 Task: Look for space in Kairana, India from 8th August, 2023 to 15th August, 2023 for 9 adults in price range Rs.10000 to Rs.14000. Place can be shared room with 5 bedrooms having 9 beds and 5 bathrooms. Property type can be house, flat, guest house. Amenities needed are: wifi, TV, free parkinig on premises, gym, breakfast. Booking option can be shelf check-in. Required host language is English.
Action: Mouse moved to (578, 134)
Screenshot: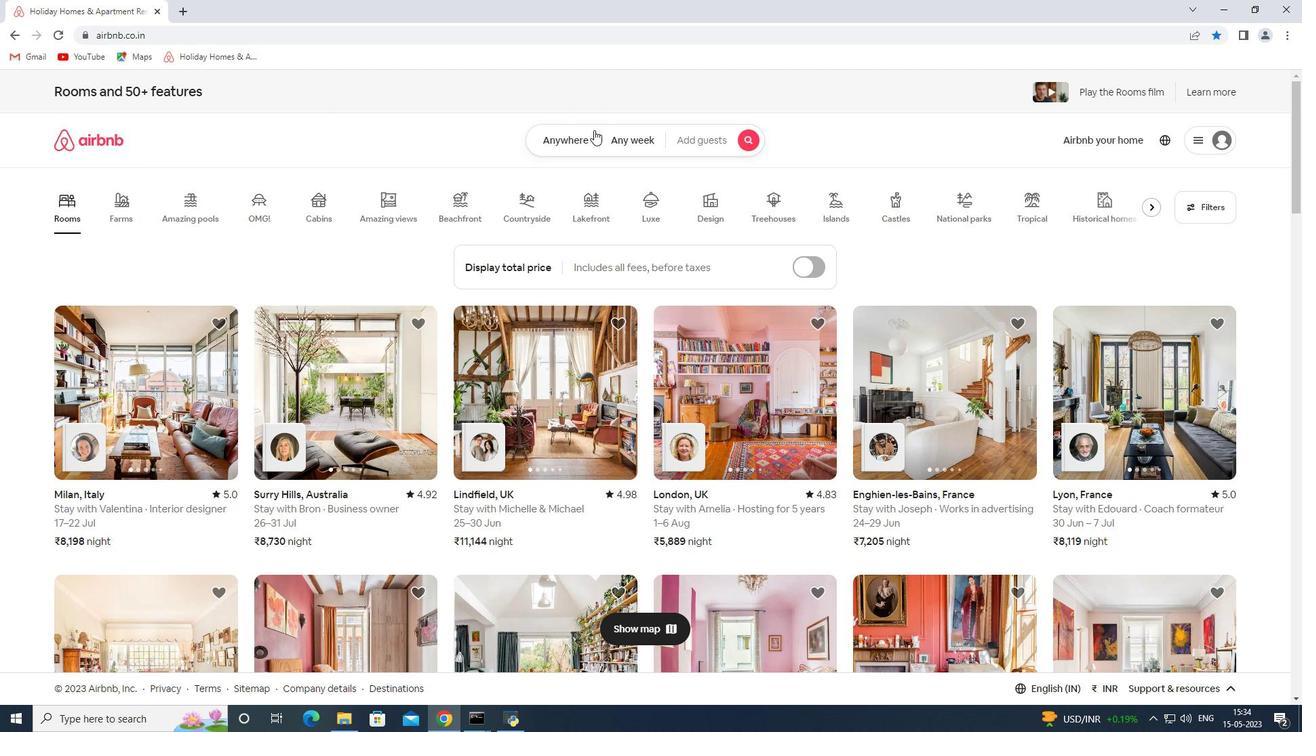 
Action: Mouse pressed left at (578, 134)
Screenshot: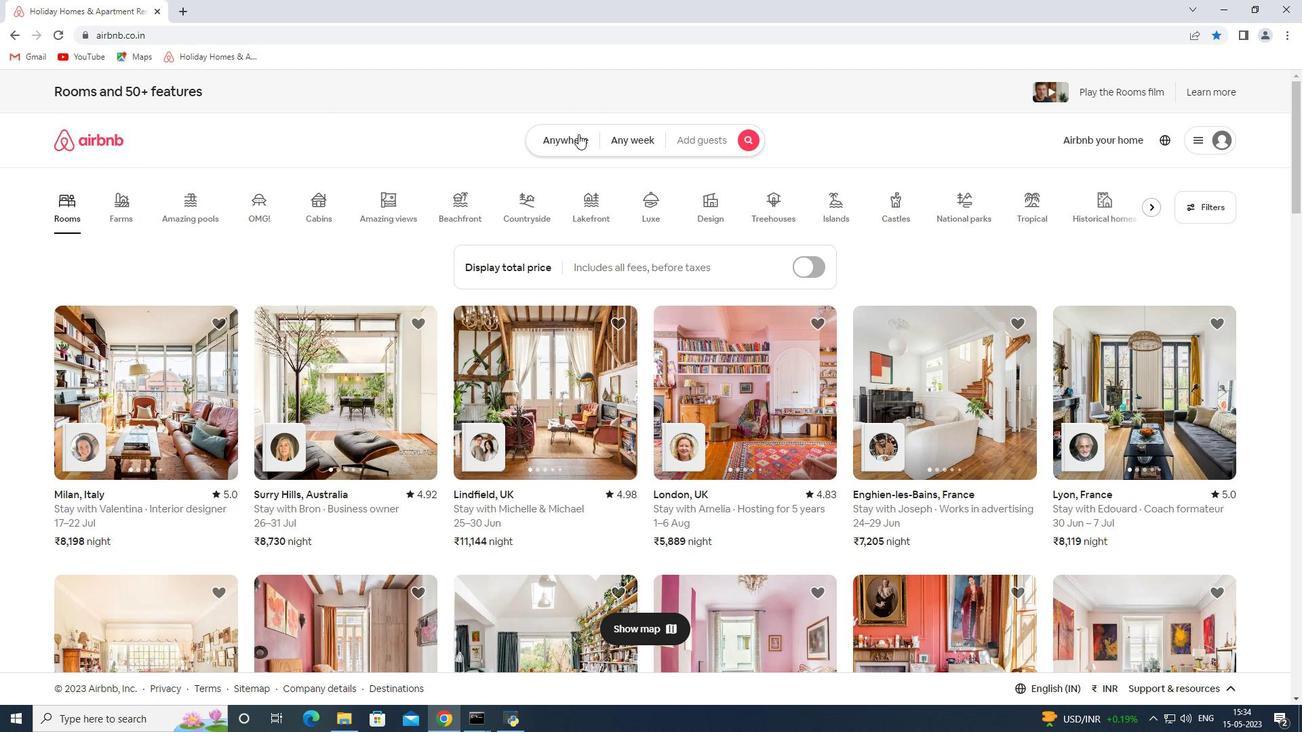
Action: Mouse moved to (453, 197)
Screenshot: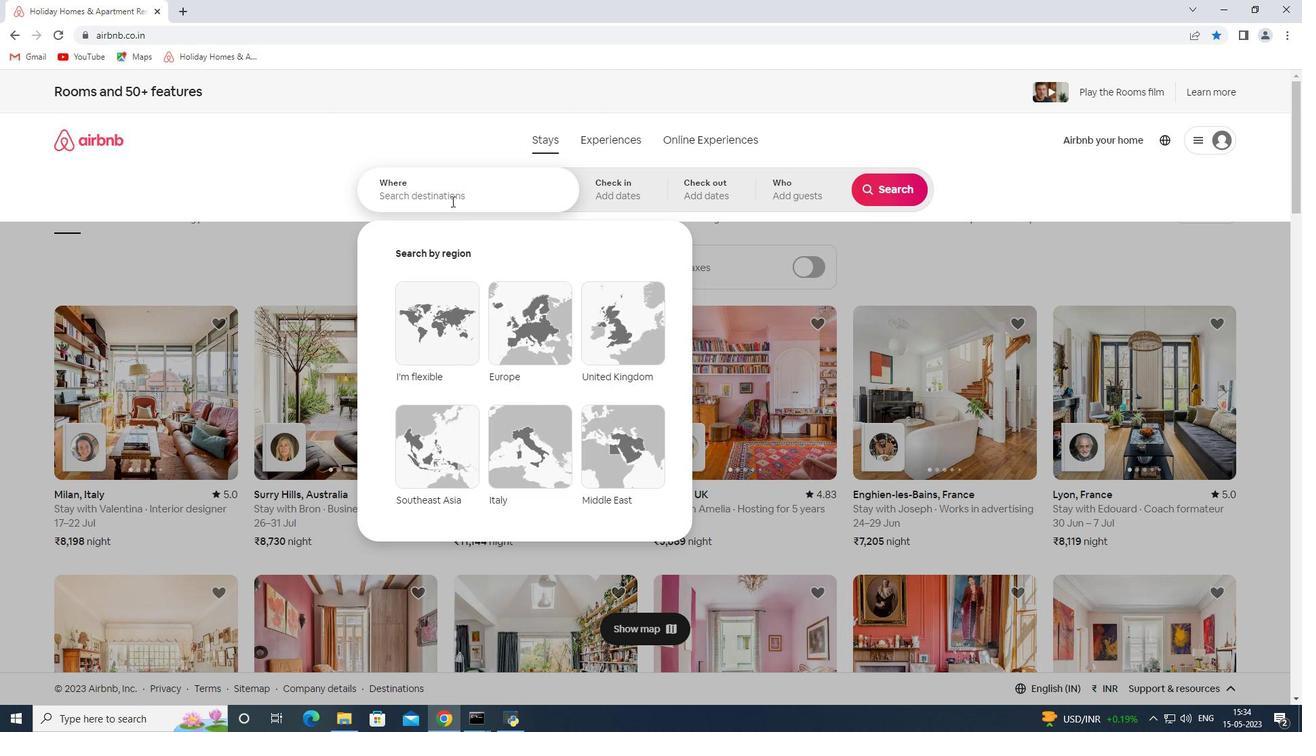
Action: Mouse pressed left at (453, 197)
Screenshot: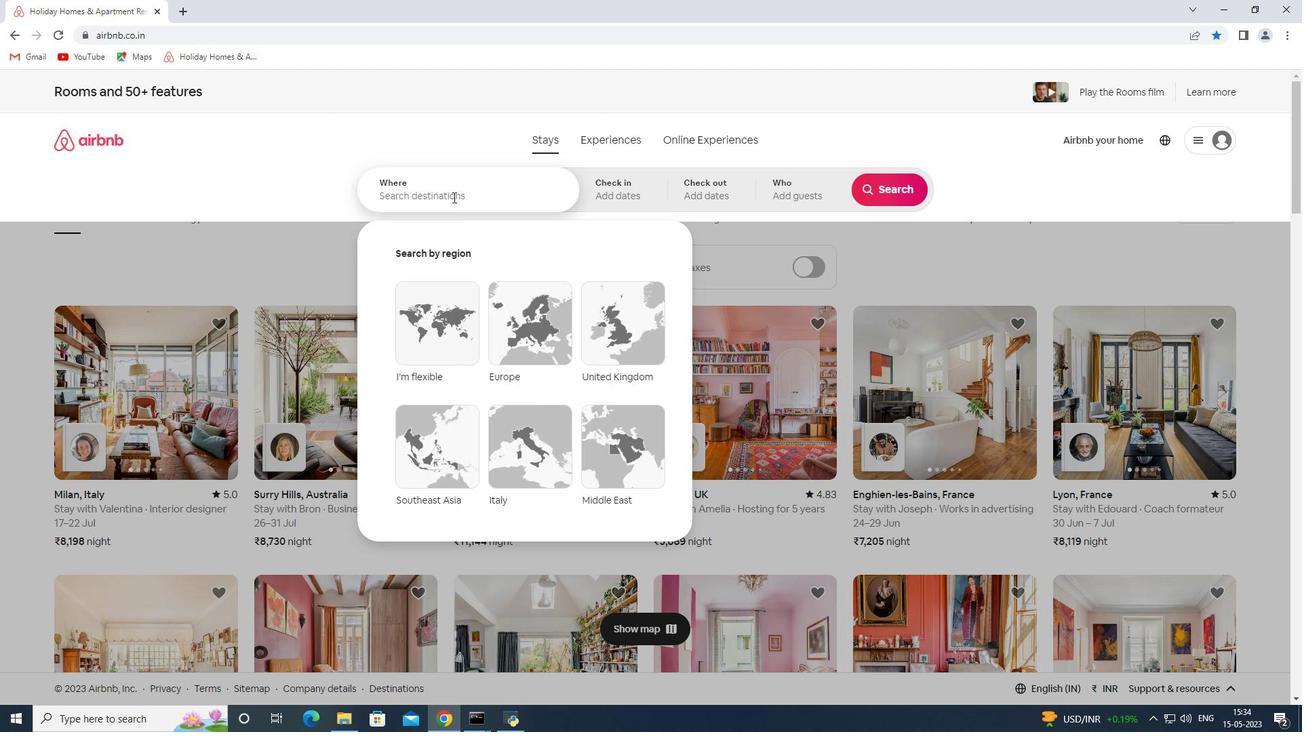 
Action: Key pressed <Key.shift><Key.shift><Key.shift><Key.shift><Key.shift><Key.shift><Key.shift><Key.shift><Key.shift><Key.shift><Key.shift><Key.shift><Key.shift><Key.shift><Key.shift><Key.shift><Key.shift><Key.shift><Key.shift><Key.shift><Key.shift><Key.shift><Key.shift><Key.shift><Key.shift><Key.shift><Key.shift><Key.shift><Key.shift><Key.shift><Key.shift><Key.shift><Key.shift><Key.shift><Key.shift><Key.shift><Key.shift><Key.shift><Key.shift><Key.shift><Key.shift><Key.shift><Key.shift><Key.shift><Key.shift><Key.shift><Key.shift><Key.shift><Key.shift><Key.shift><Key.shift><Key.shift><Key.shift><Key.shift><Key.shift><Key.shift><Key.shift>Kar<Key.backspace>irana<Key.space><Key.shift><Key.shift>India<Key.space>
Screenshot: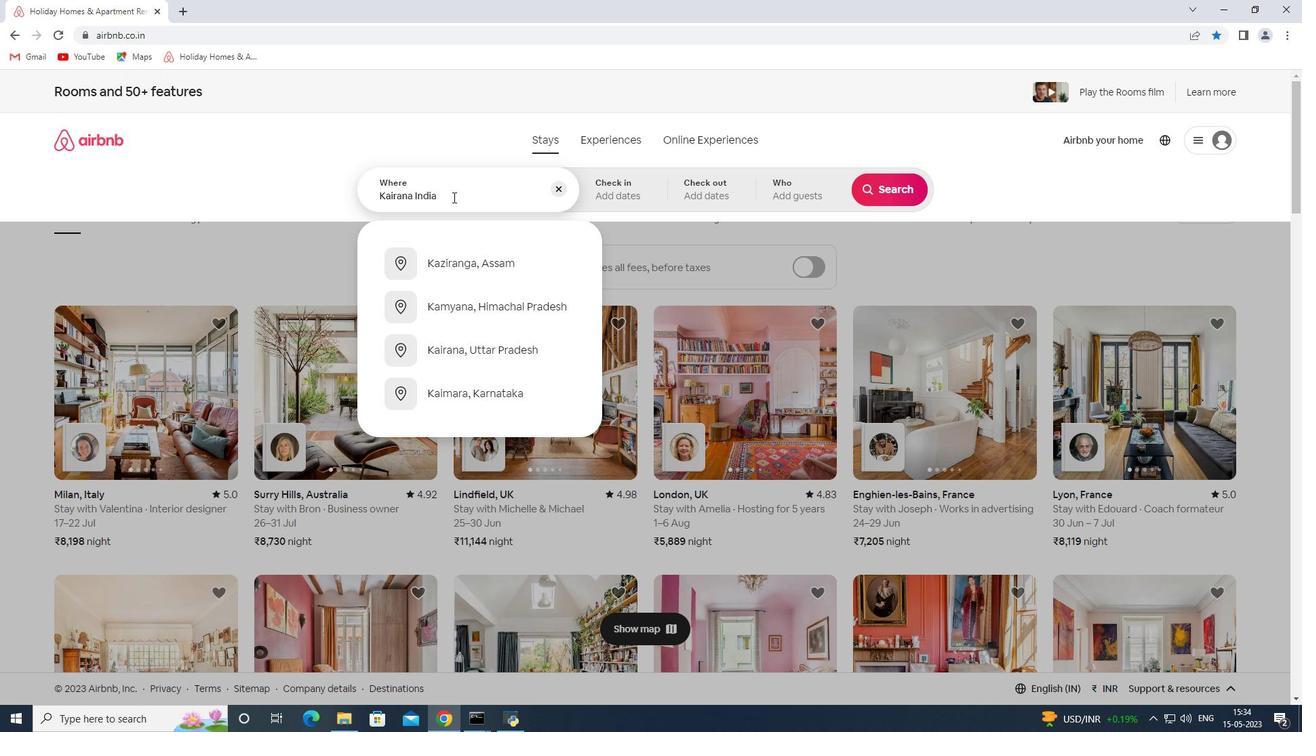 
Action: Mouse moved to (543, 48)
Screenshot: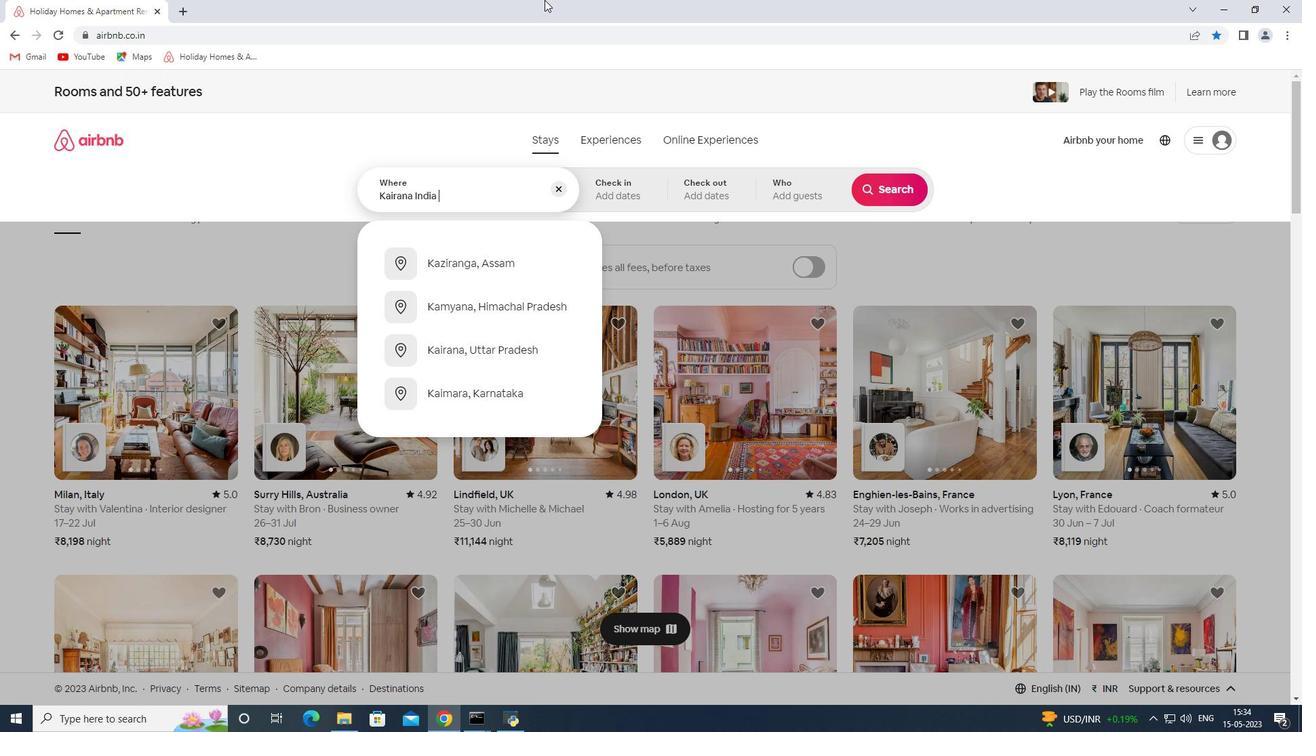 
Action: Key pressed <Key.enter>
Screenshot: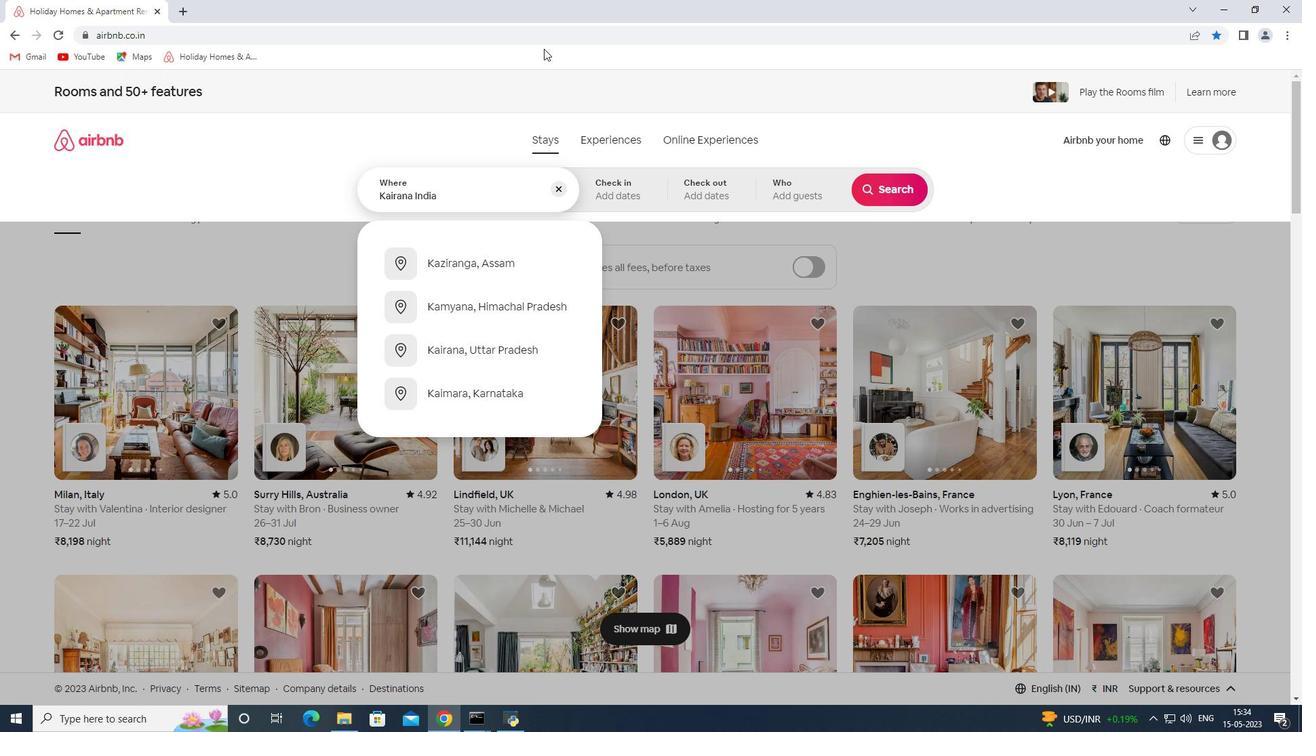 
Action: Mouse moved to (881, 295)
Screenshot: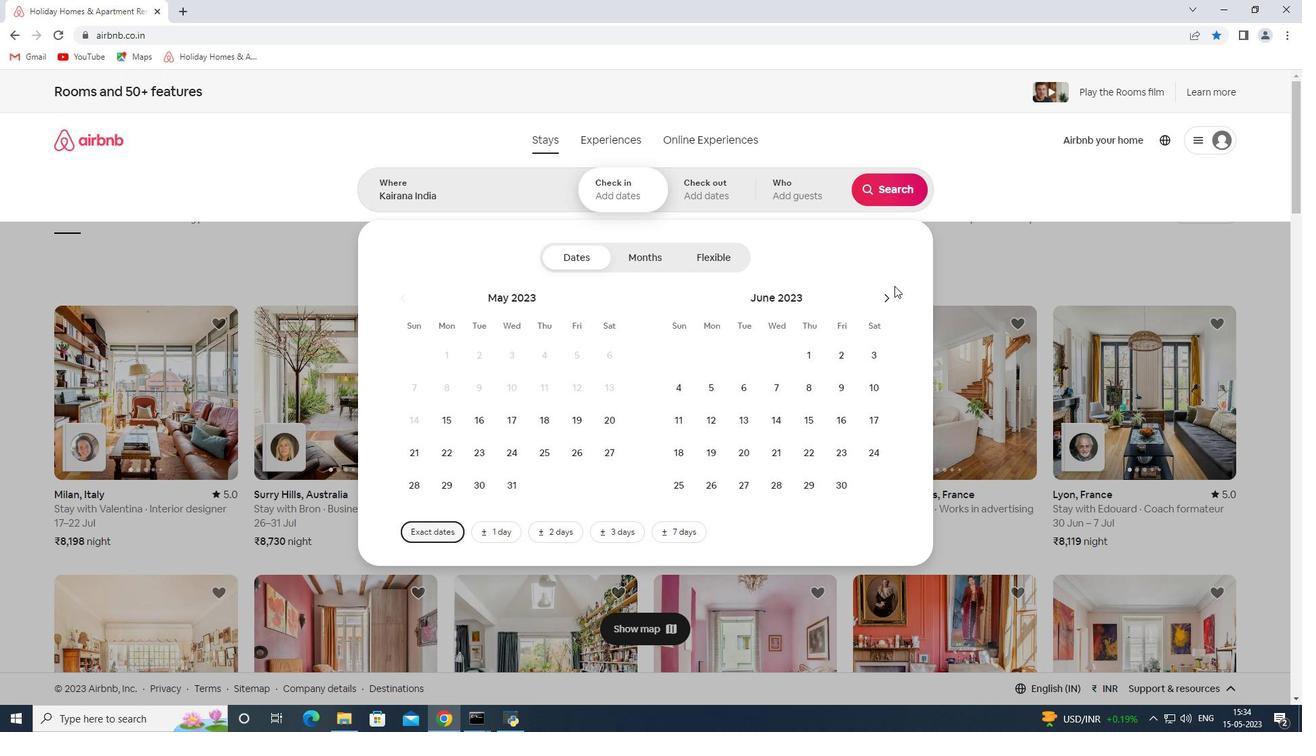 
Action: Mouse pressed left at (881, 295)
Screenshot: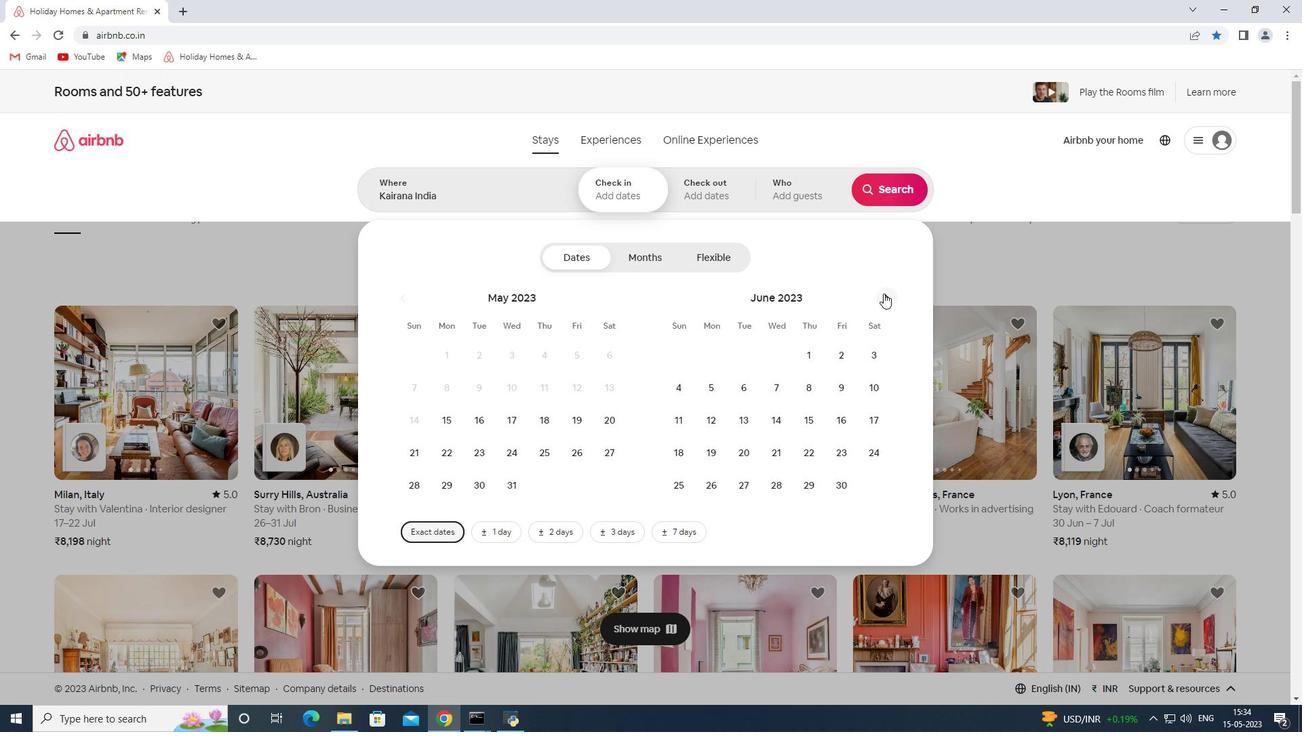 
Action: Mouse pressed left at (881, 295)
Screenshot: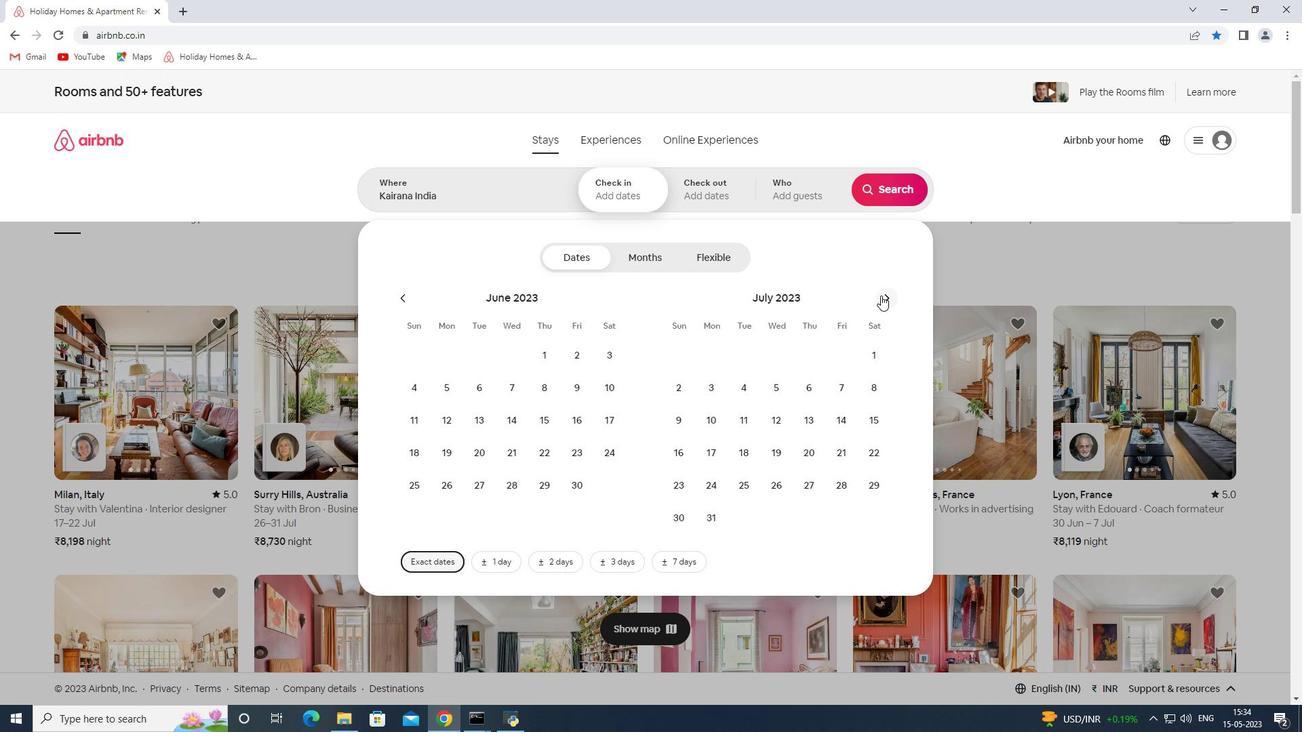 
Action: Mouse moved to (748, 394)
Screenshot: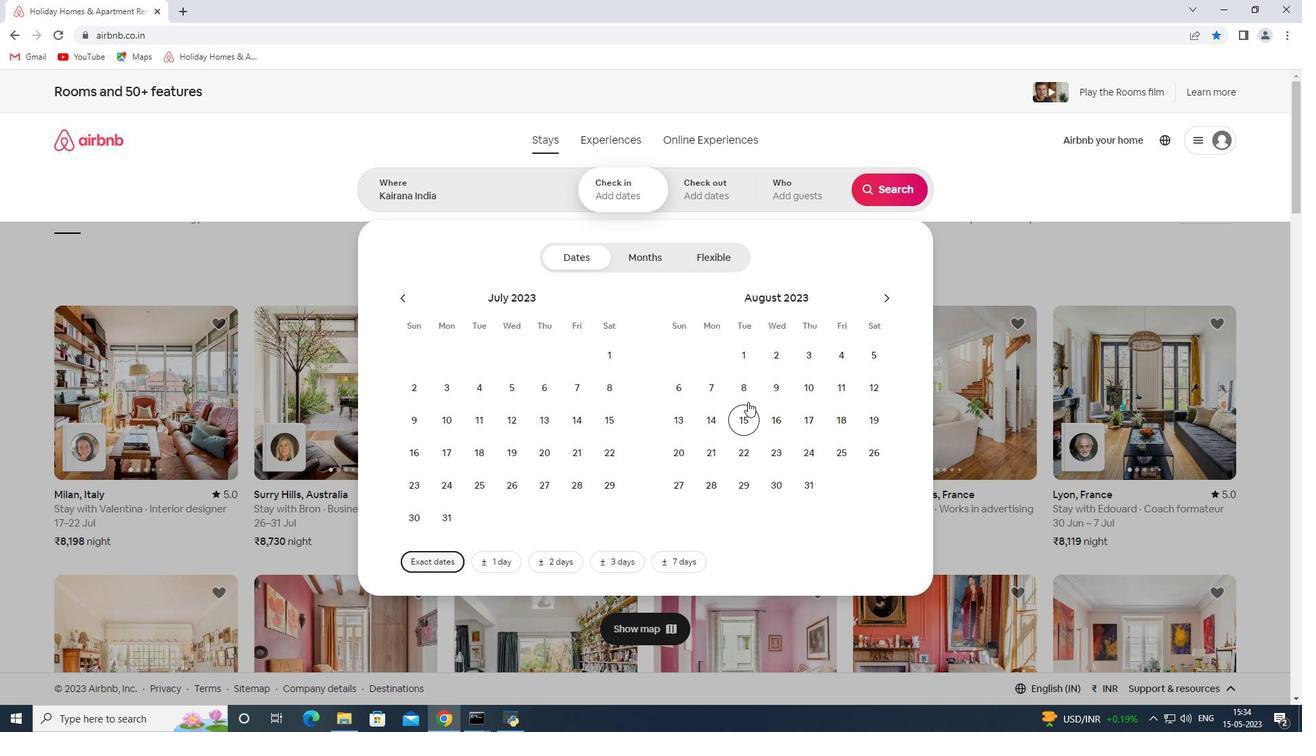 
Action: Mouse pressed left at (748, 394)
Screenshot: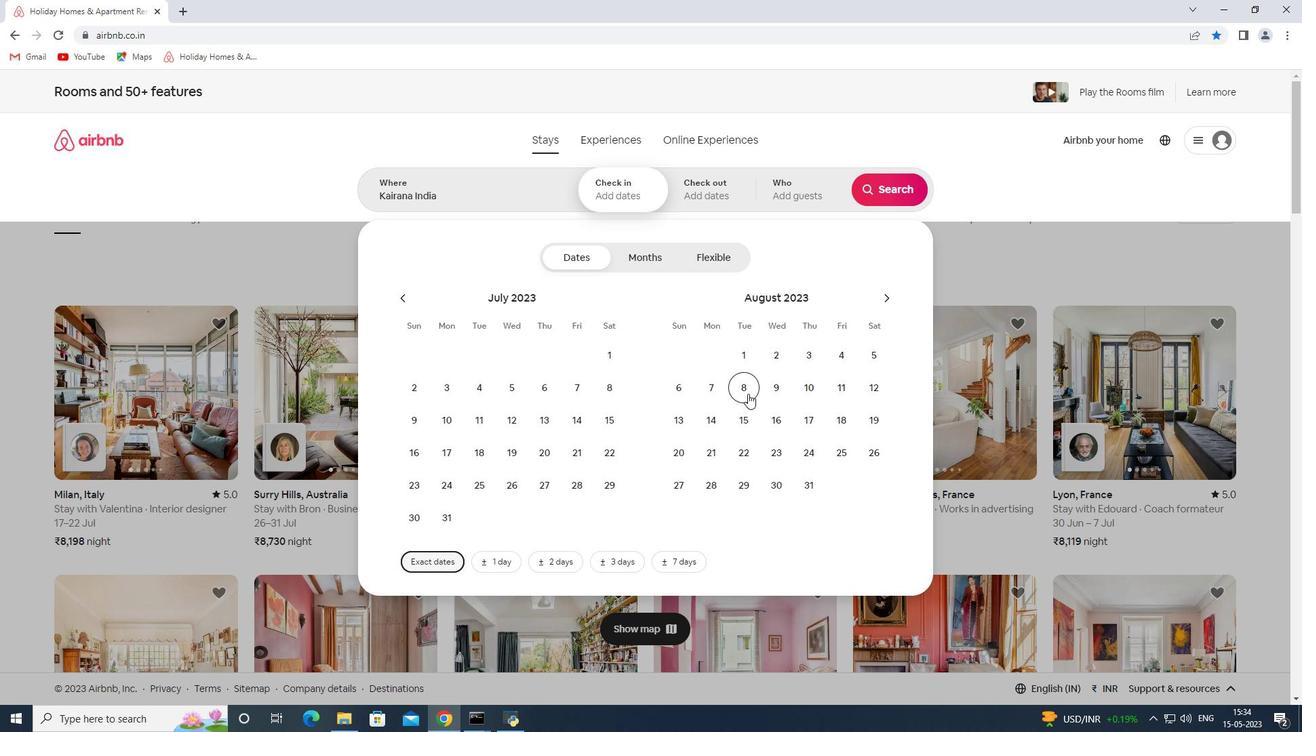 
Action: Mouse moved to (756, 421)
Screenshot: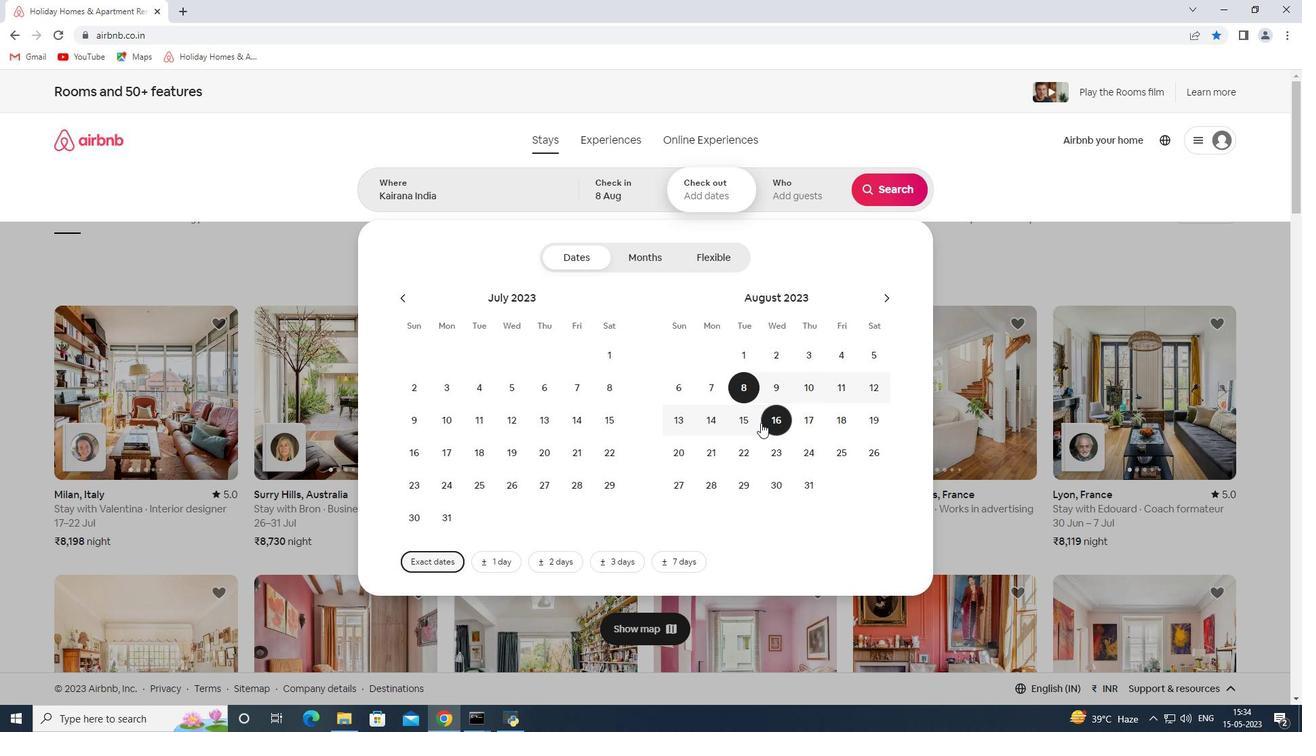 
Action: Mouse pressed left at (756, 421)
Screenshot: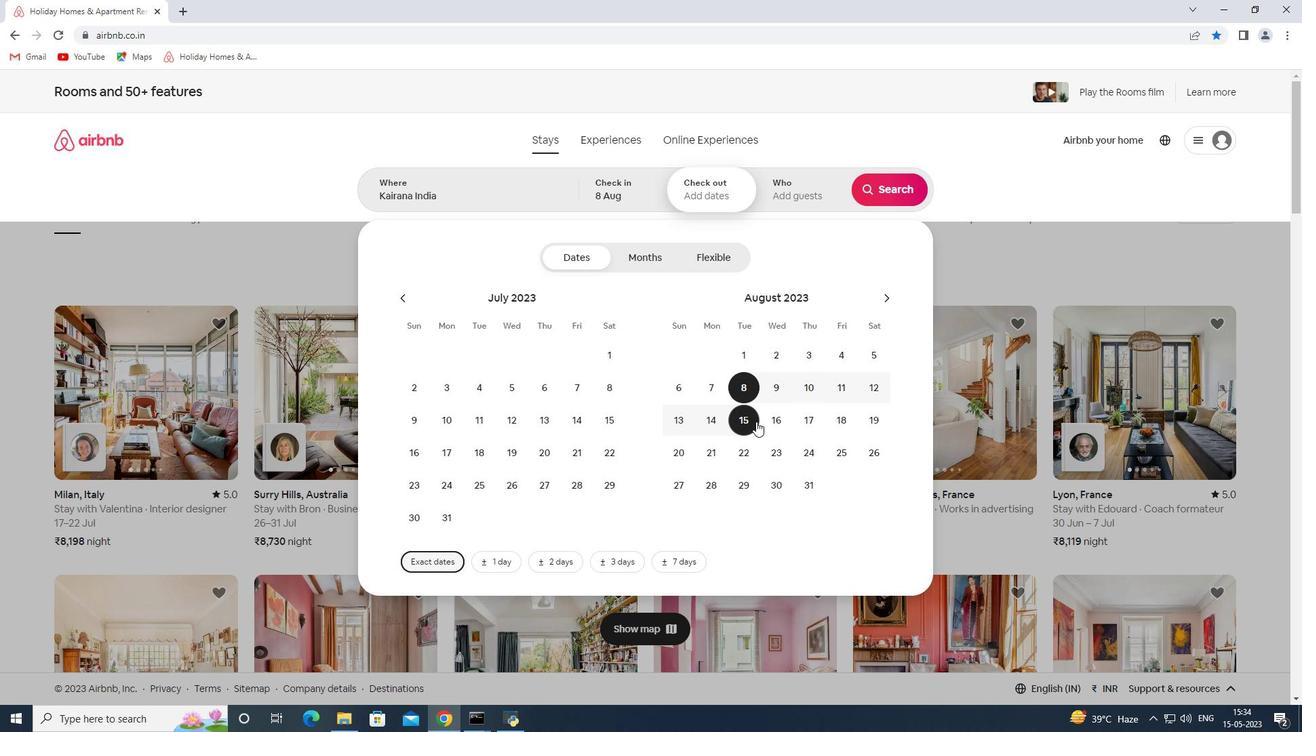 
Action: Mouse moved to (802, 198)
Screenshot: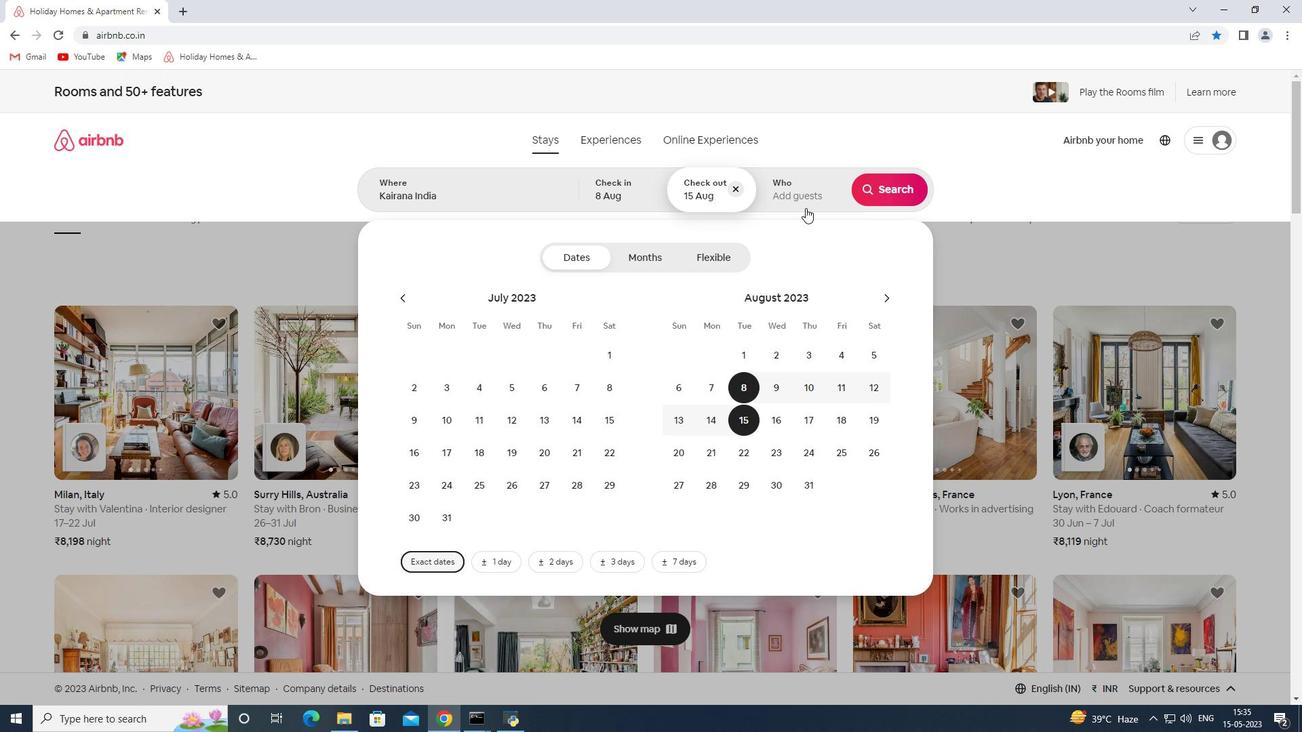 
Action: Mouse pressed left at (802, 198)
Screenshot: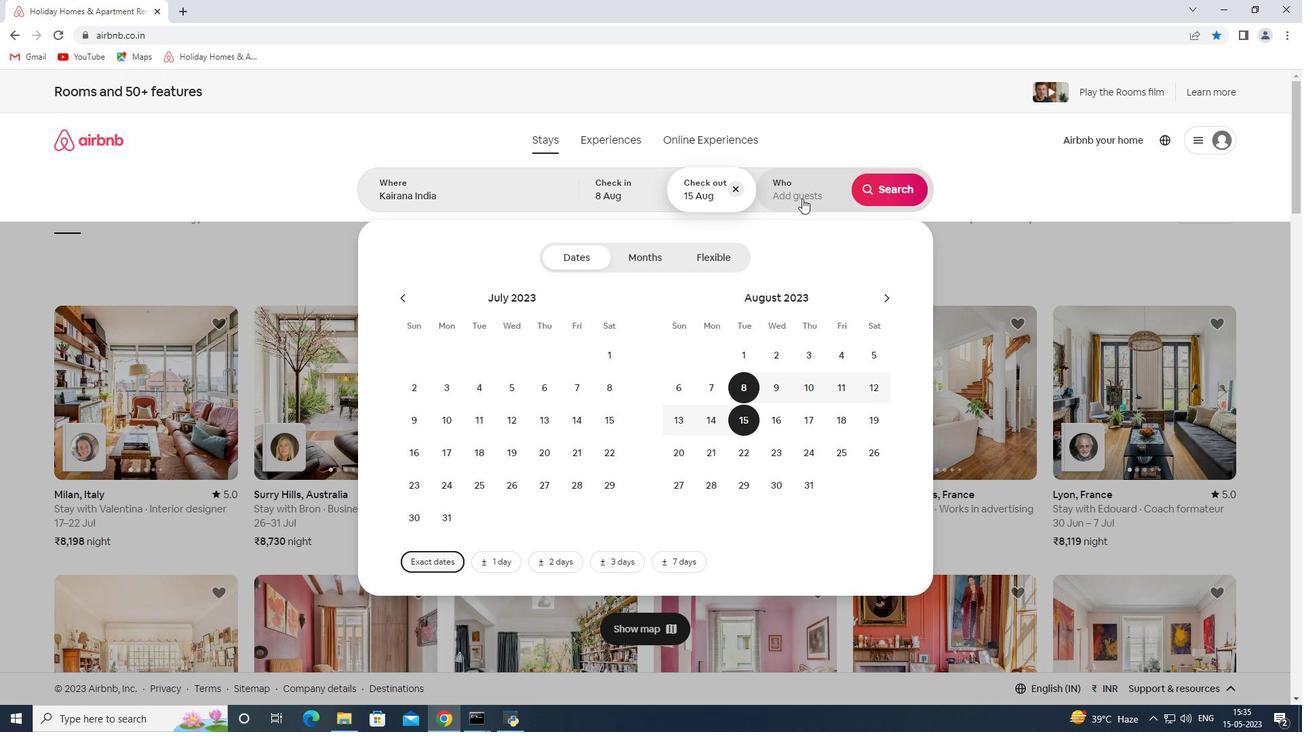 
Action: Mouse moved to (892, 263)
Screenshot: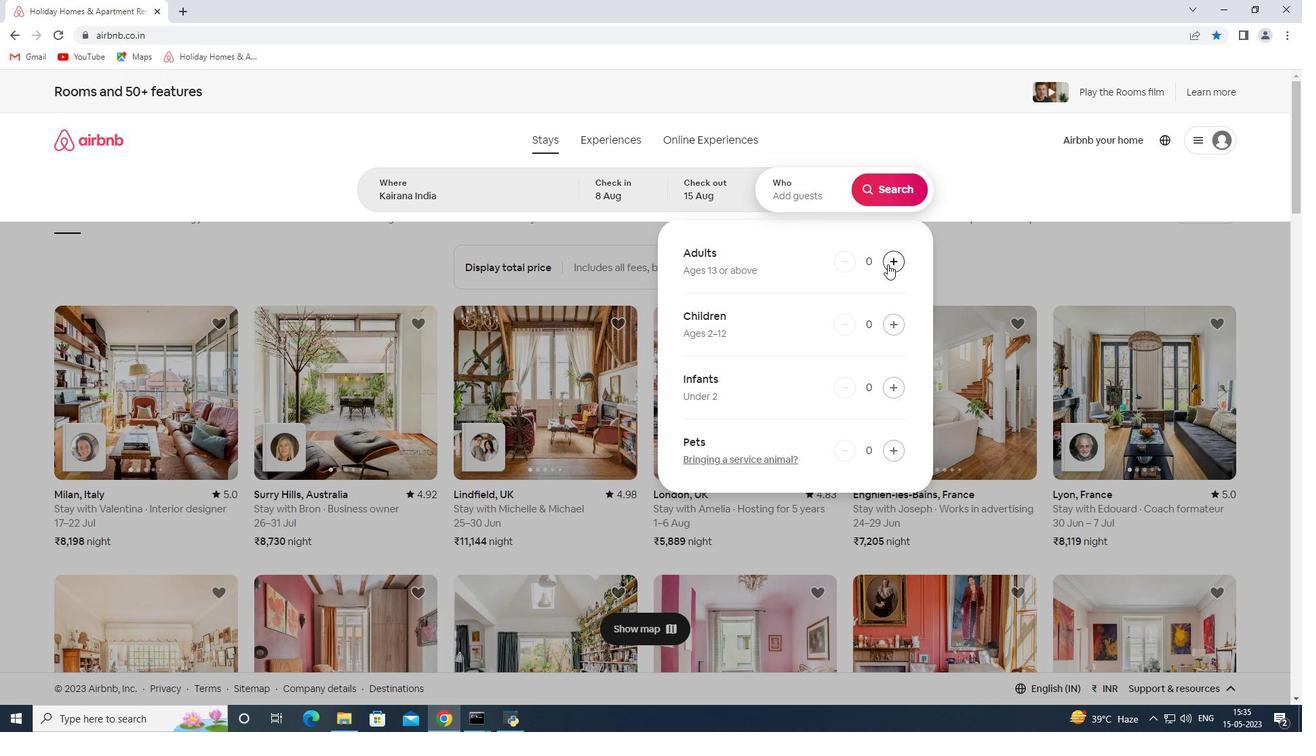 
Action: Mouse pressed left at (892, 263)
Screenshot: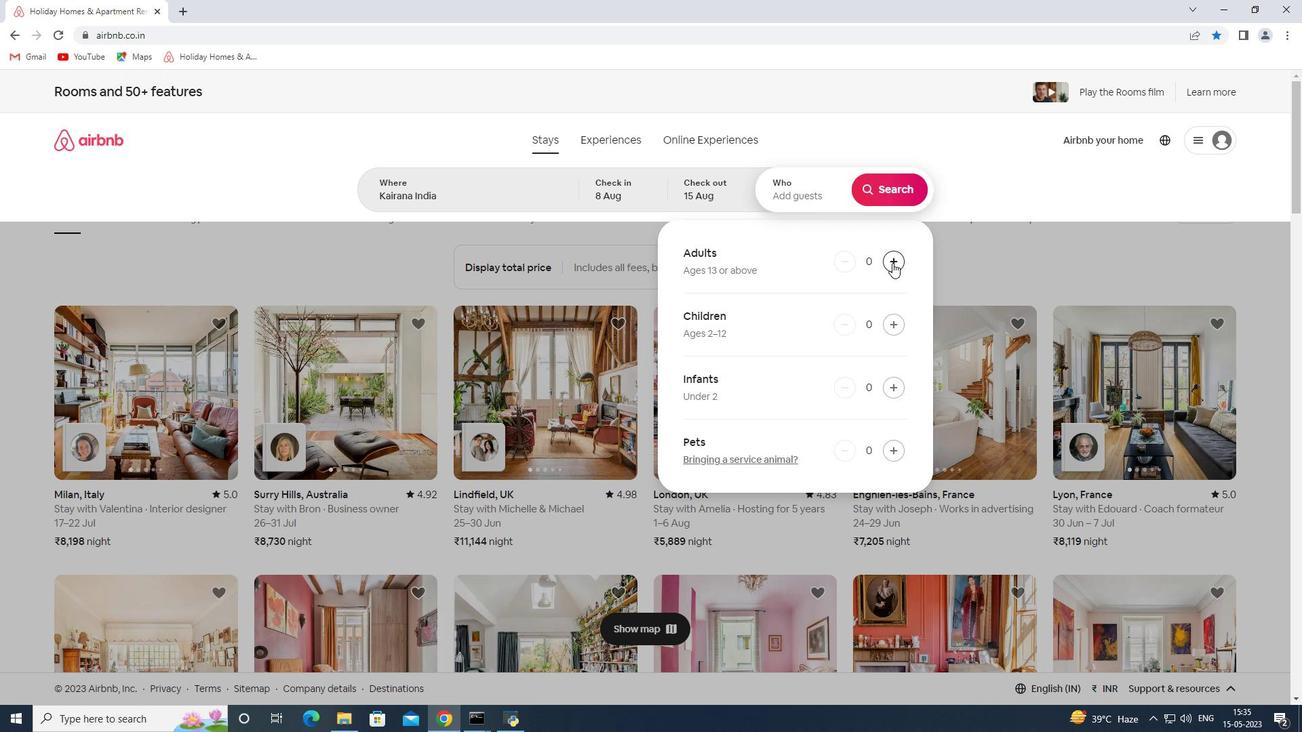 
Action: Mouse pressed left at (892, 263)
Screenshot: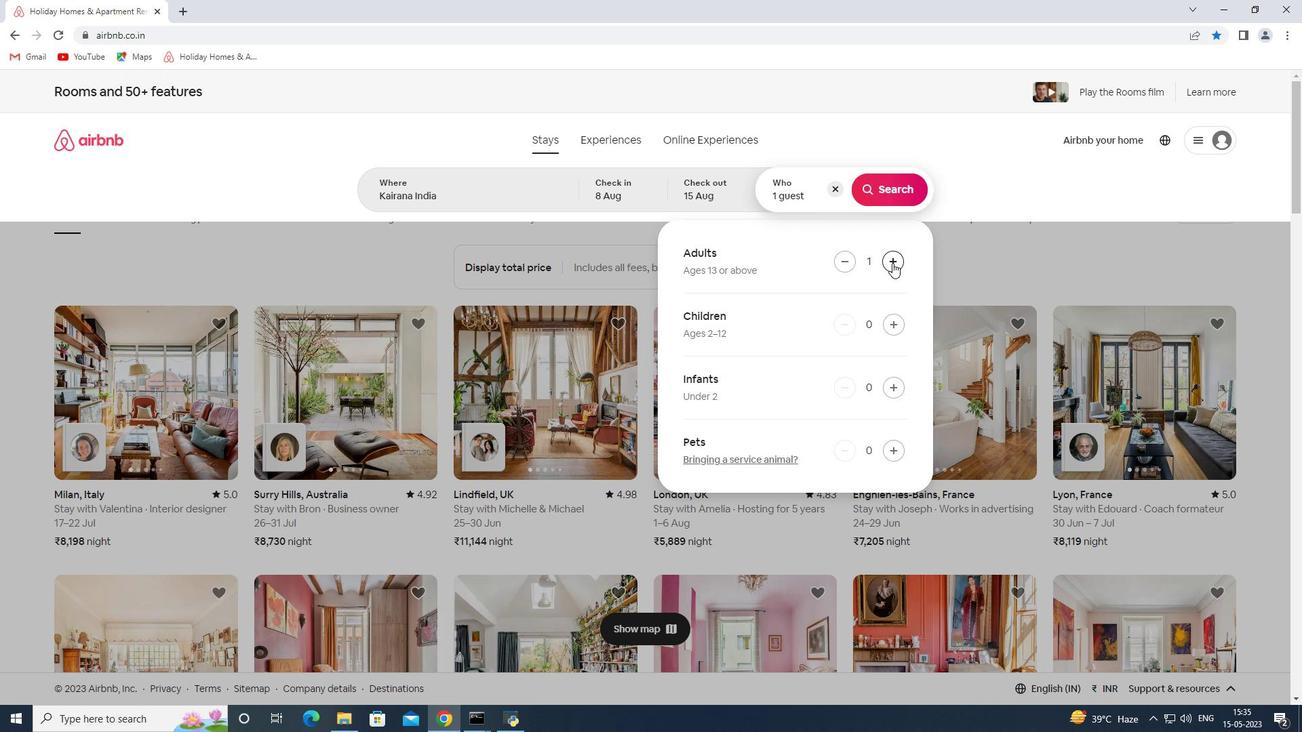 
Action: Mouse pressed left at (892, 263)
Screenshot: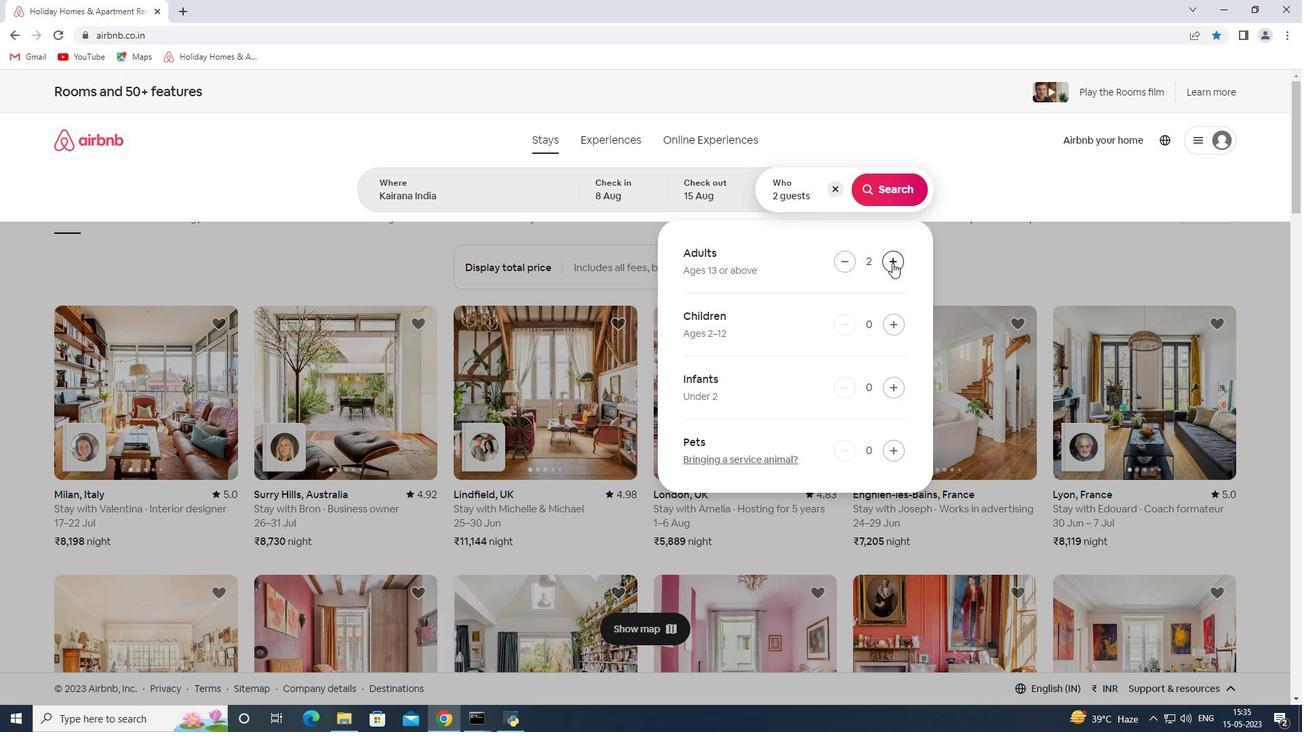 
Action: Mouse moved to (885, 267)
Screenshot: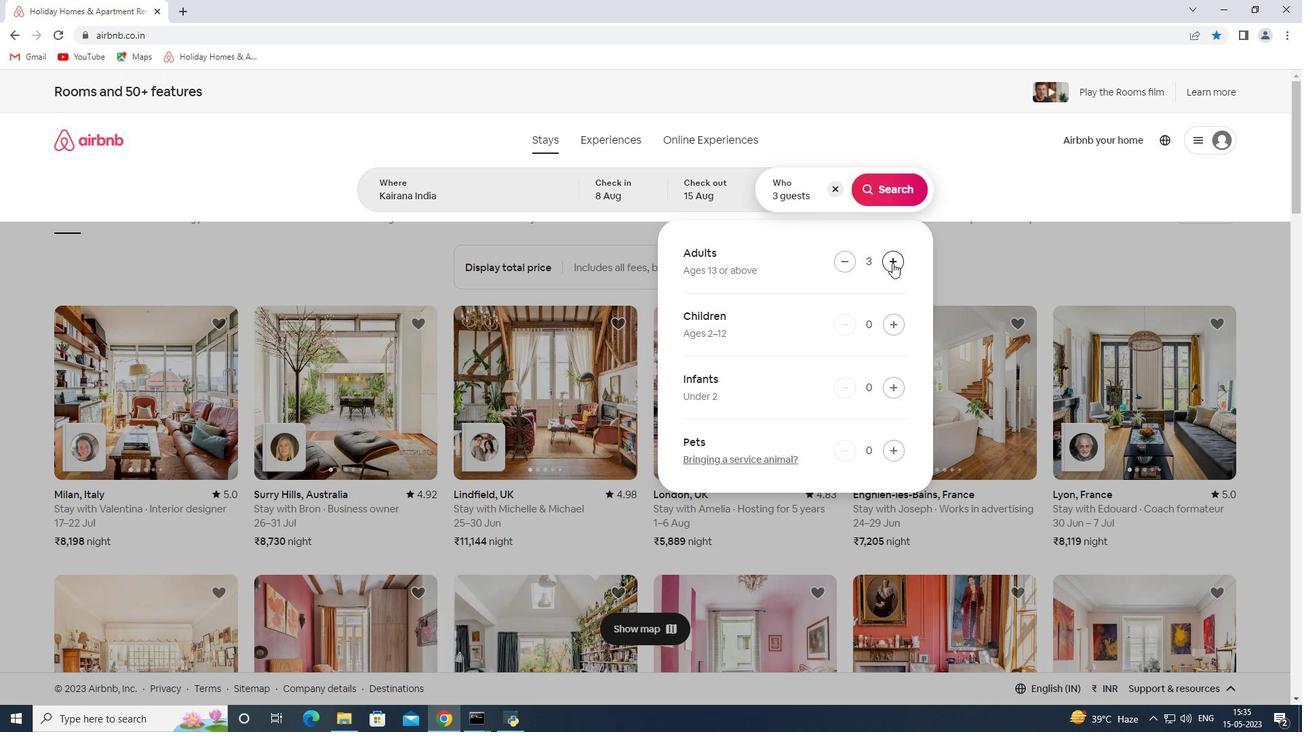 
Action: Mouse pressed left at (885, 267)
Screenshot: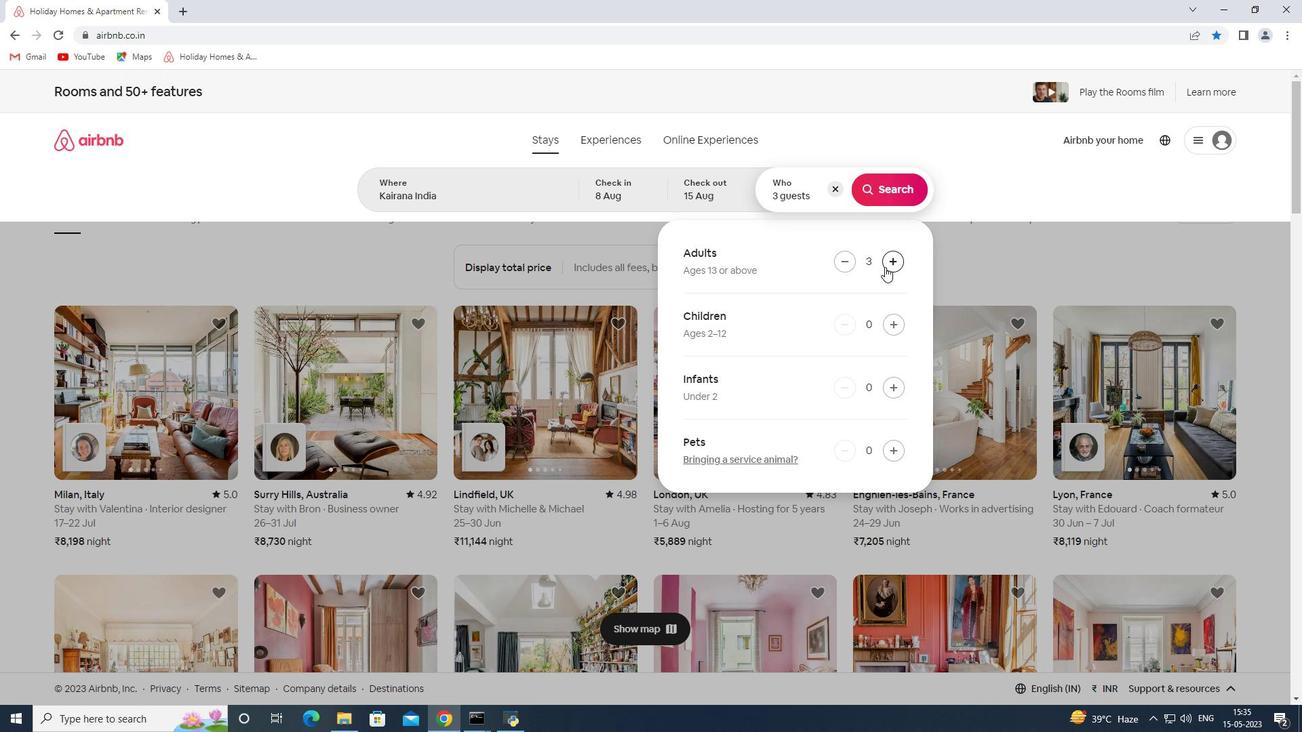 
Action: Mouse pressed left at (885, 267)
Screenshot: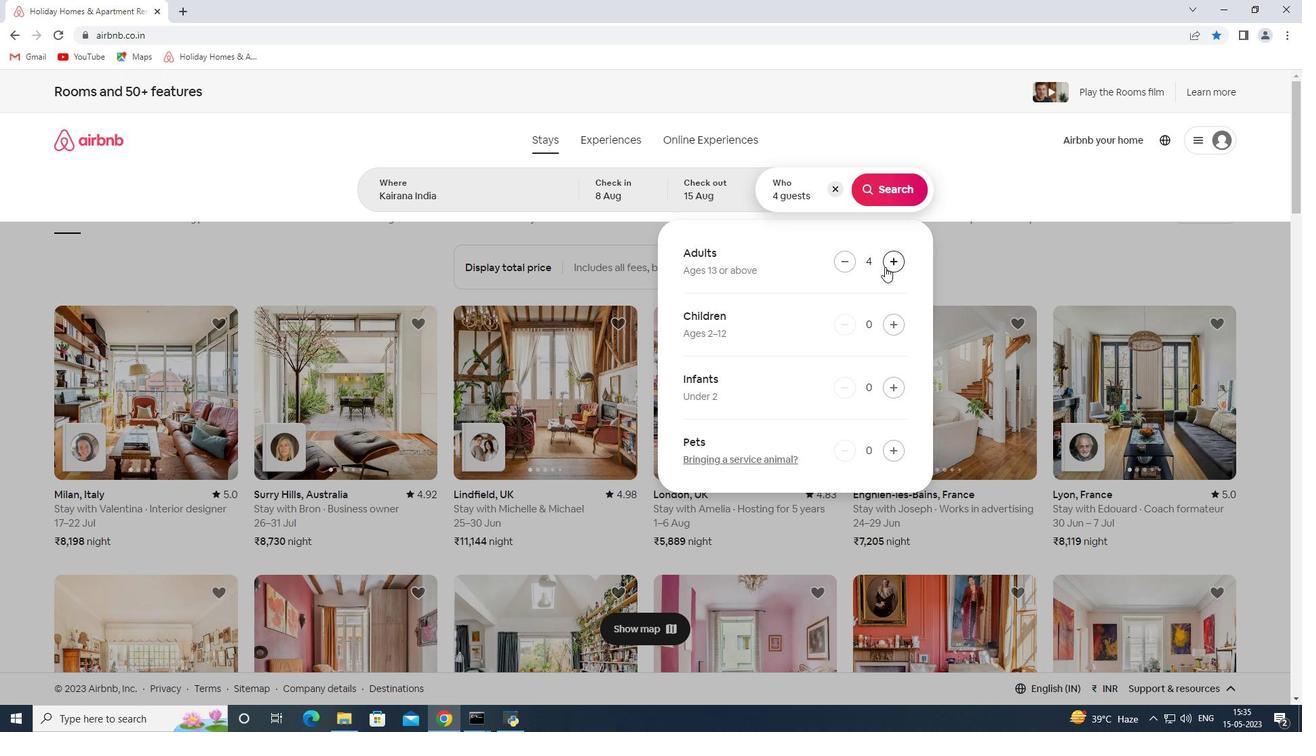 
Action: Mouse moved to (899, 259)
Screenshot: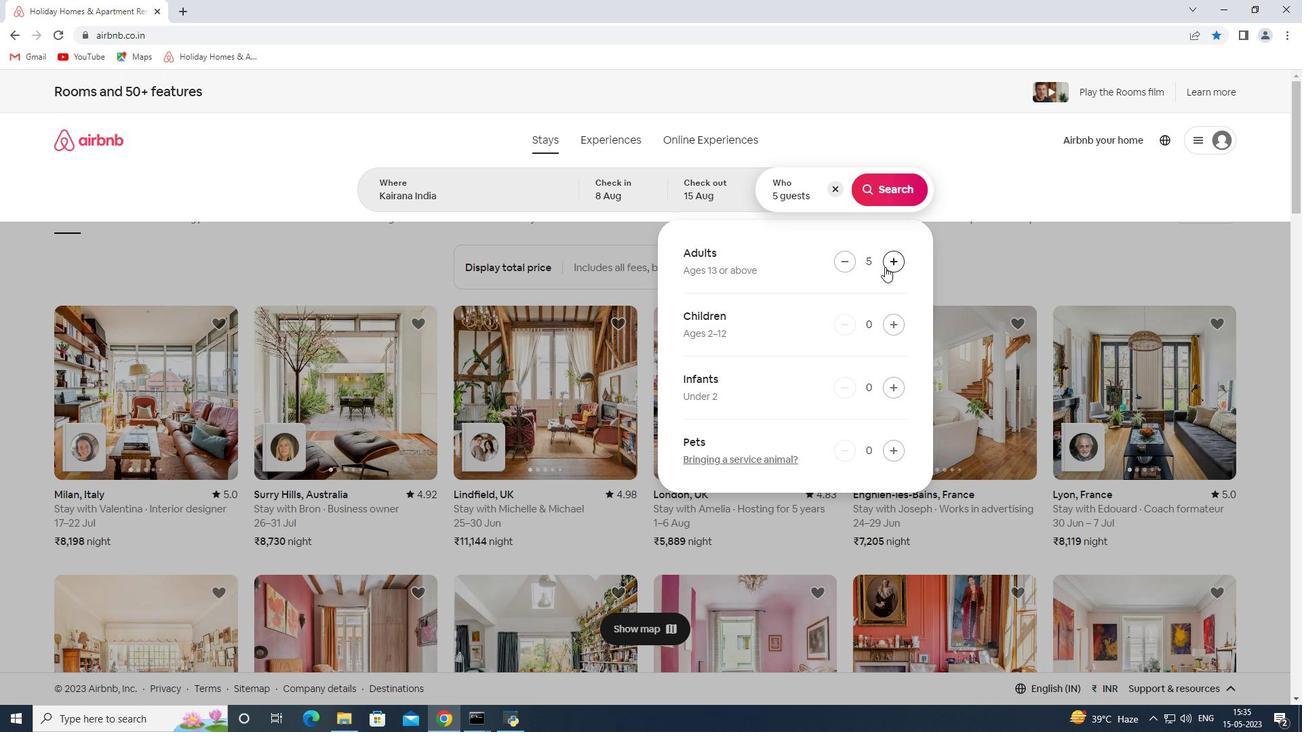 
Action: Mouse pressed left at (899, 259)
Screenshot: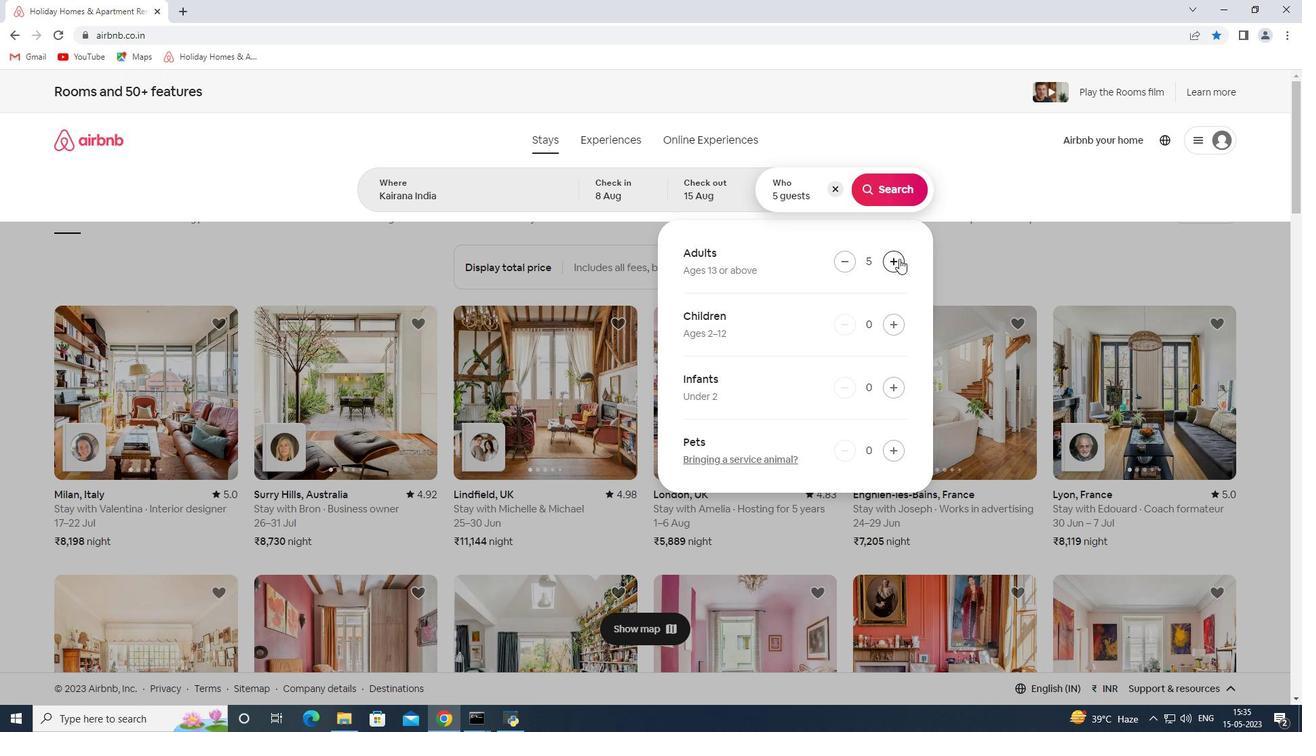 
Action: Mouse pressed left at (899, 259)
Screenshot: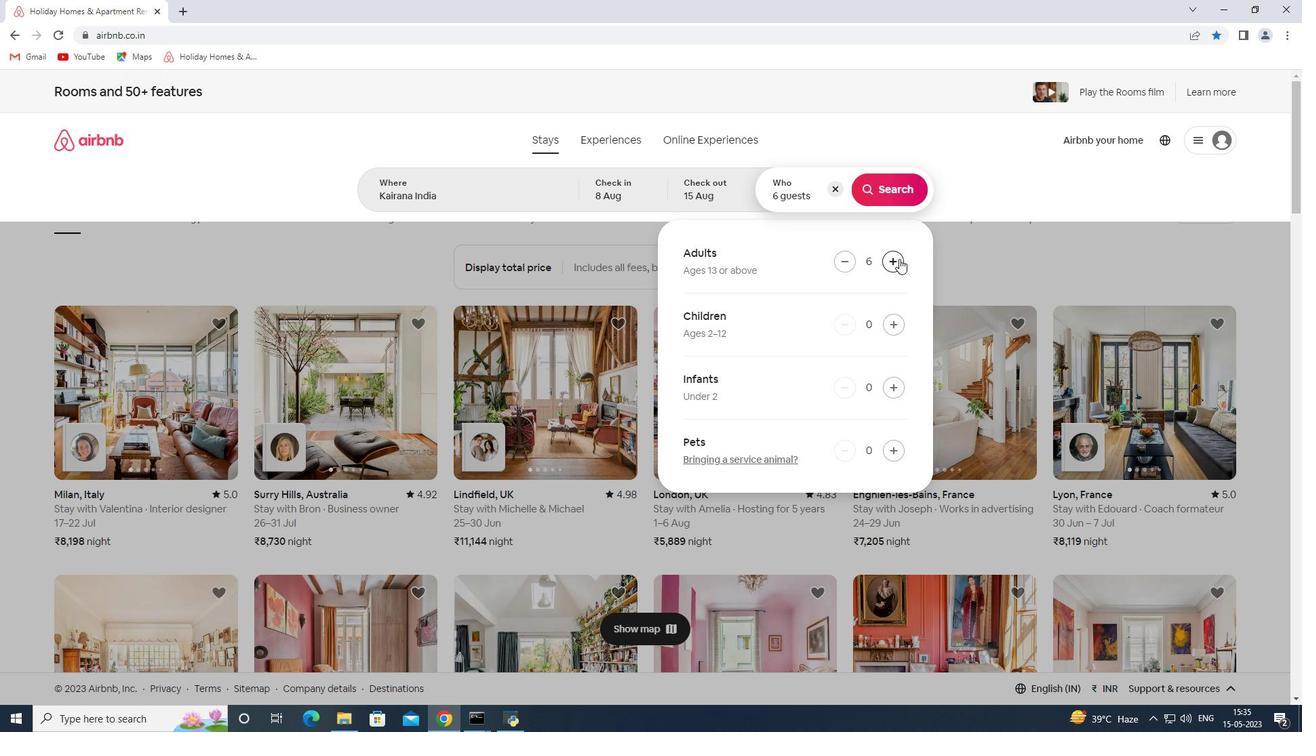 
Action: Mouse pressed left at (899, 259)
Screenshot: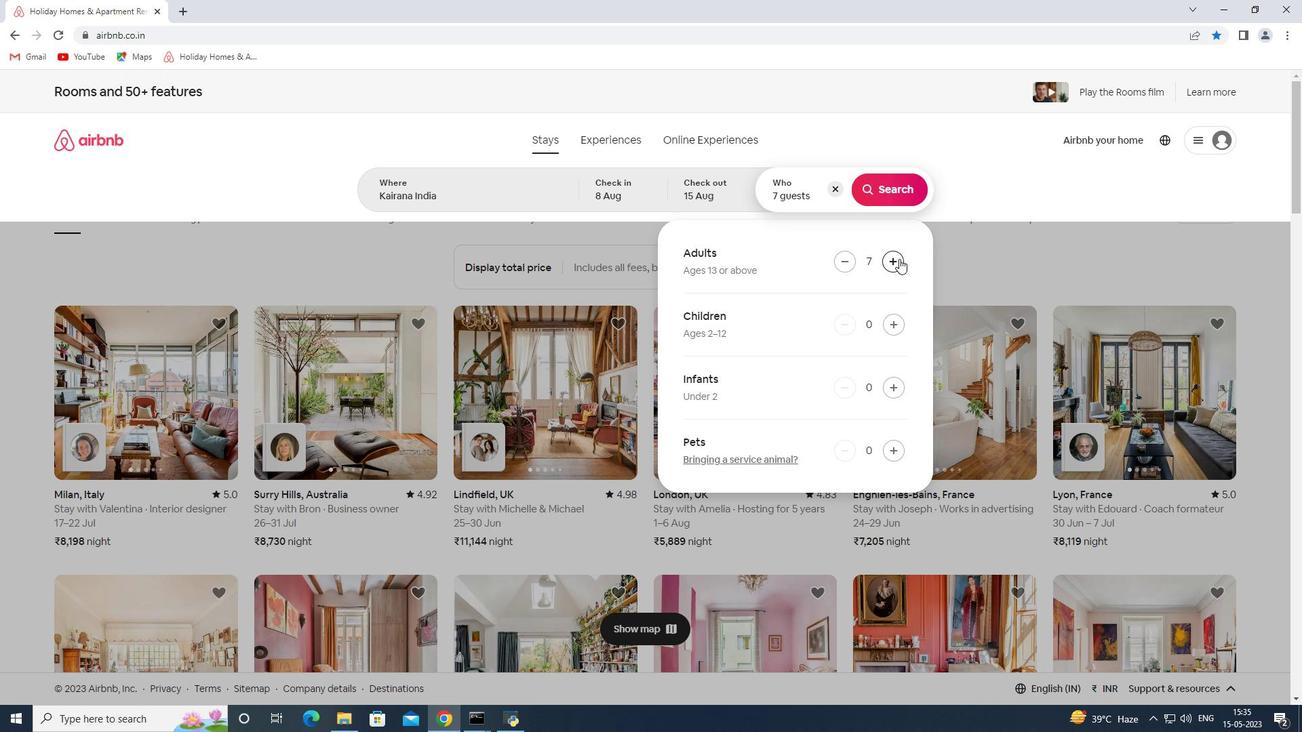 
Action: Mouse pressed left at (899, 259)
Screenshot: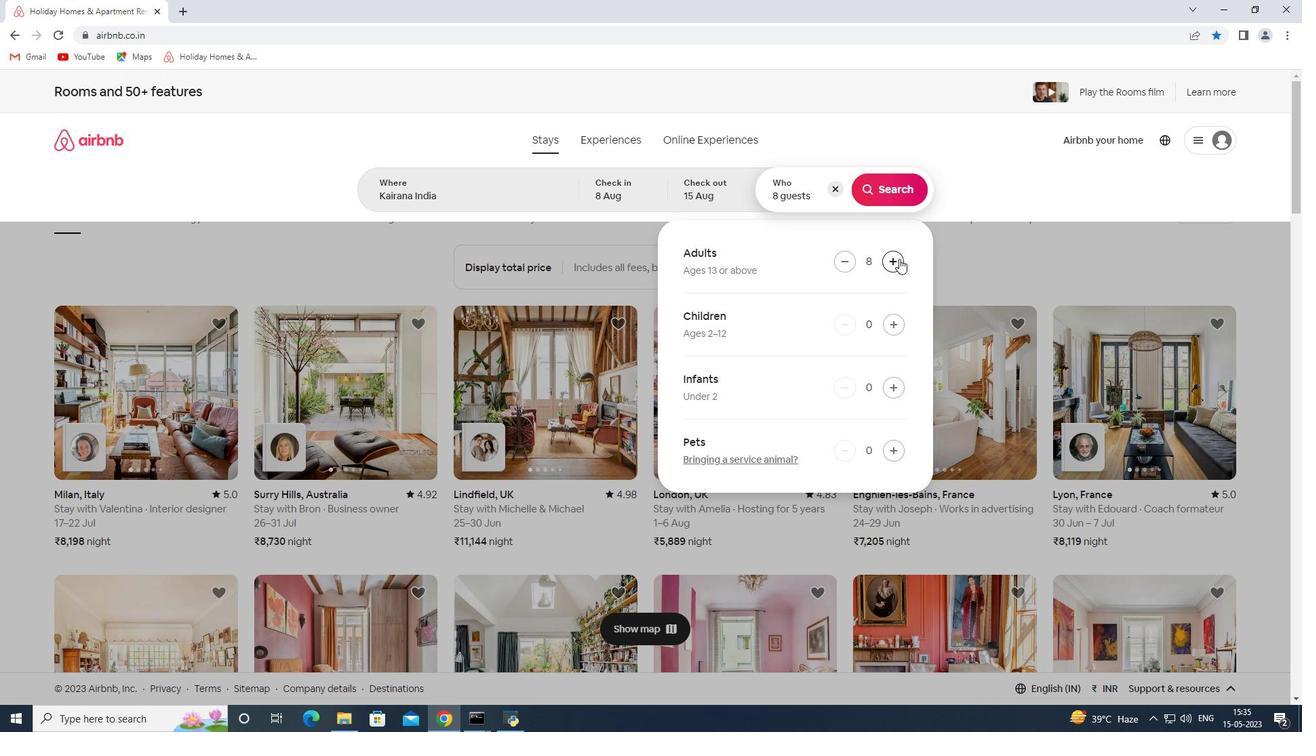 
Action: Mouse moved to (895, 187)
Screenshot: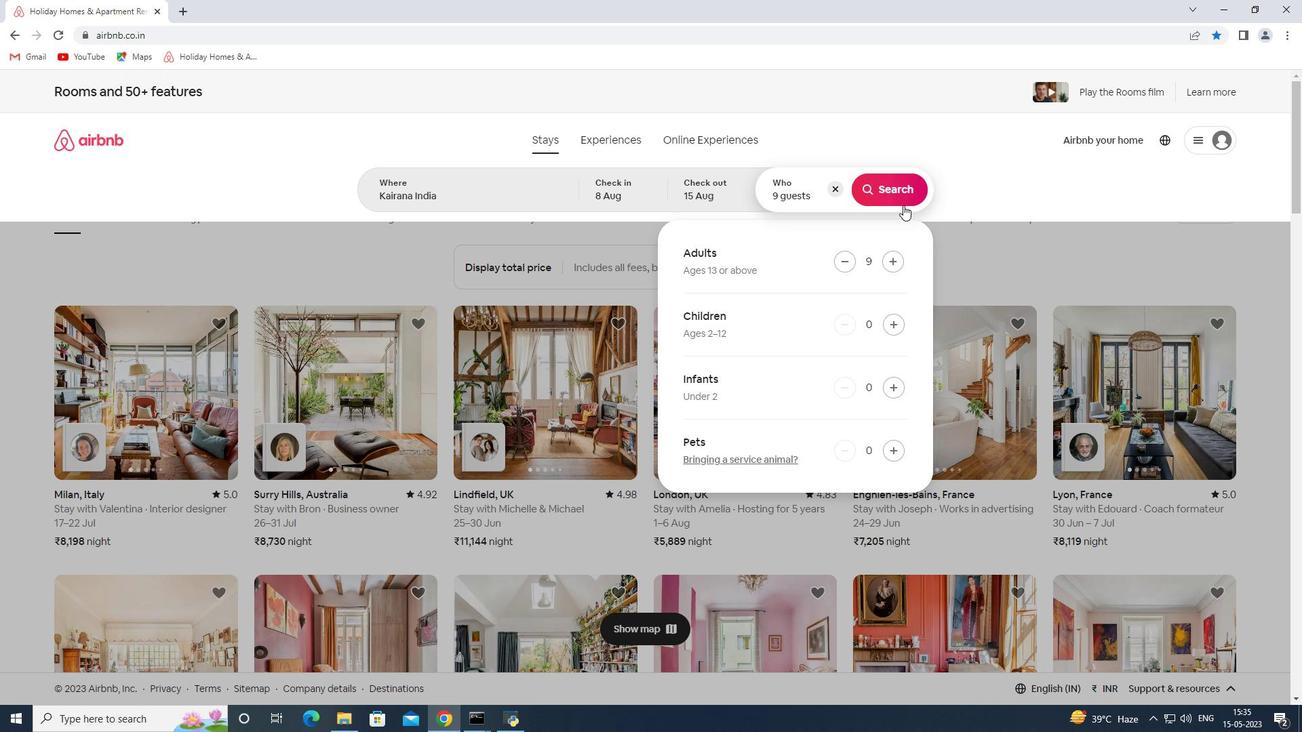 
Action: Mouse pressed left at (895, 187)
Screenshot: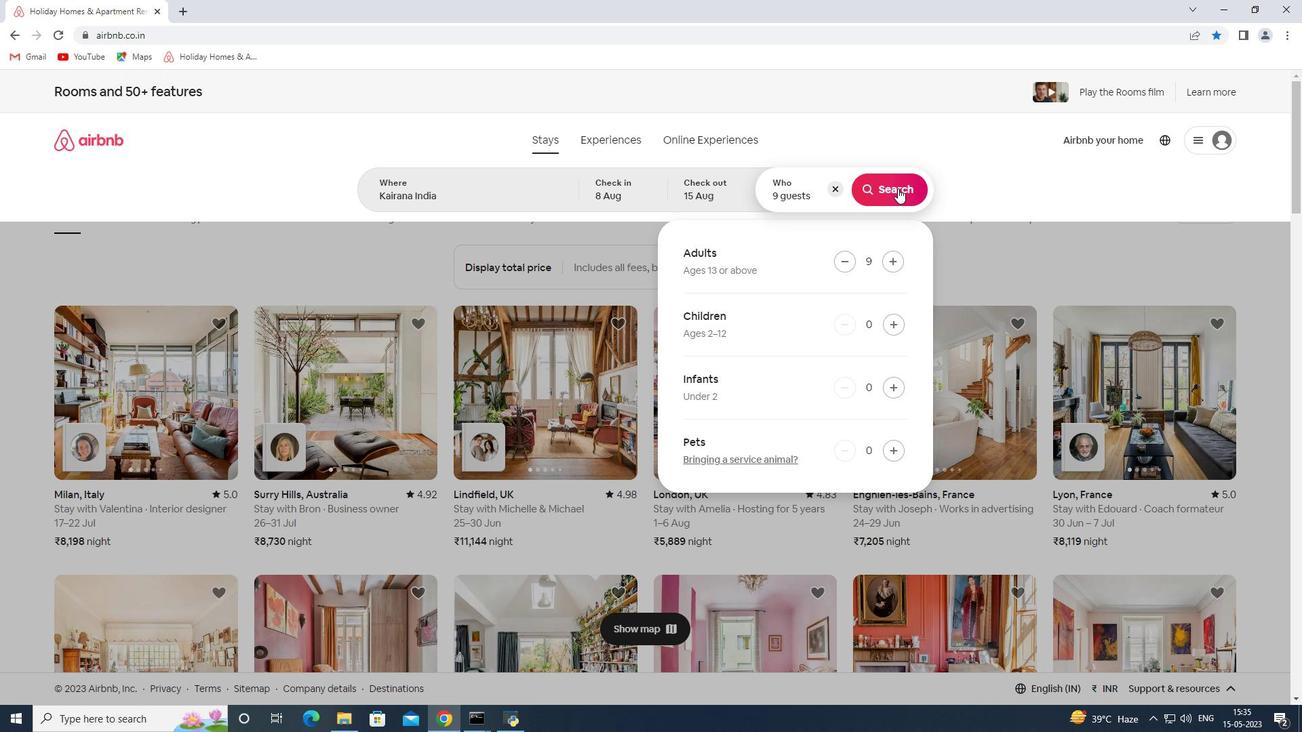 
Action: Mouse moved to (1245, 147)
Screenshot: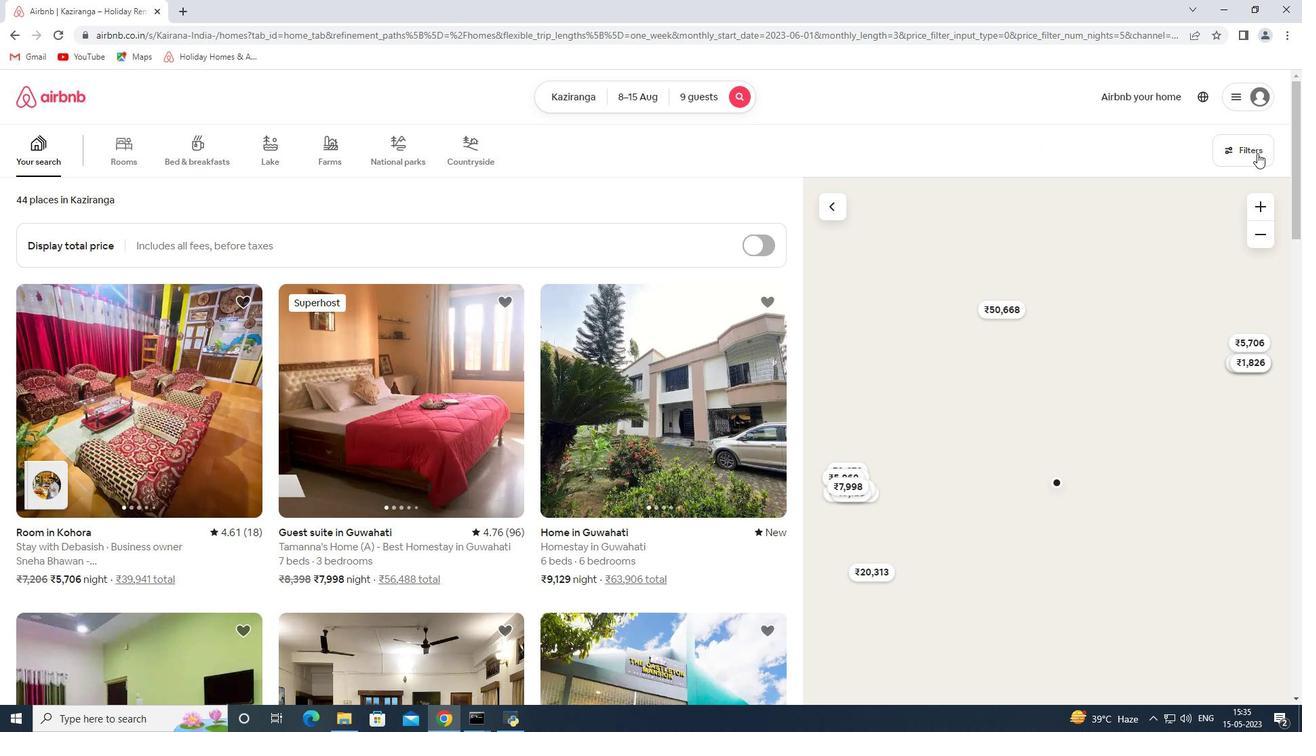 
Action: Mouse pressed left at (1245, 147)
Screenshot: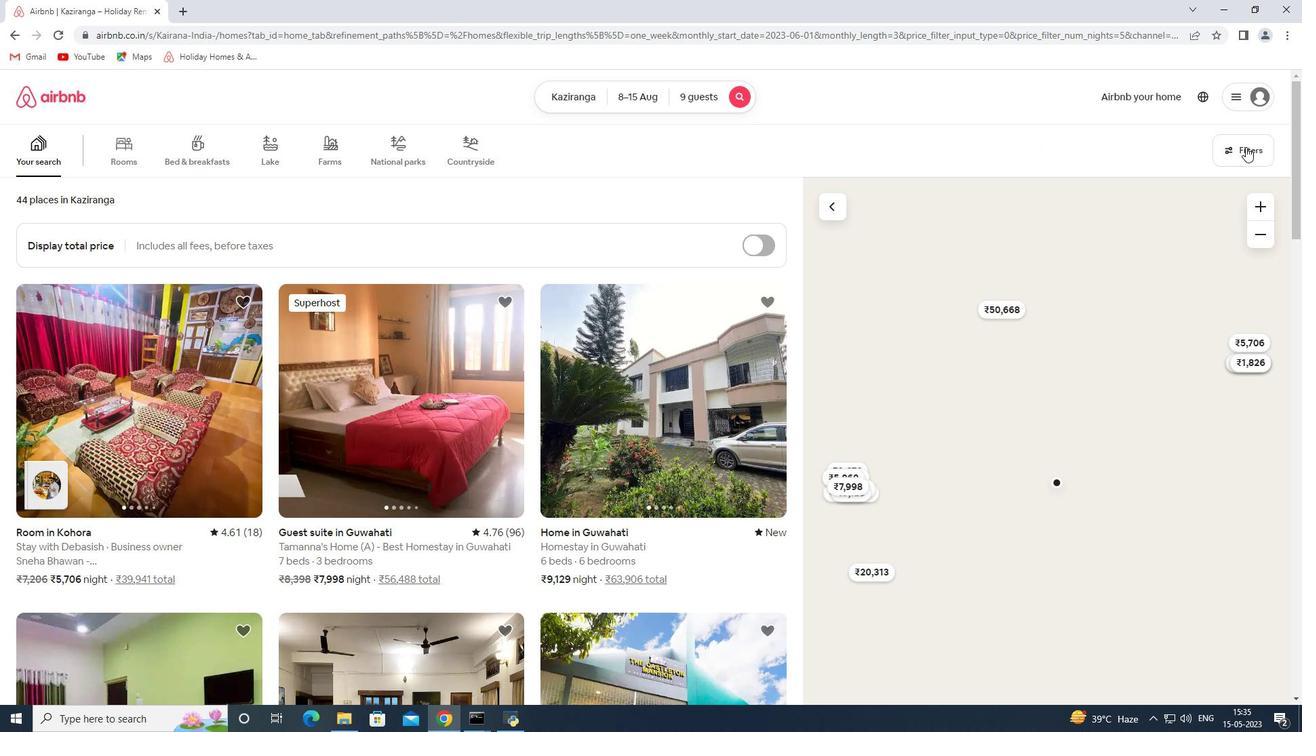
Action: Mouse moved to (508, 480)
Screenshot: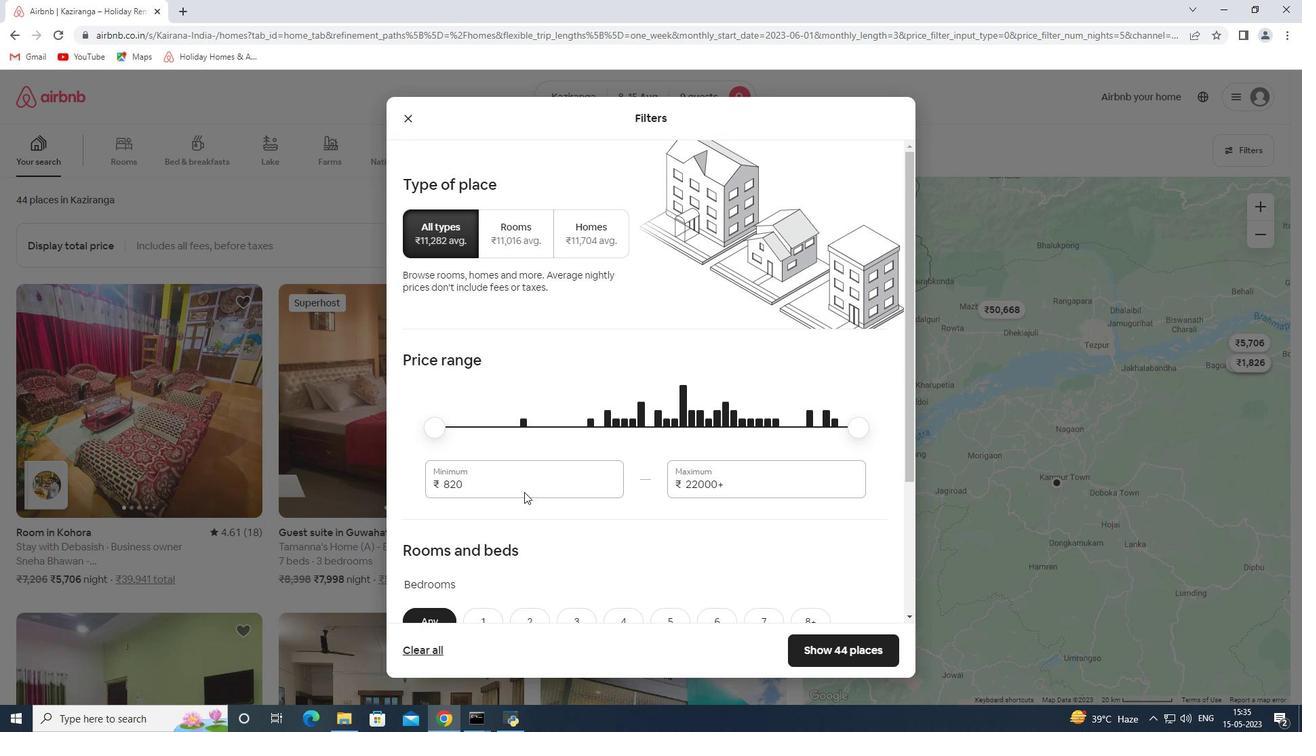
Action: Mouse pressed left at (508, 480)
Screenshot: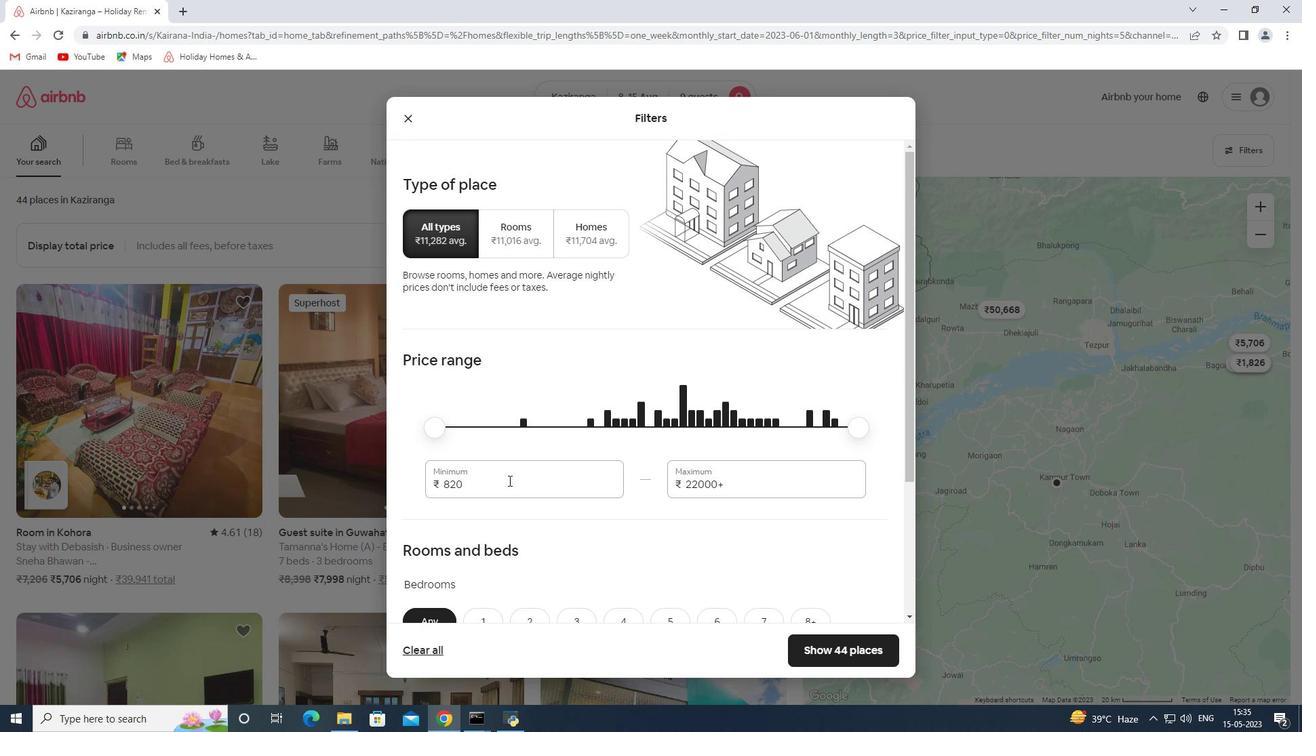 
Action: Mouse pressed left at (508, 480)
Screenshot: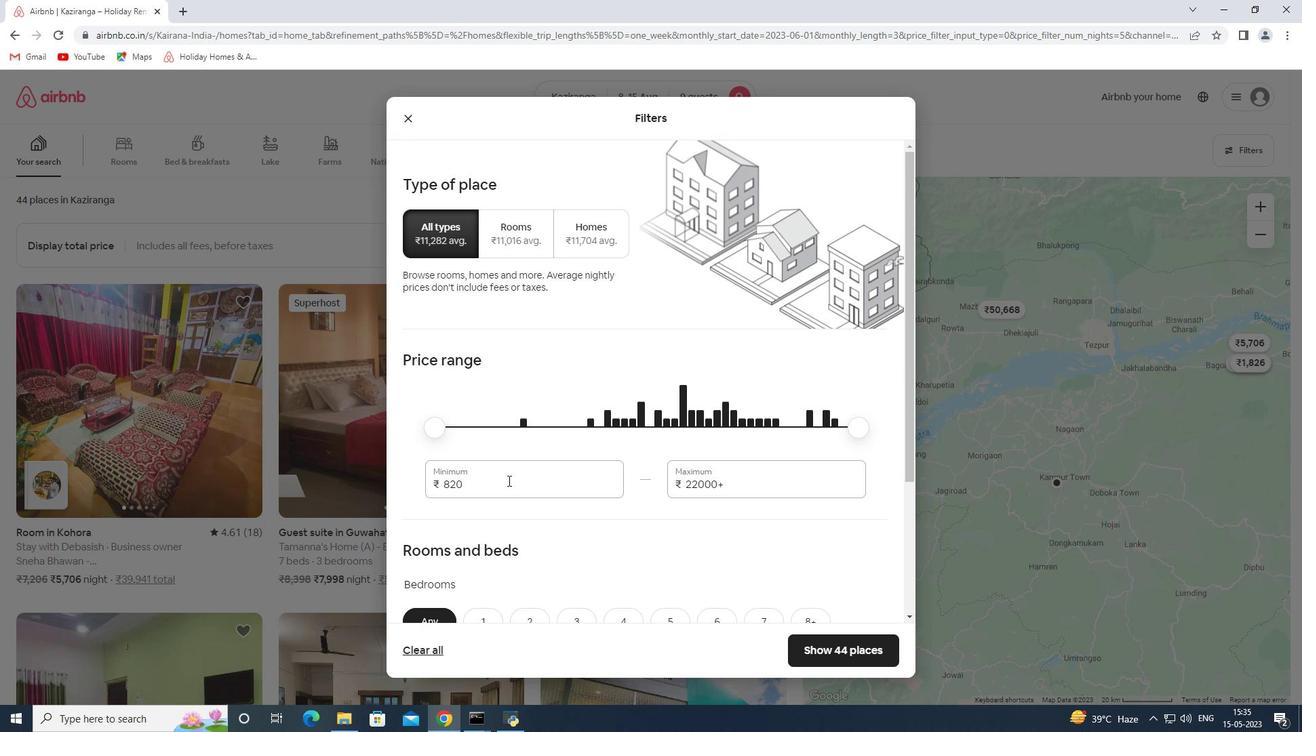 
Action: Key pressed 10000<Key.tab>14000
Screenshot: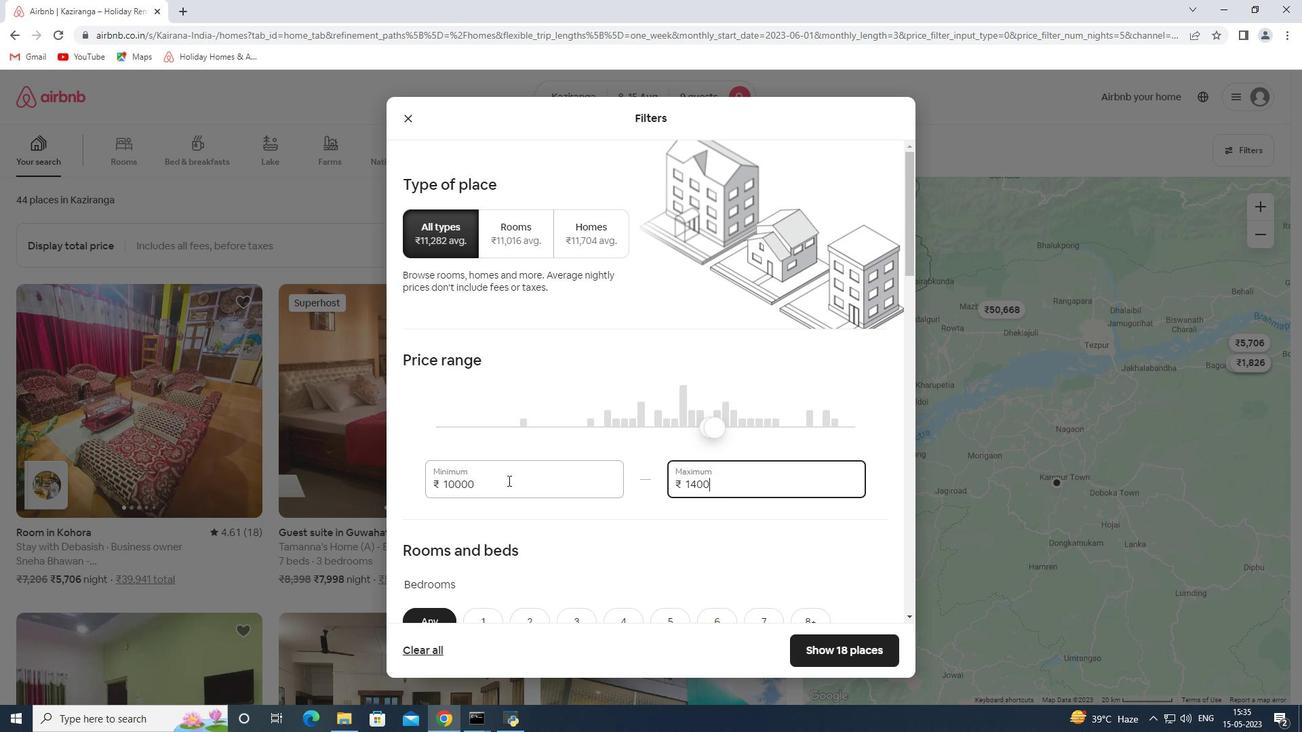 
Action: Mouse moved to (476, 479)
Screenshot: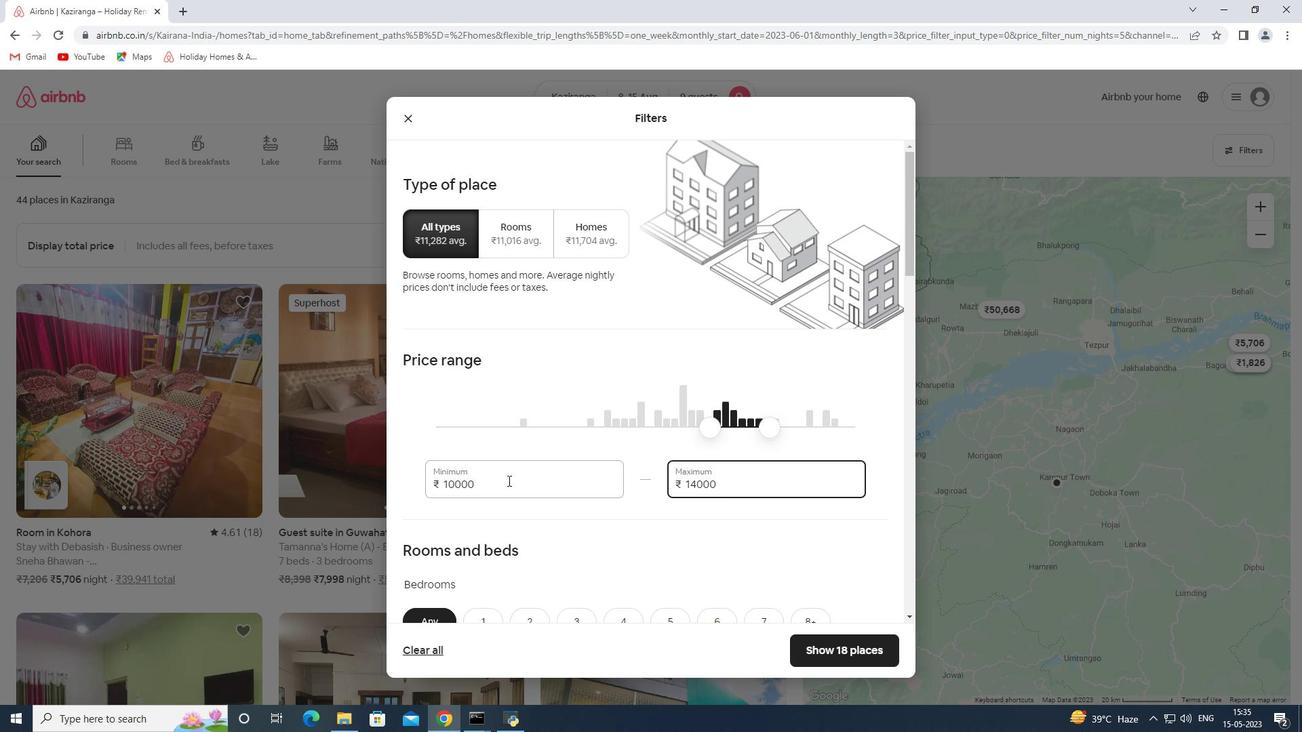 
Action: Mouse scrolled (476, 478) with delta (0, 0)
Screenshot: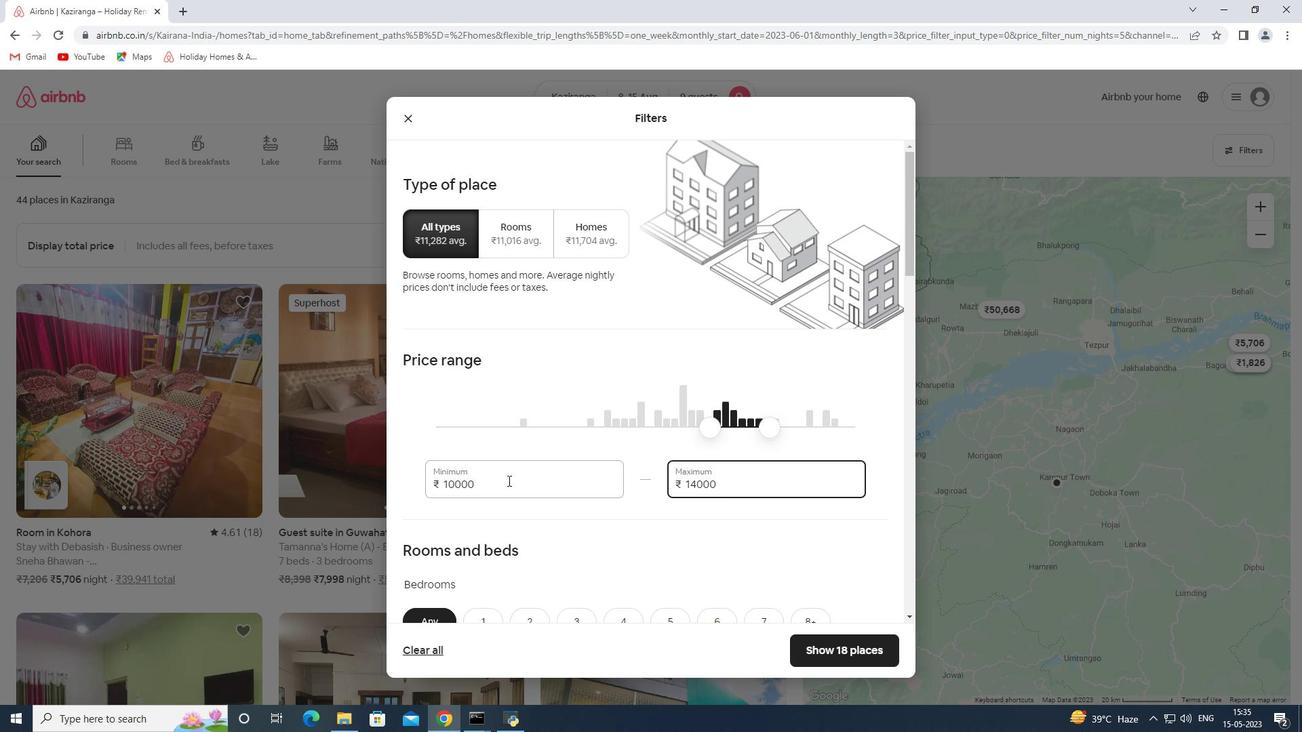 
Action: Mouse moved to (476, 480)
Screenshot: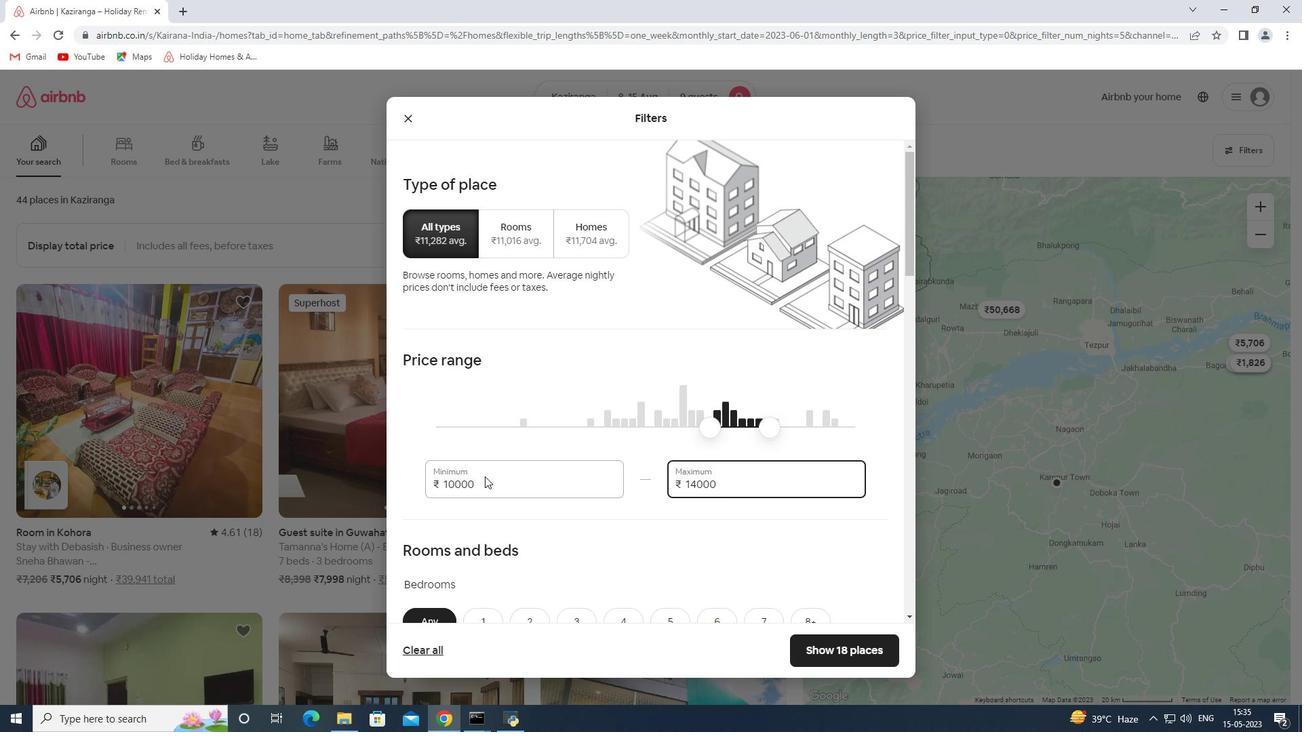 
Action: Mouse scrolled (476, 480) with delta (0, 0)
Screenshot: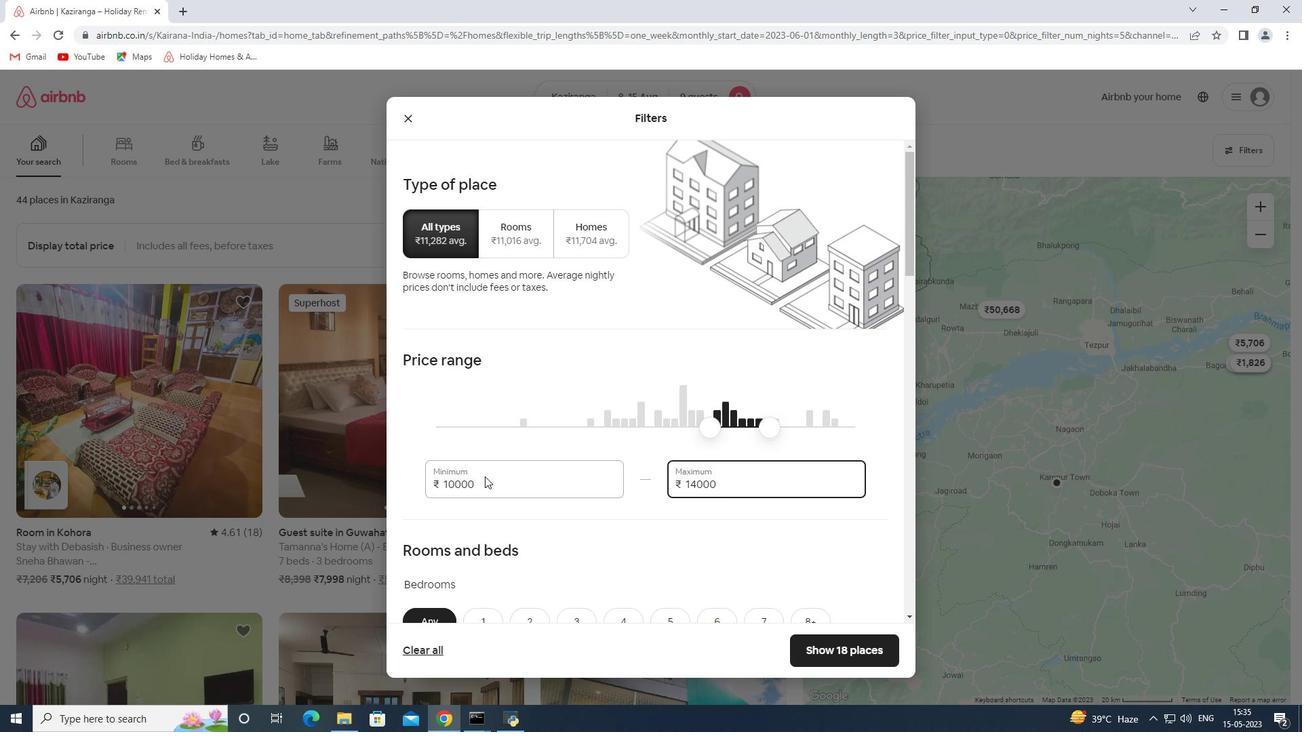 
Action: Mouse moved to (474, 481)
Screenshot: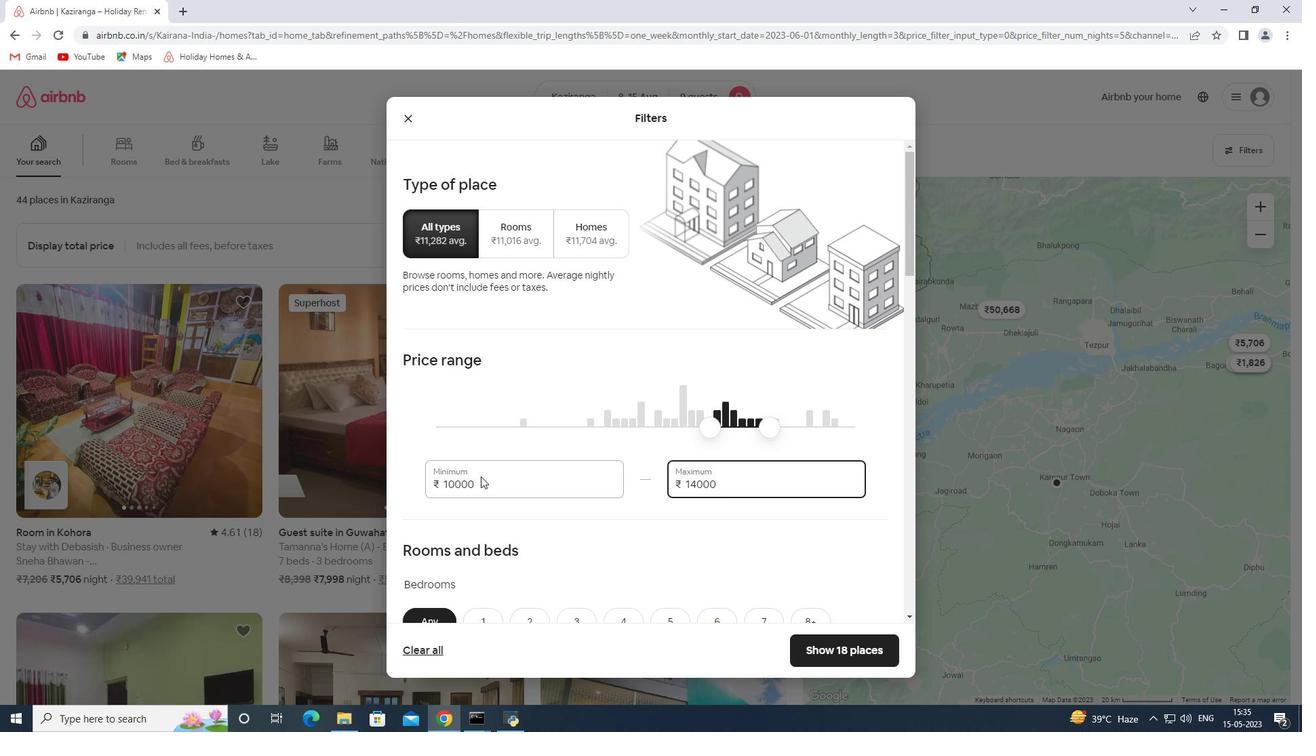 
Action: Mouse scrolled (474, 480) with delta (0, 0)
Screenshot: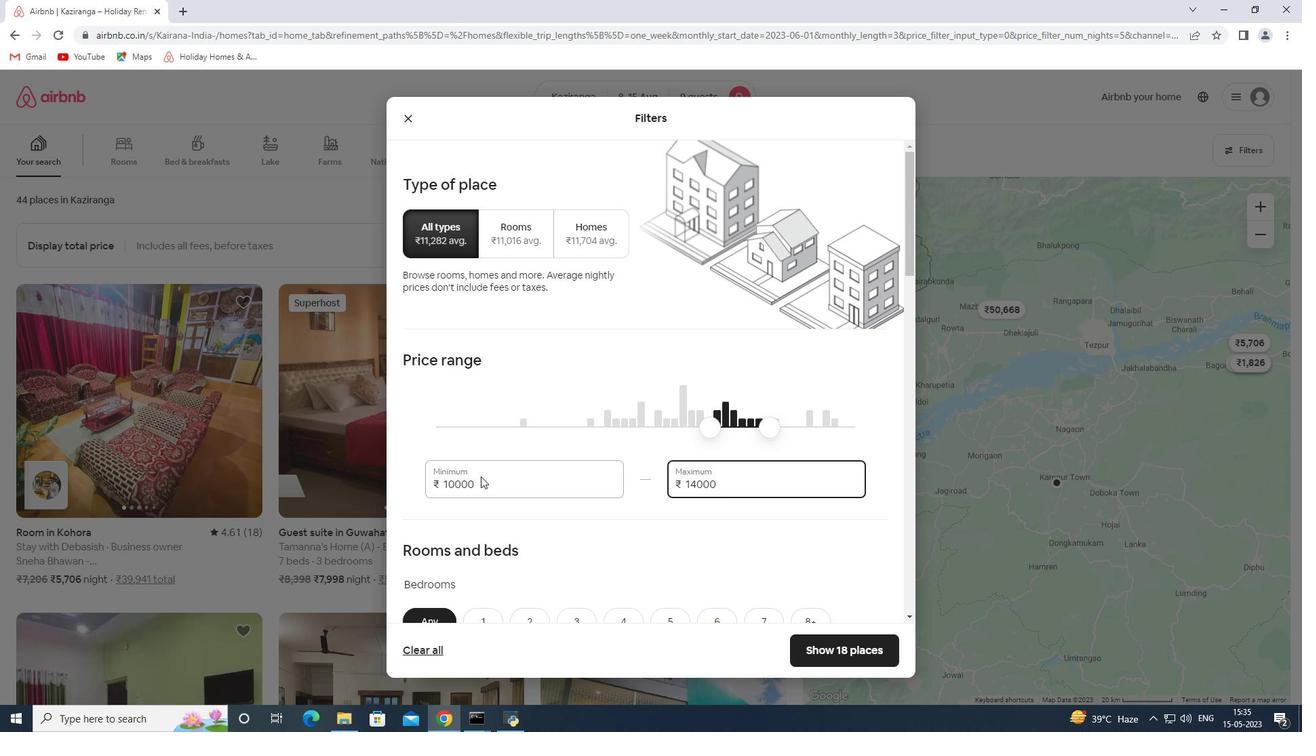 
Action: Mouse moved to (472, 482)
Screenshot: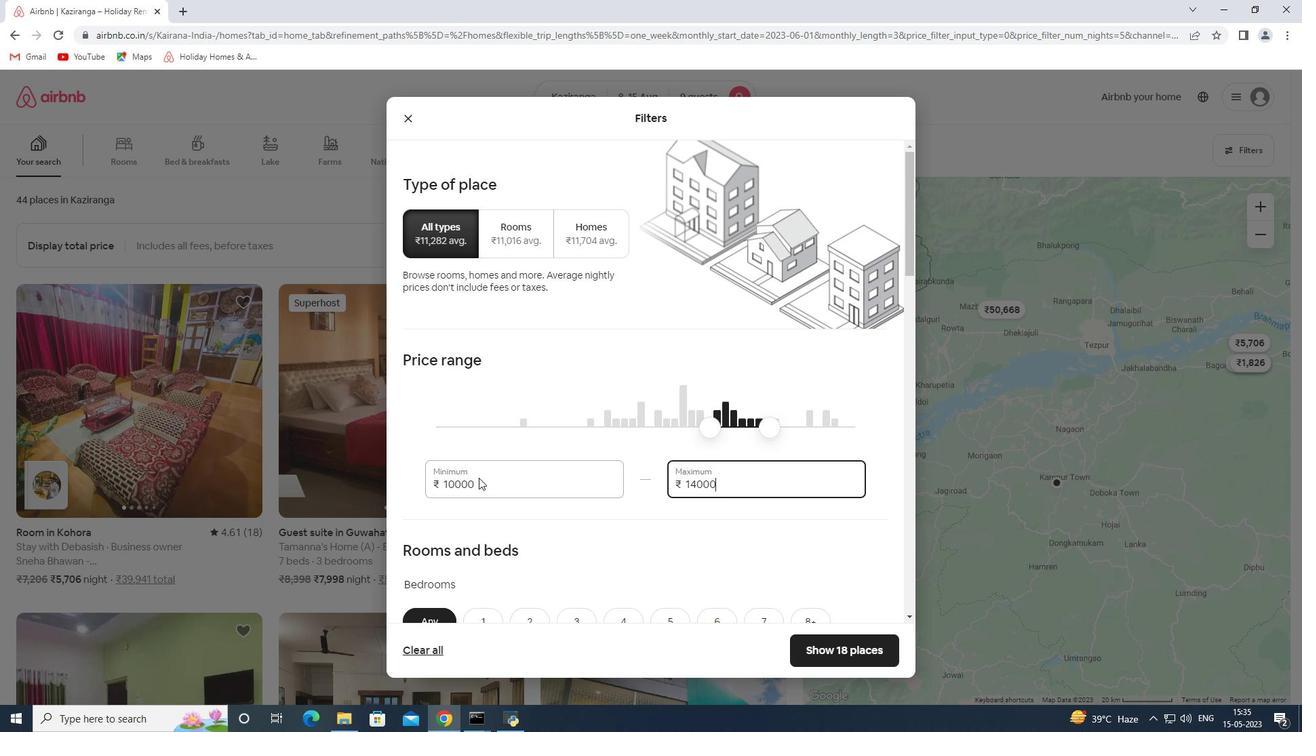 
Action: Mouse scrolled (472, 482) with delta (0, 0)
Screenshot: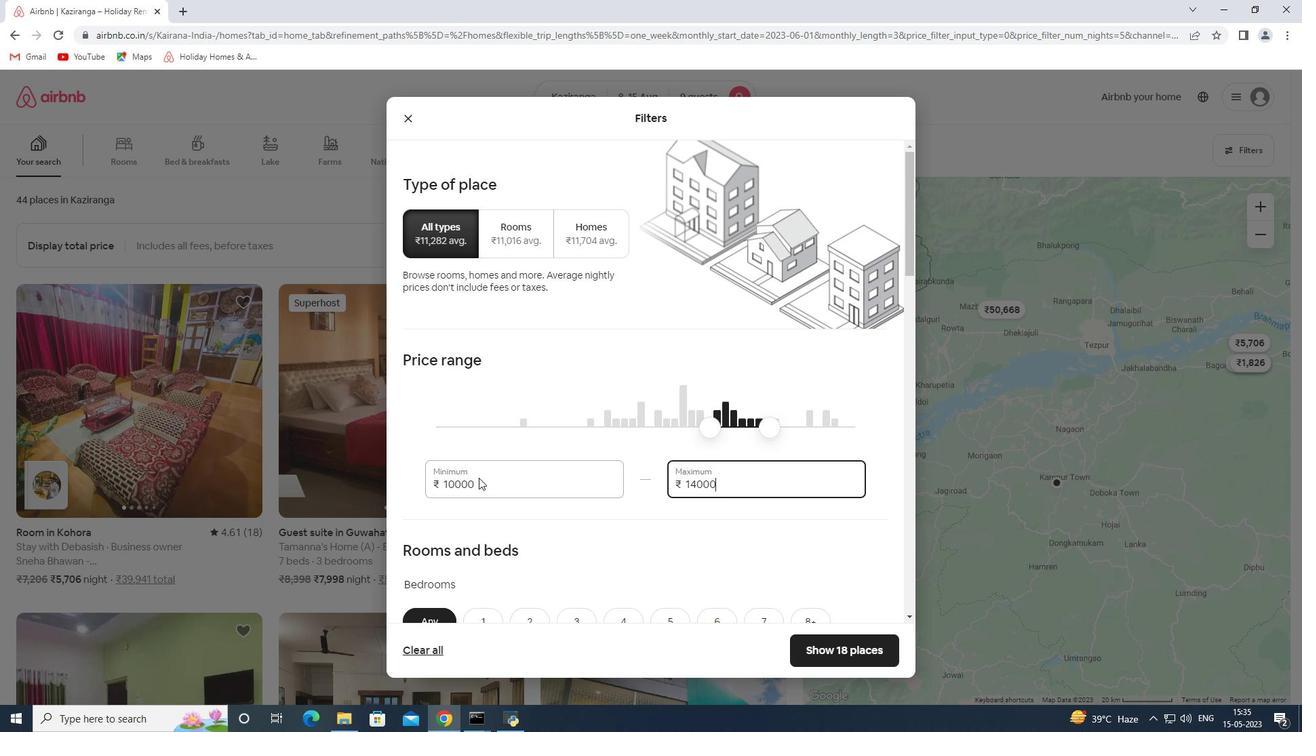 
Action: Mouse moved to (667, 353)
Screenshot: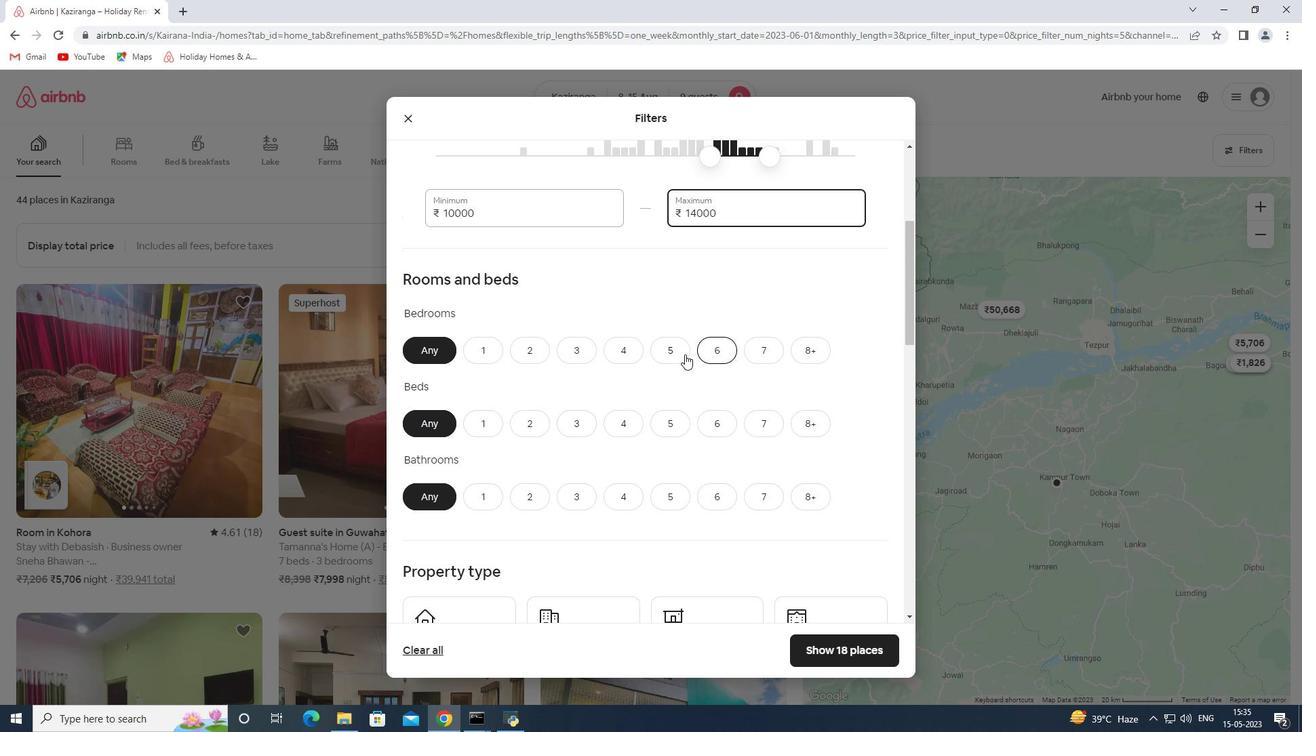 
Action: Mouse pressed left at (667, 353)
Screenshot: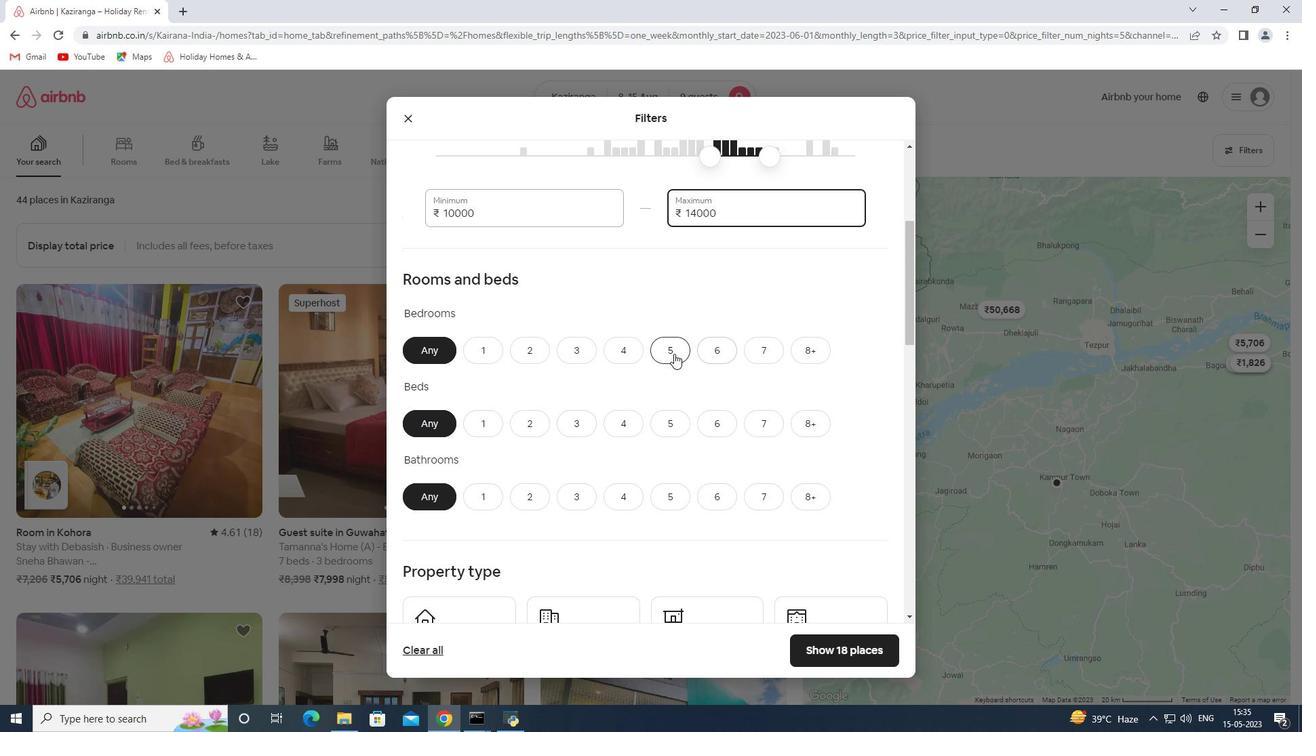 
Action: Mouse moved to (827, 423)
Screenshot: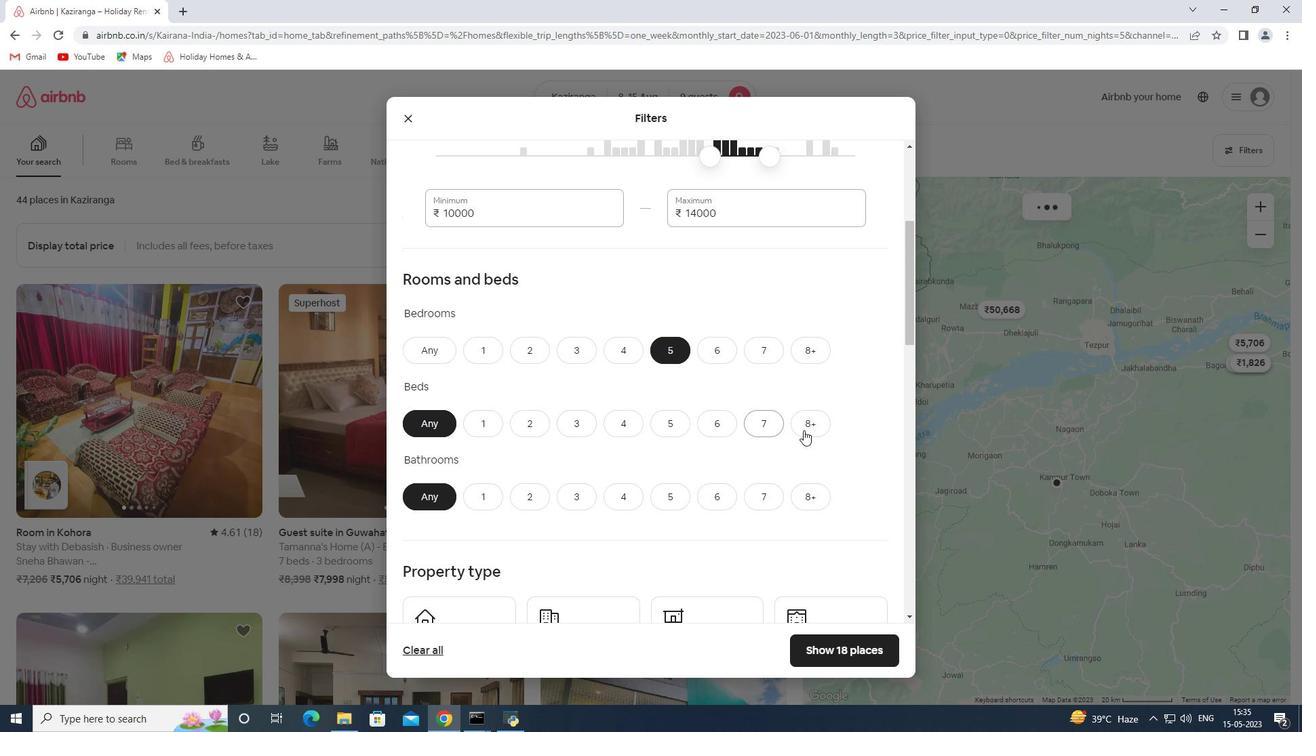 
Action: Mouse pressed left at (827, 423)
Screenshot: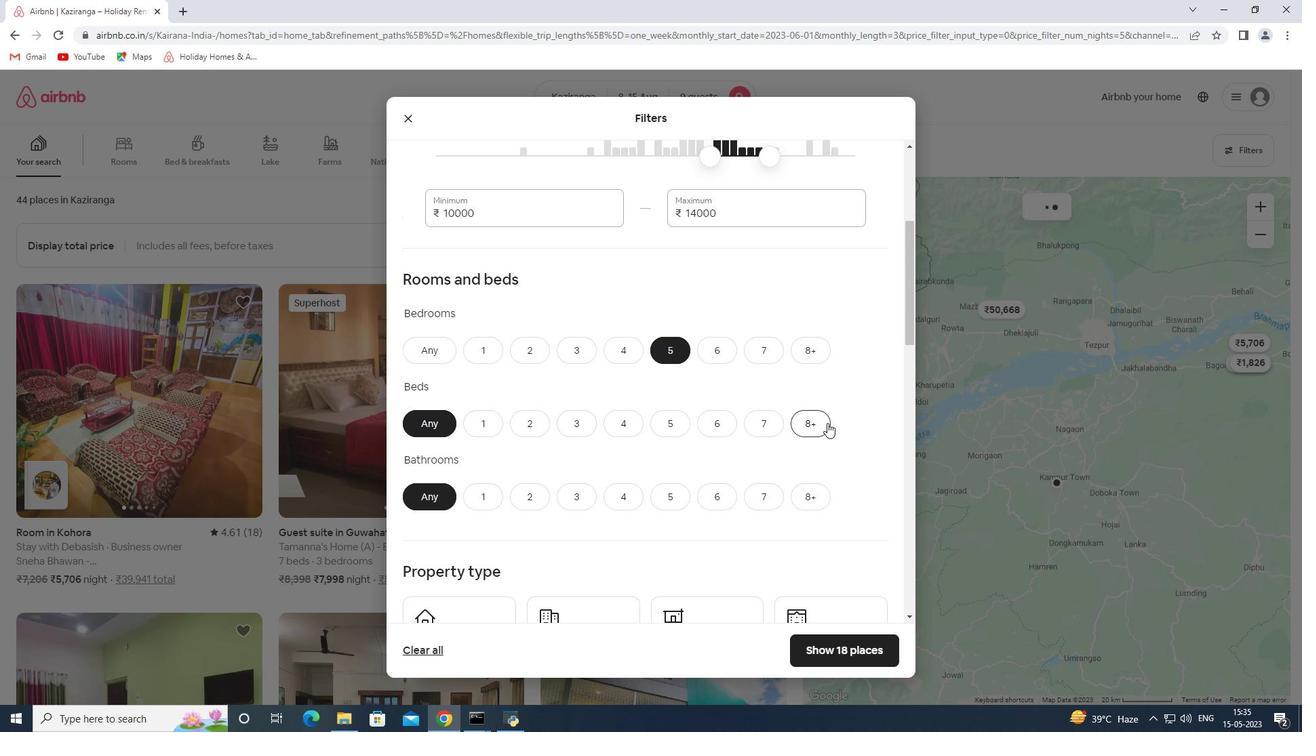
Action: Mouse moved to (680, 501)
Screenshot: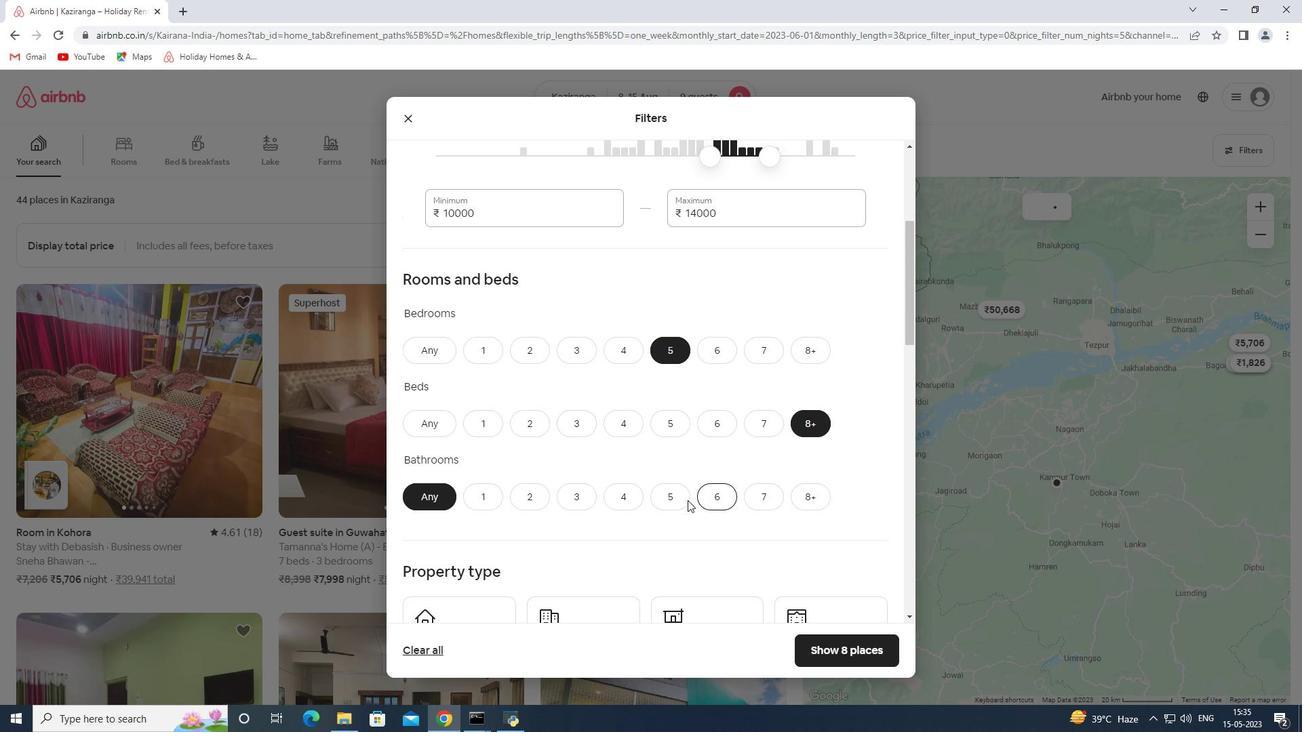 
Action: Mouse pressed left at (680, 501)
Screenshot: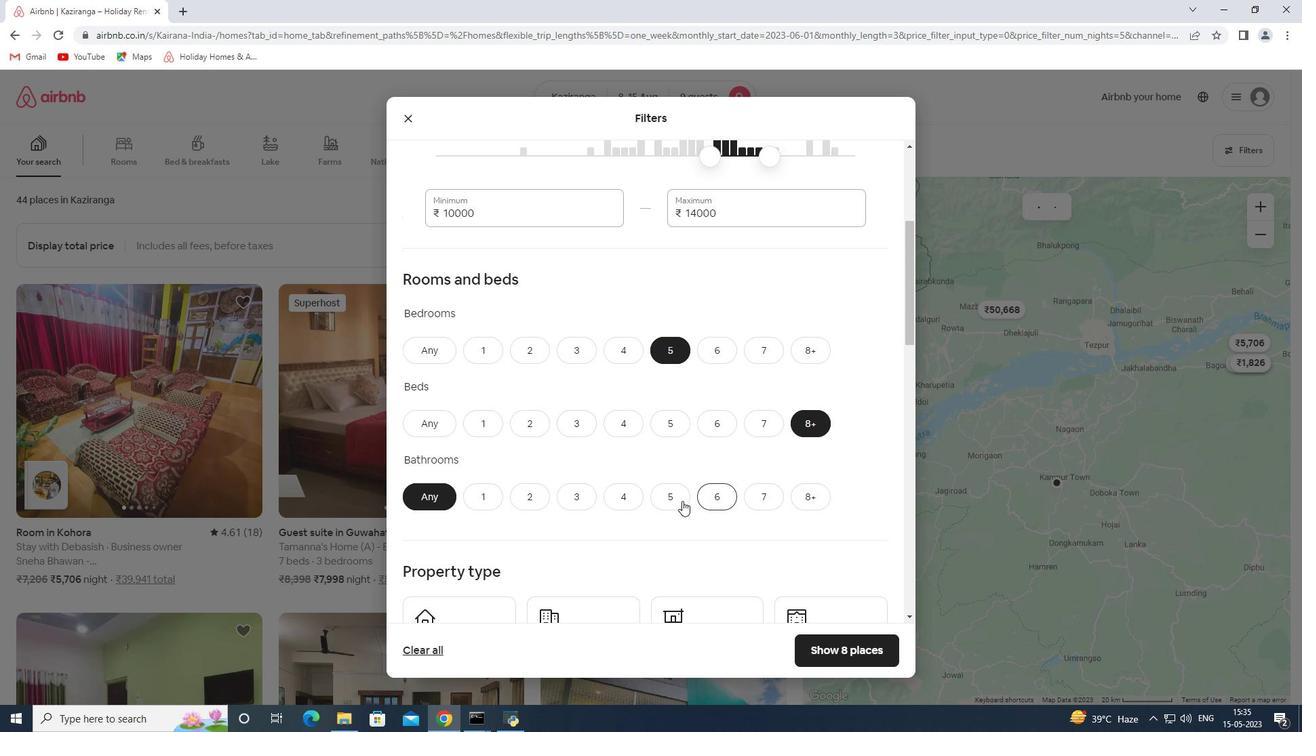 
Action: Mouse moved to (630, 459)
Screenshot: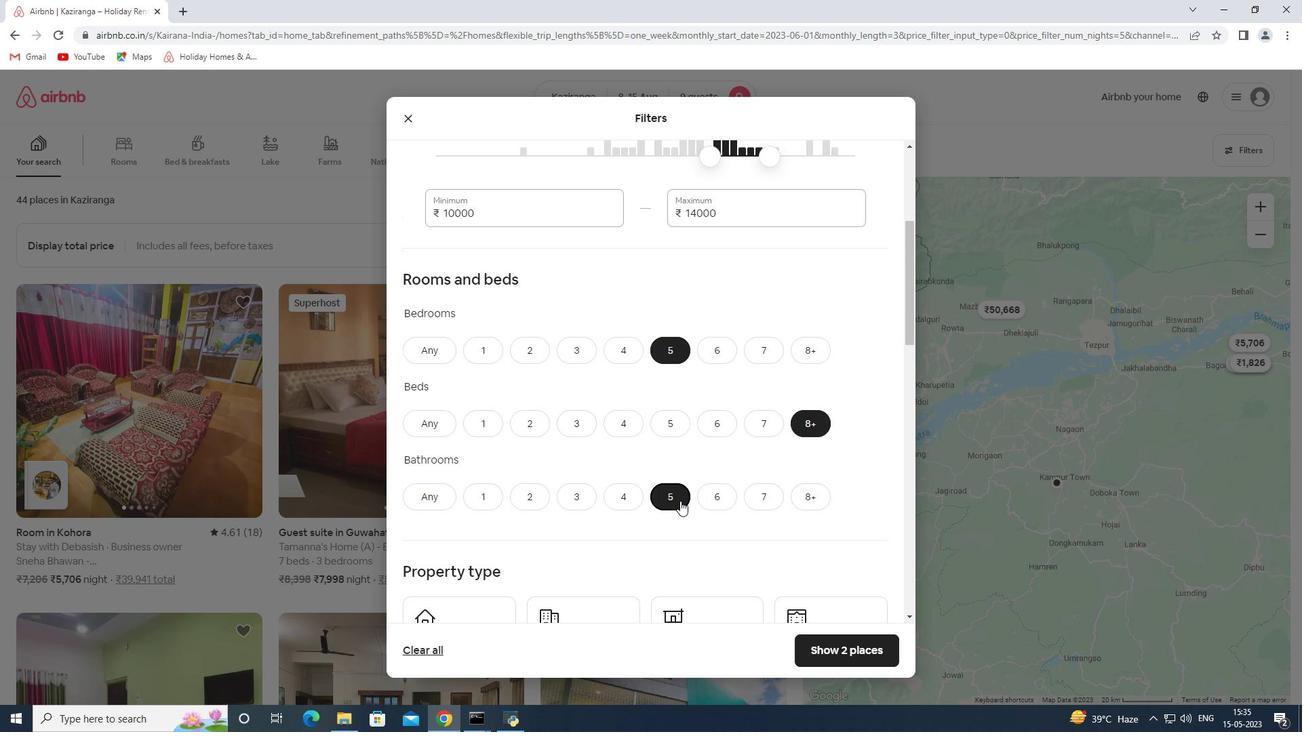 
Action: Mouse scrolled (630, 459) with delta (0, 0)
Screenshot: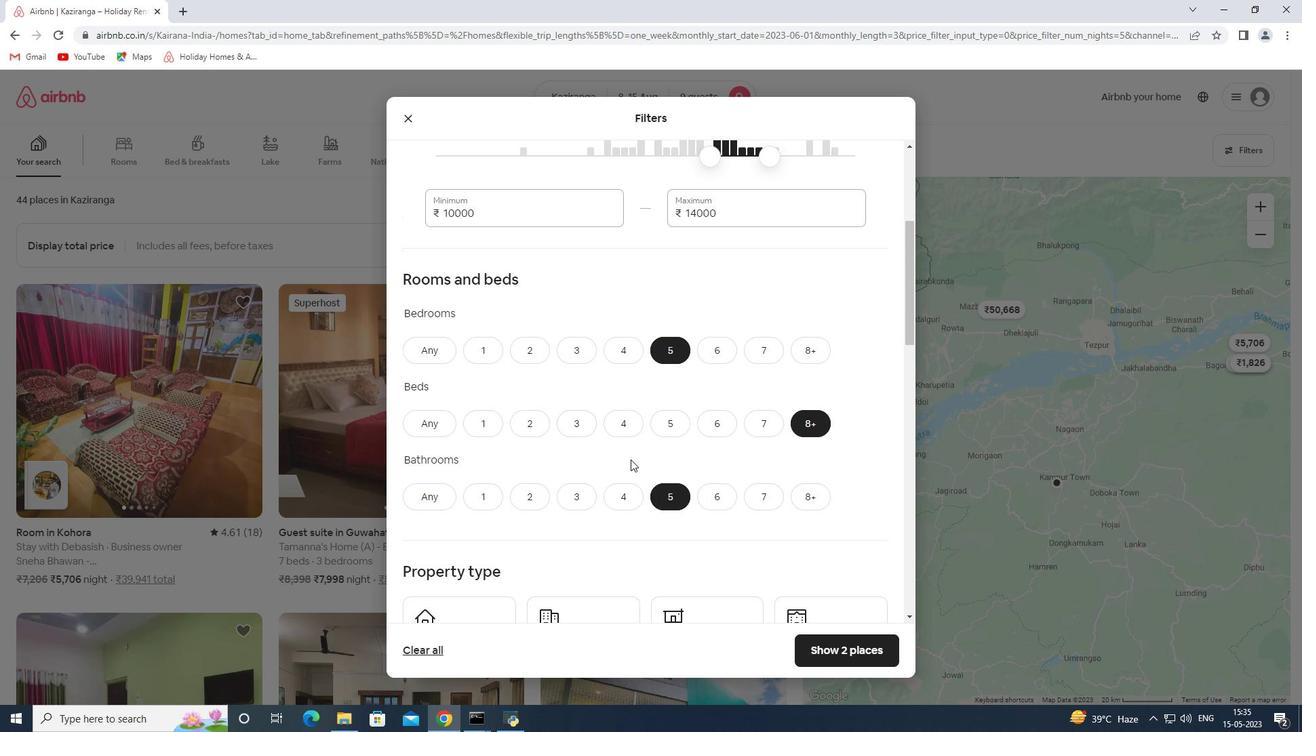 
Action: Mouse scrolled (630, 459) with delta (0, 0)
Screenshot: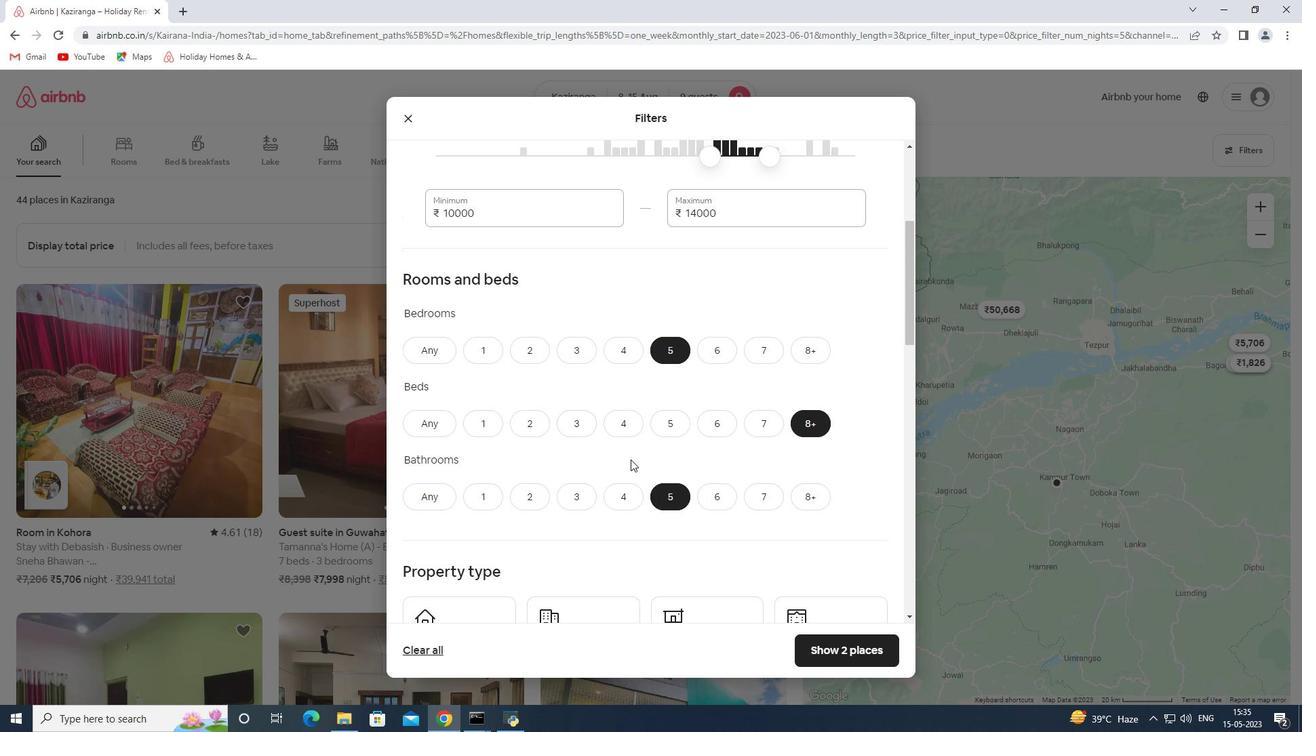 
Action: Mouse moved to (624, 460)
Screenshot: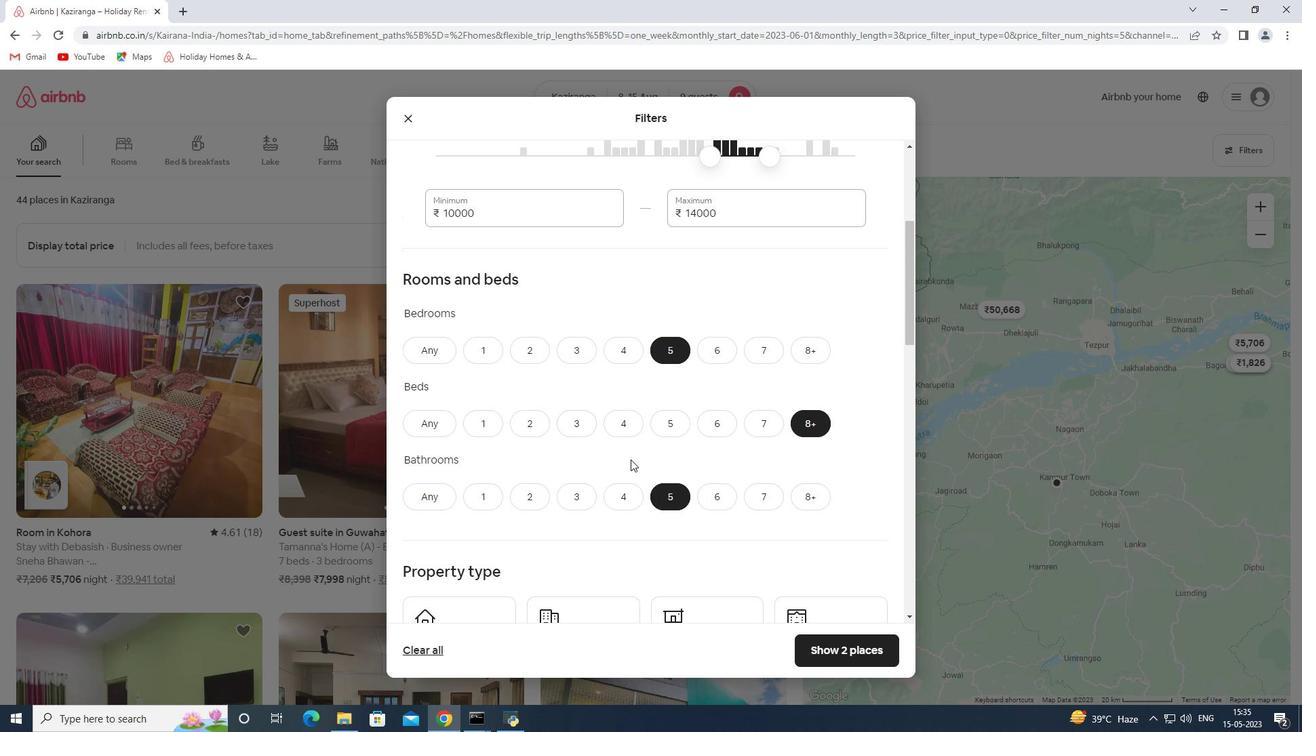 
Action: Mouse scrolled (624, 459) with delta (0, 0)
Screenshot: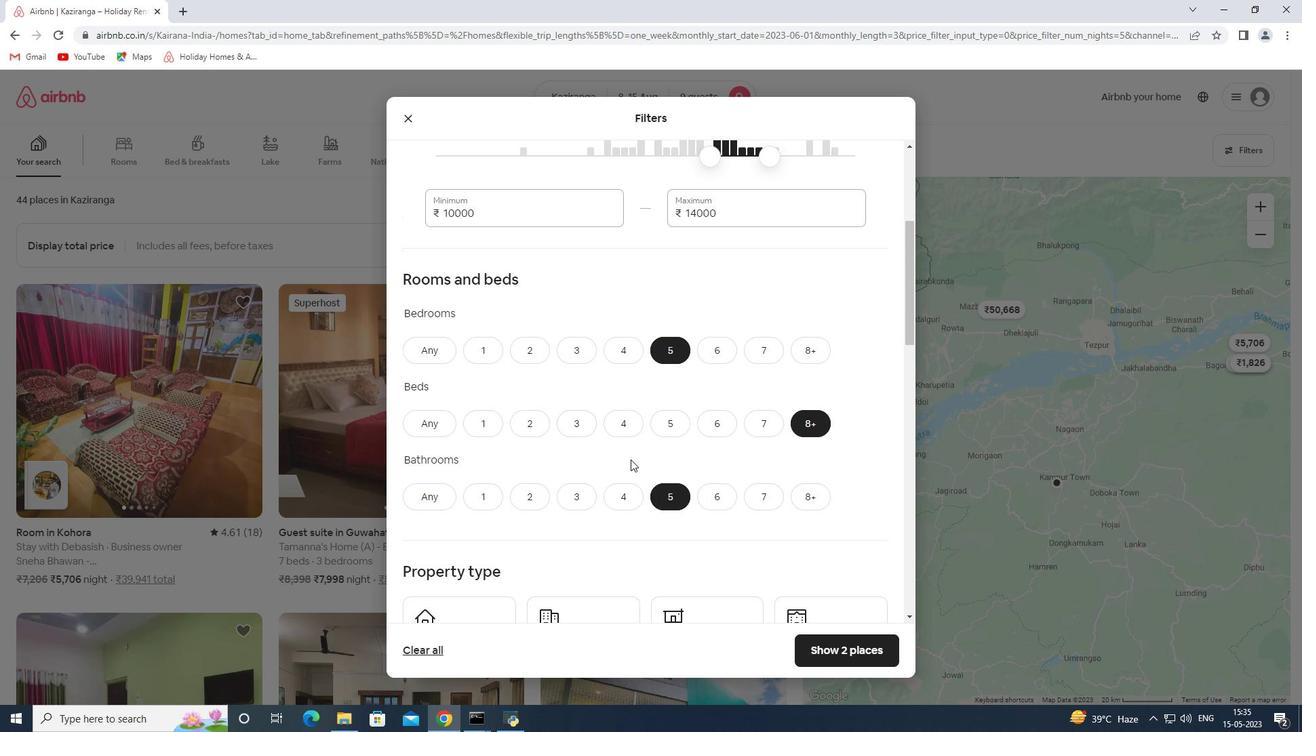 
Action: Mouse moved to (430, 430)
Screenshot: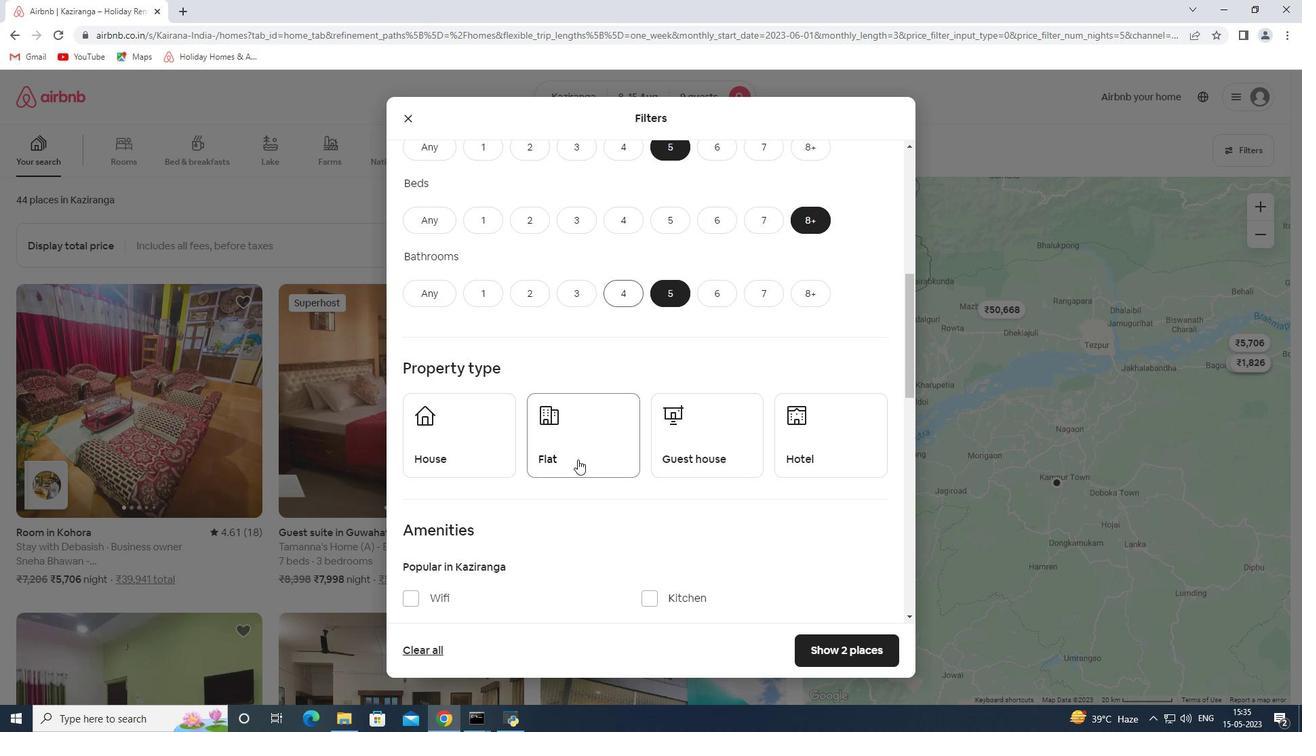 
Action: Mouse pressed left at (430, 430)
Screenshot: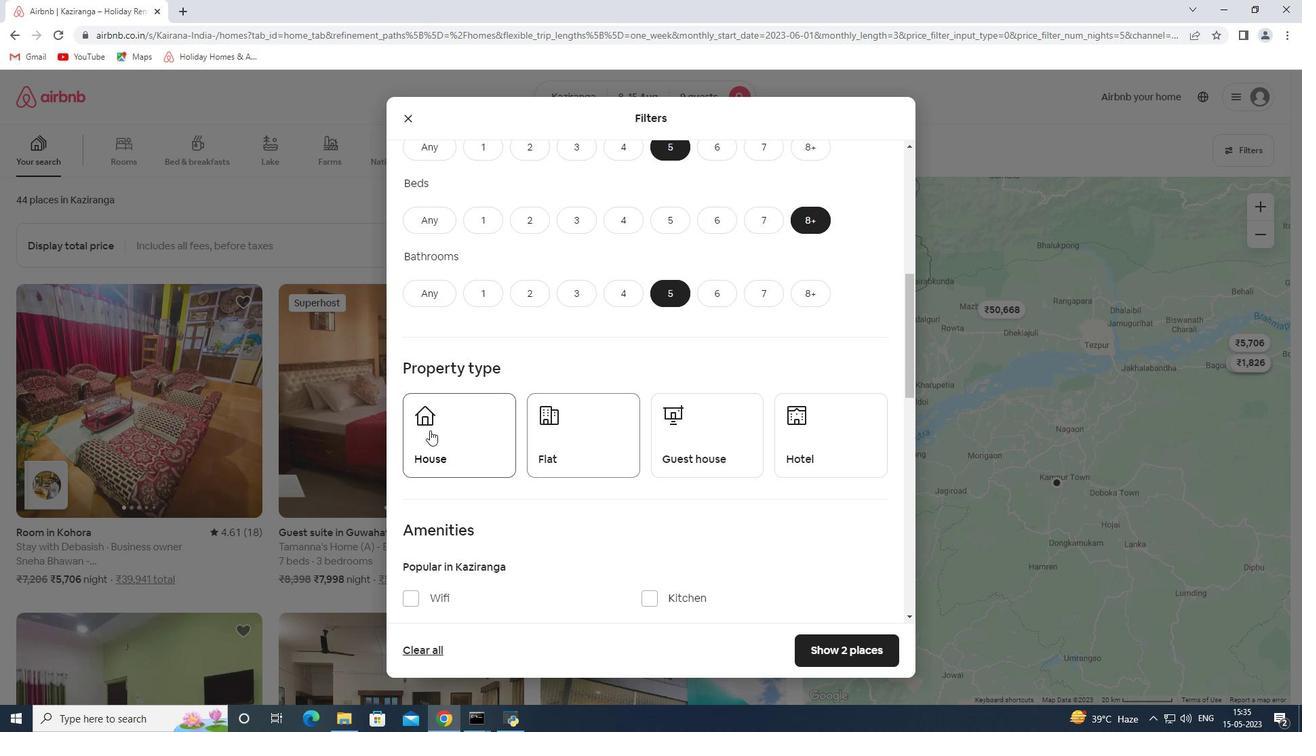
Action: Mouse moved to (595, 438)
Screenshot: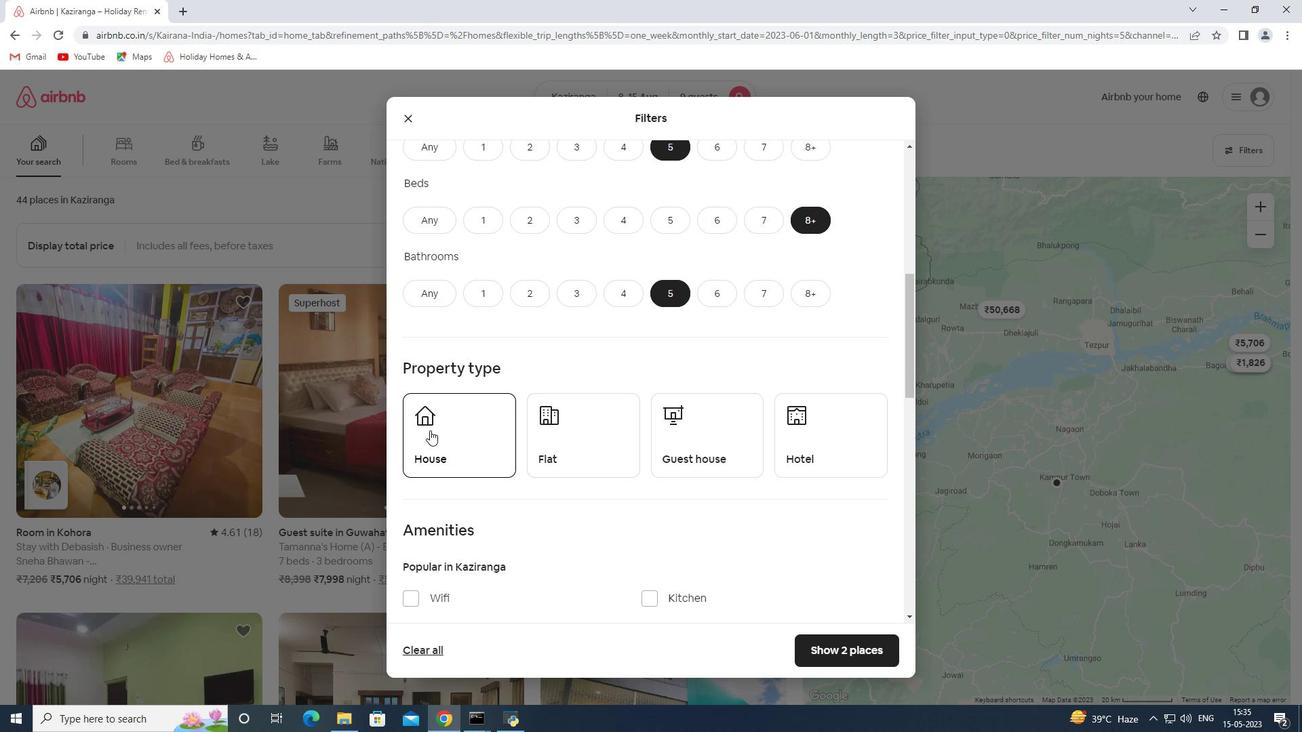 
Action: Mouse pressed left at (595, 438)
Screenshot: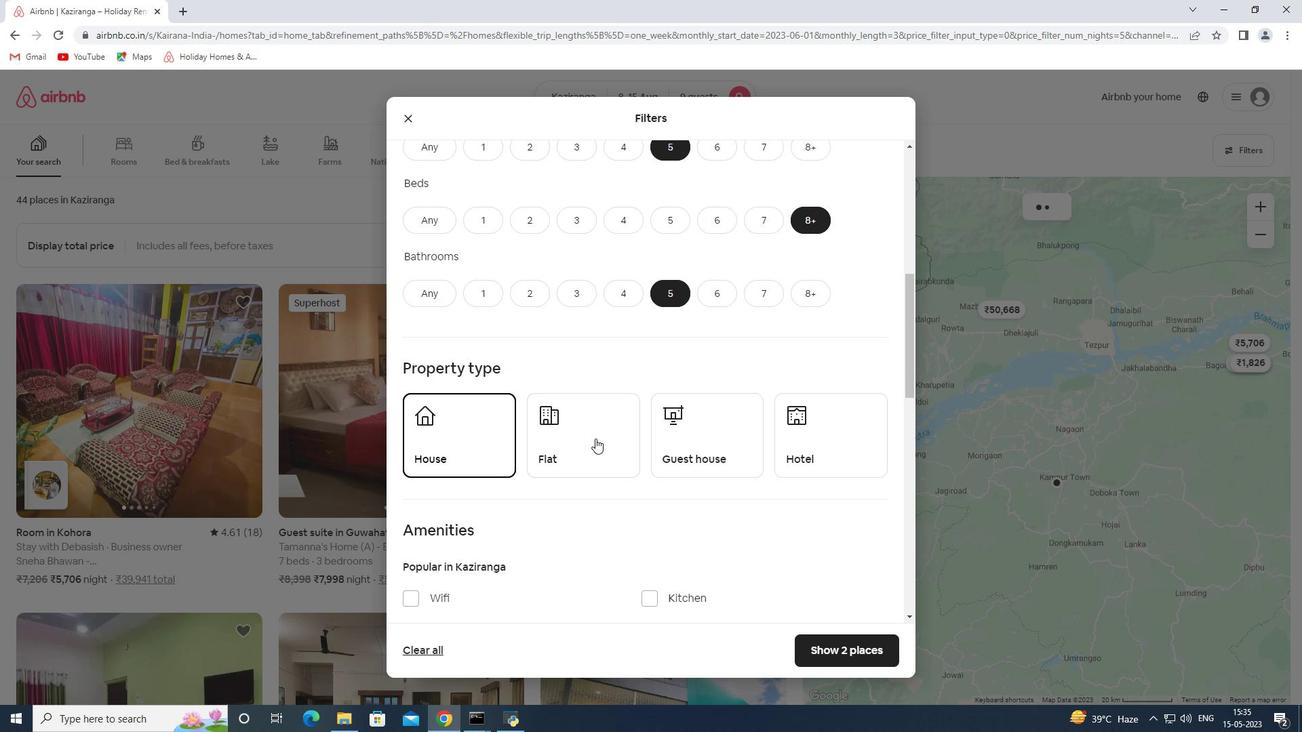 
Action: Mouse moved to (694, 443)
Screenshot: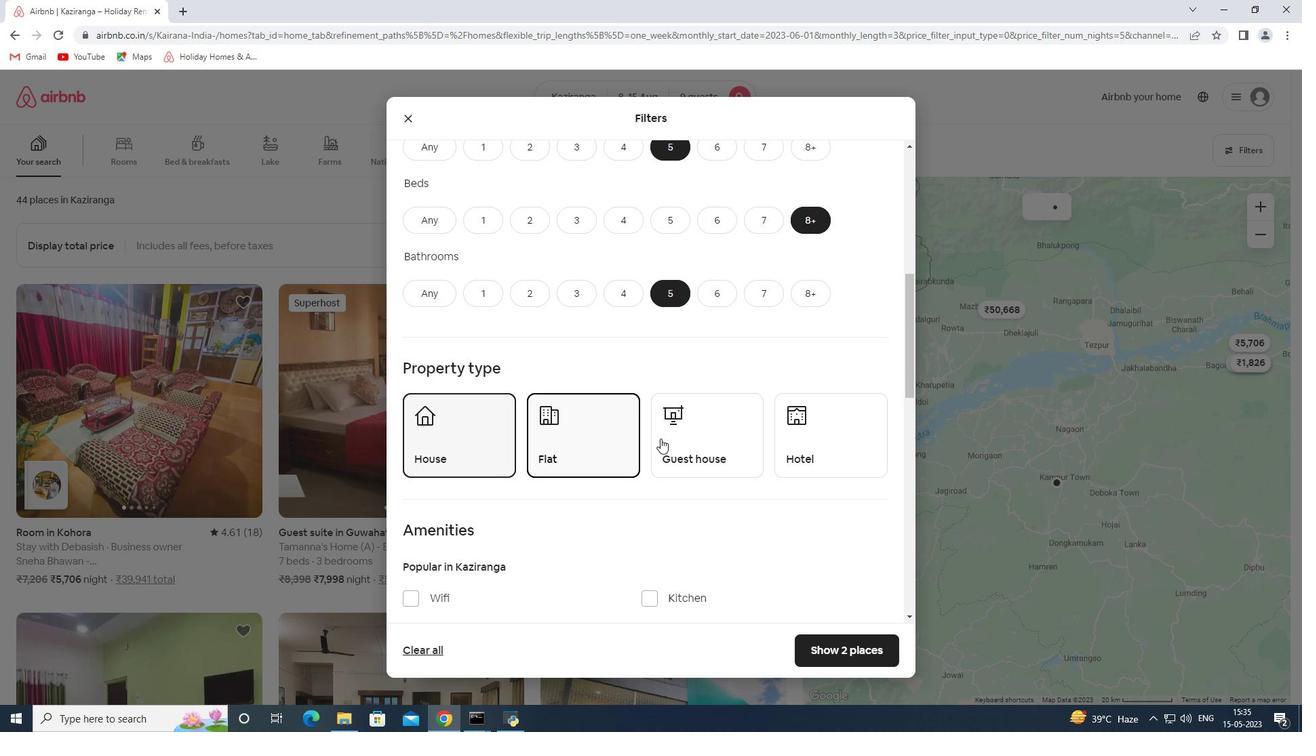 
Action: Mouse pressed left at (694, 443)
Screenshot: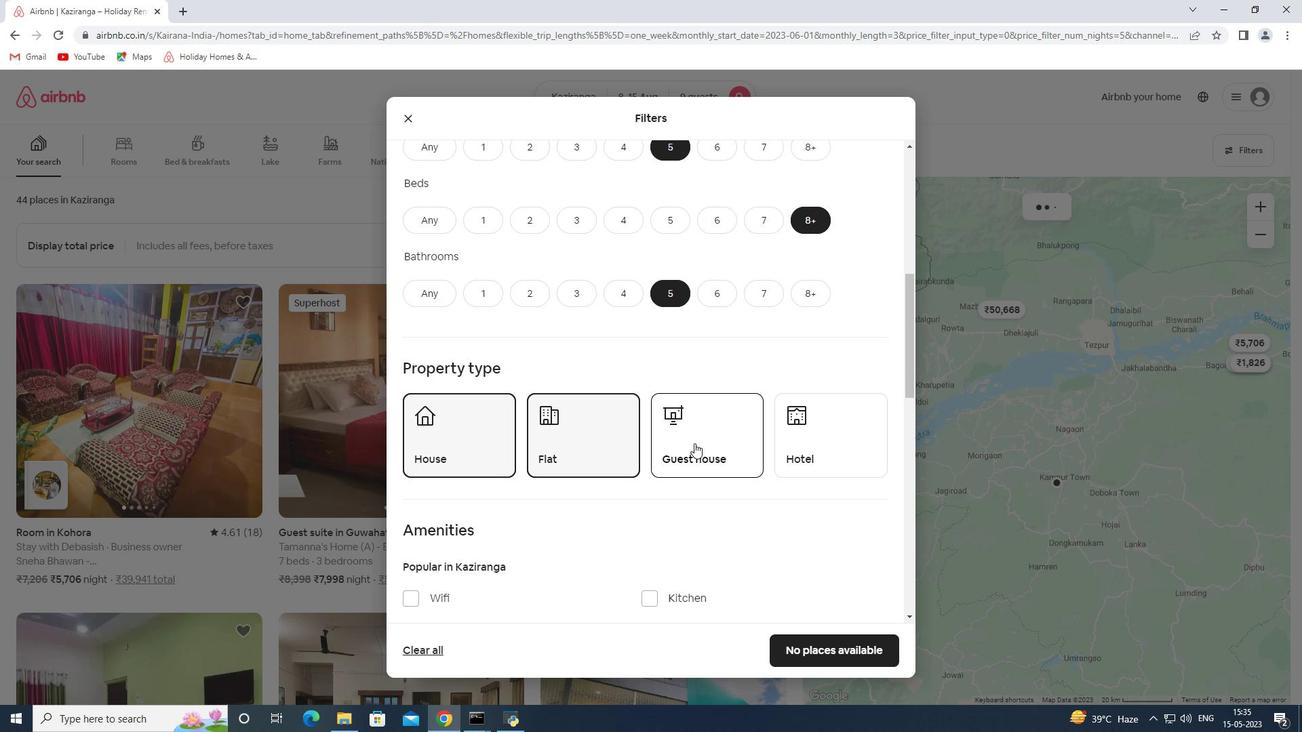
Action: Mouse moved to (482, 526)
Screenshot: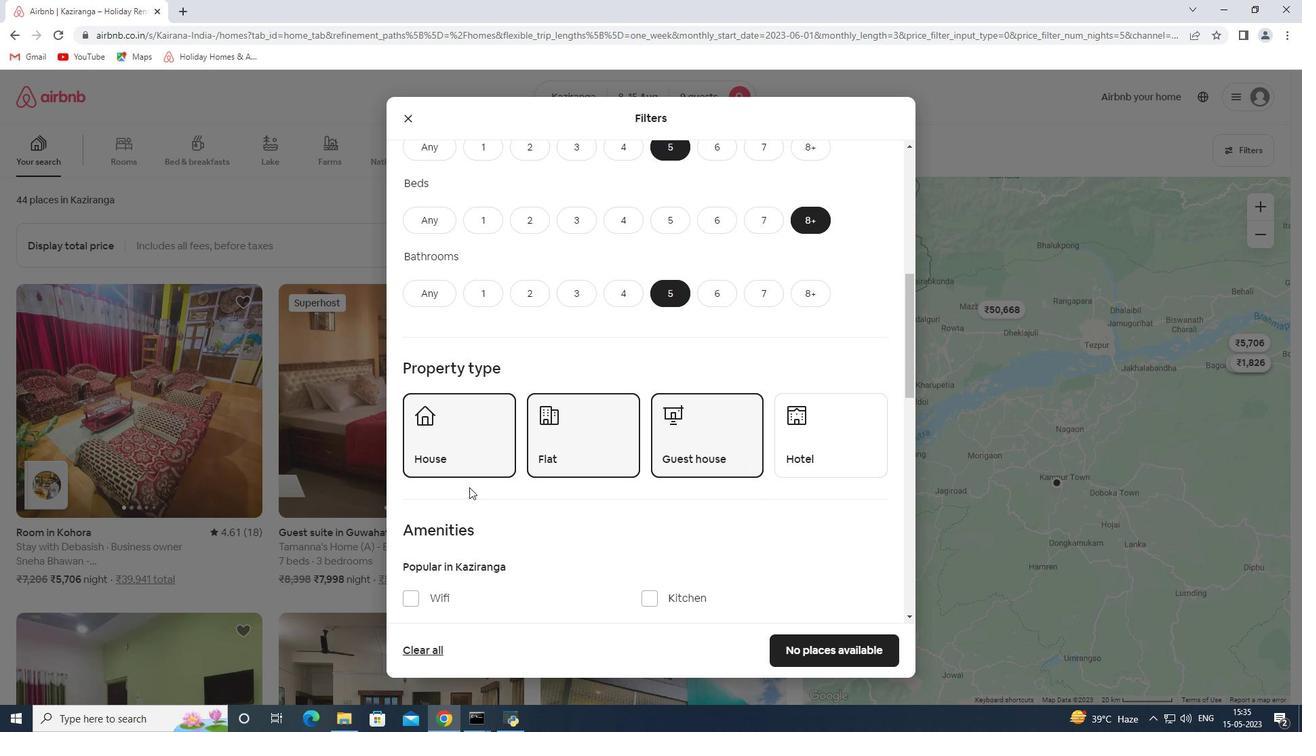 
Action: Mouse scrolled (482, 526) with delta (0, 0)
Screenshot: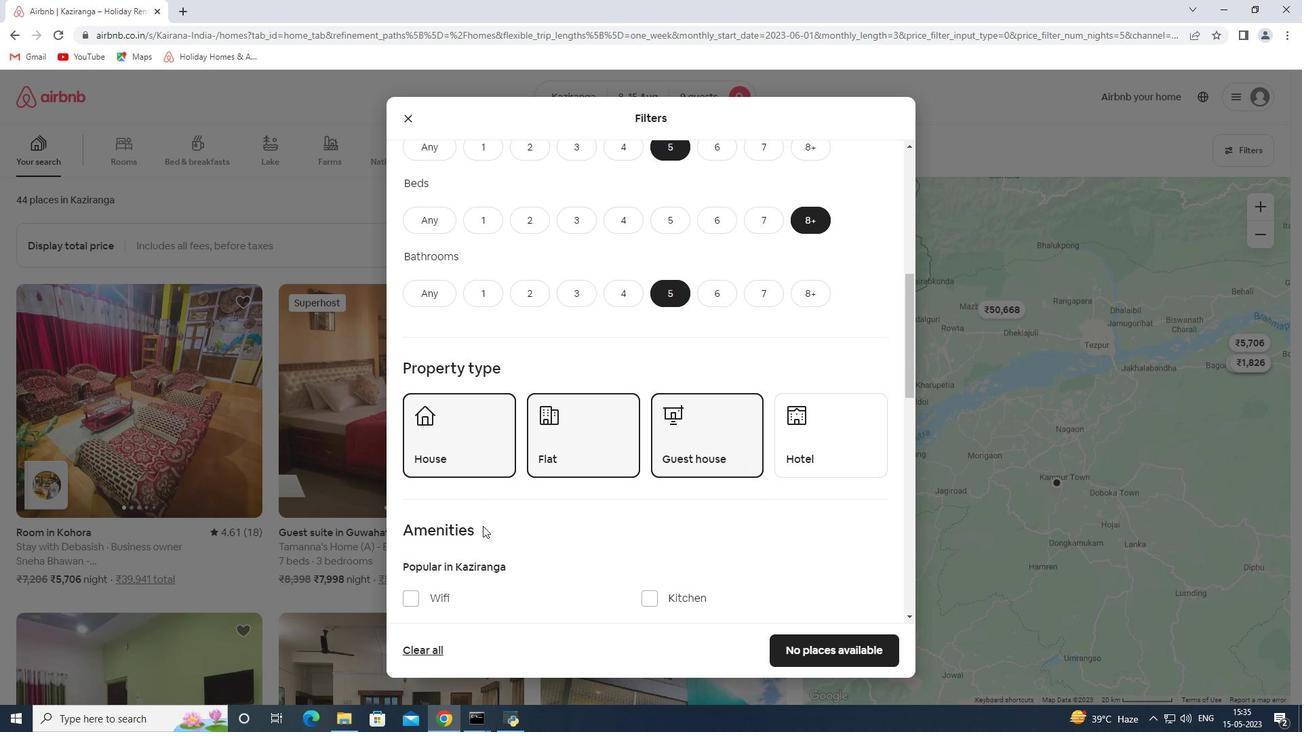 
Action: Mouse scrolled (482, 526) with delta (0, 0)
Screenshot: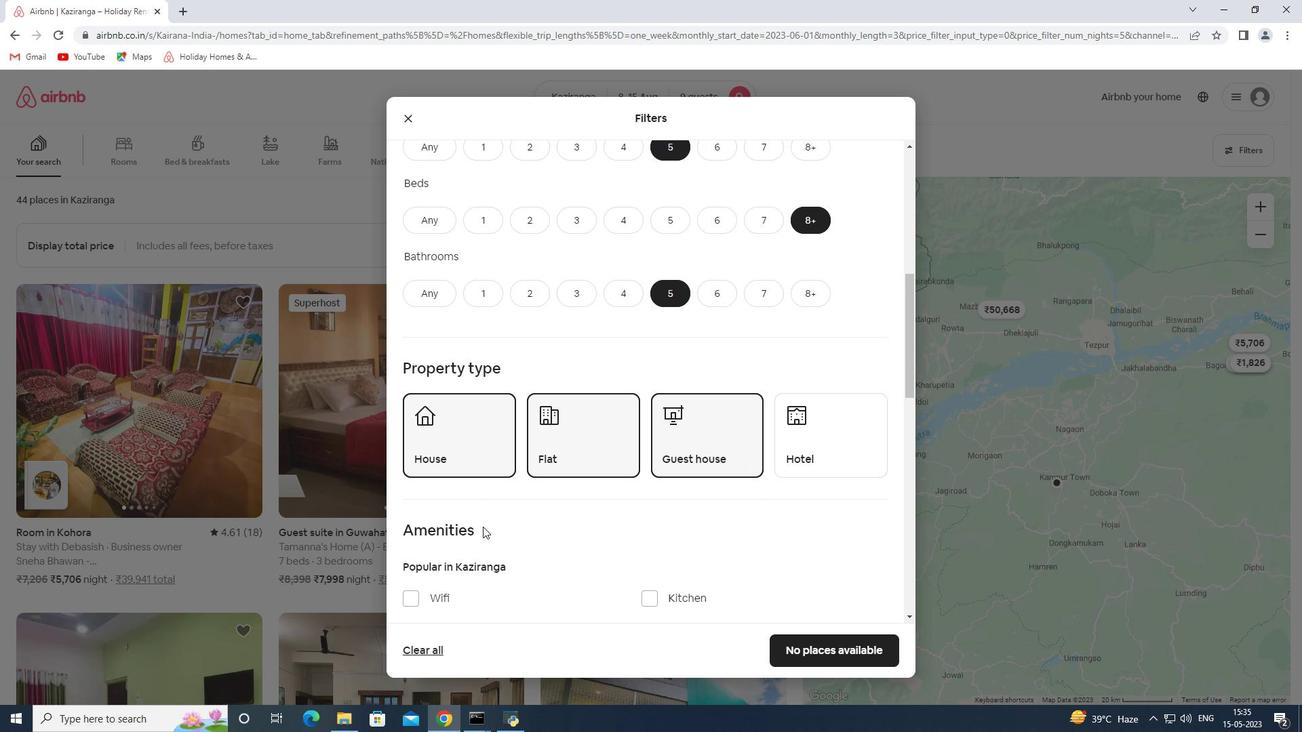 
Action: Mouse scrolled (482, 526) with delta (0, 0)
Screenshot: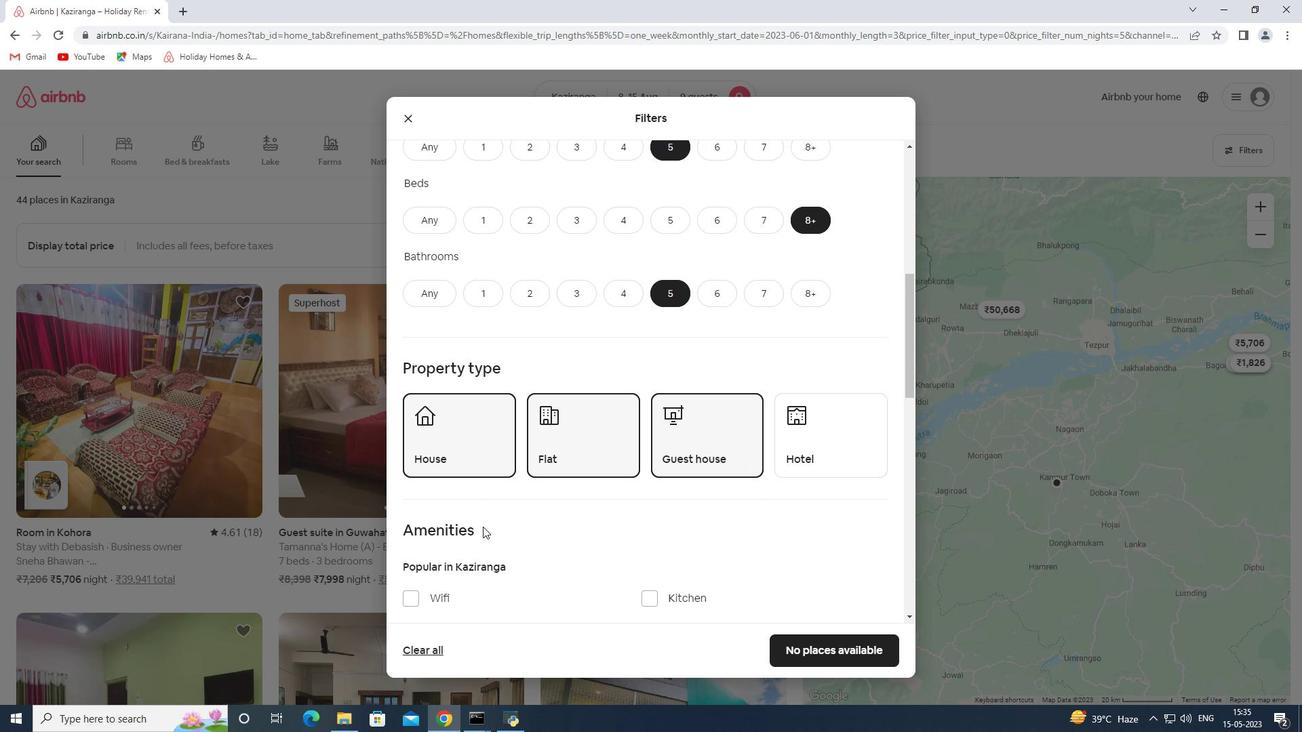
Action: Mouse moved to (425, 392)
Screenshot: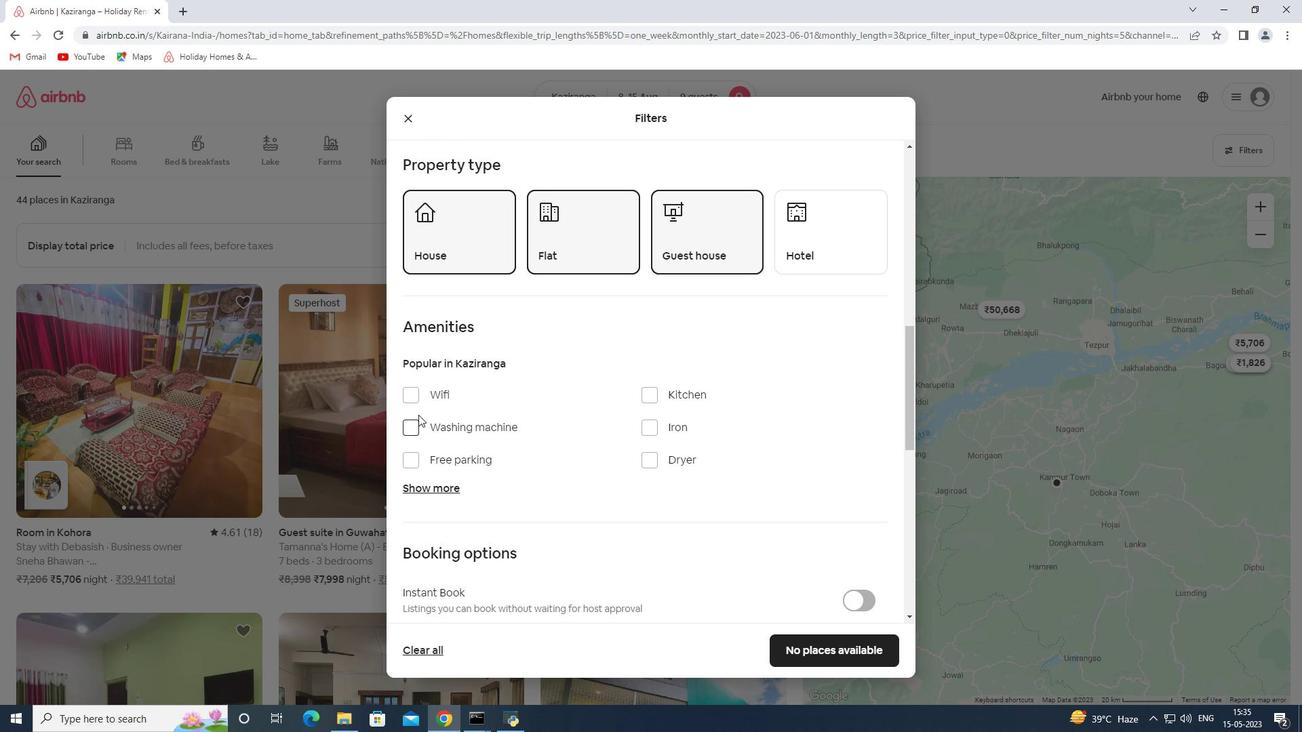 
Action: Mouse pressed left at (425, 392)
Screenshot: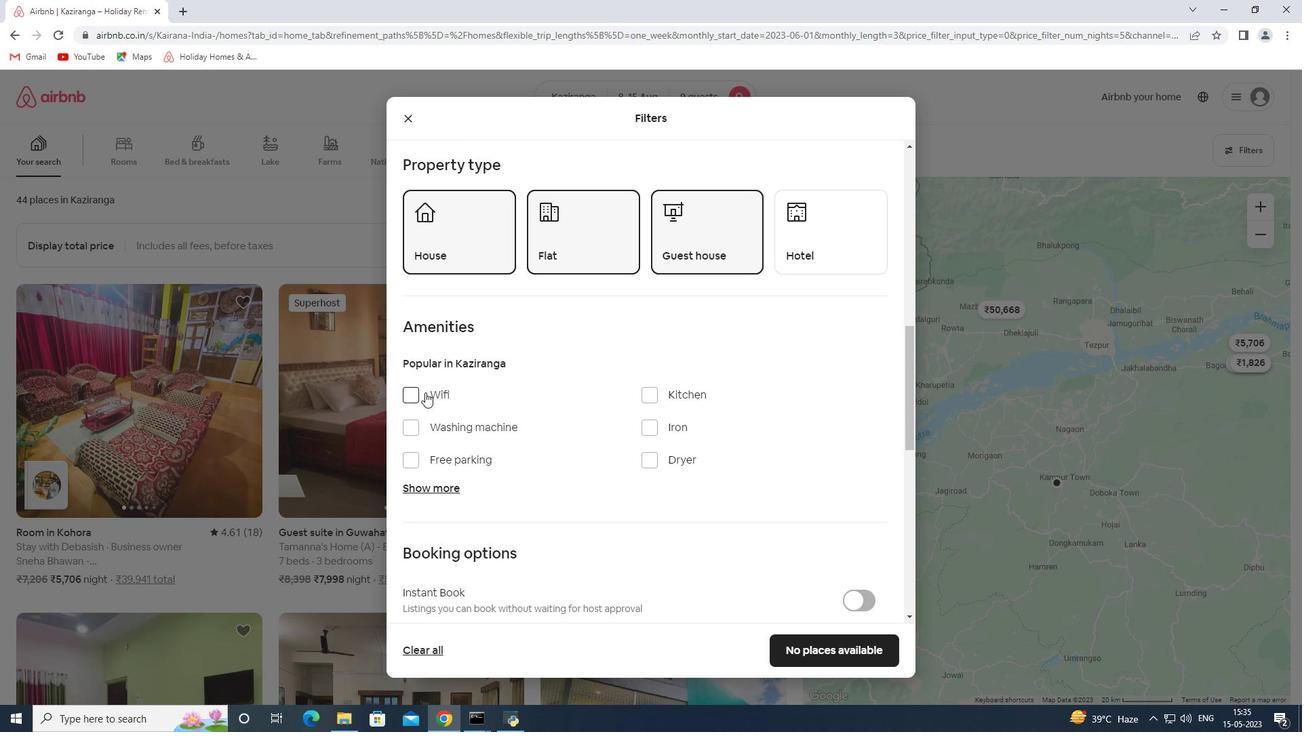 
Action: Mouse moved to (423, 486)
Screenshot: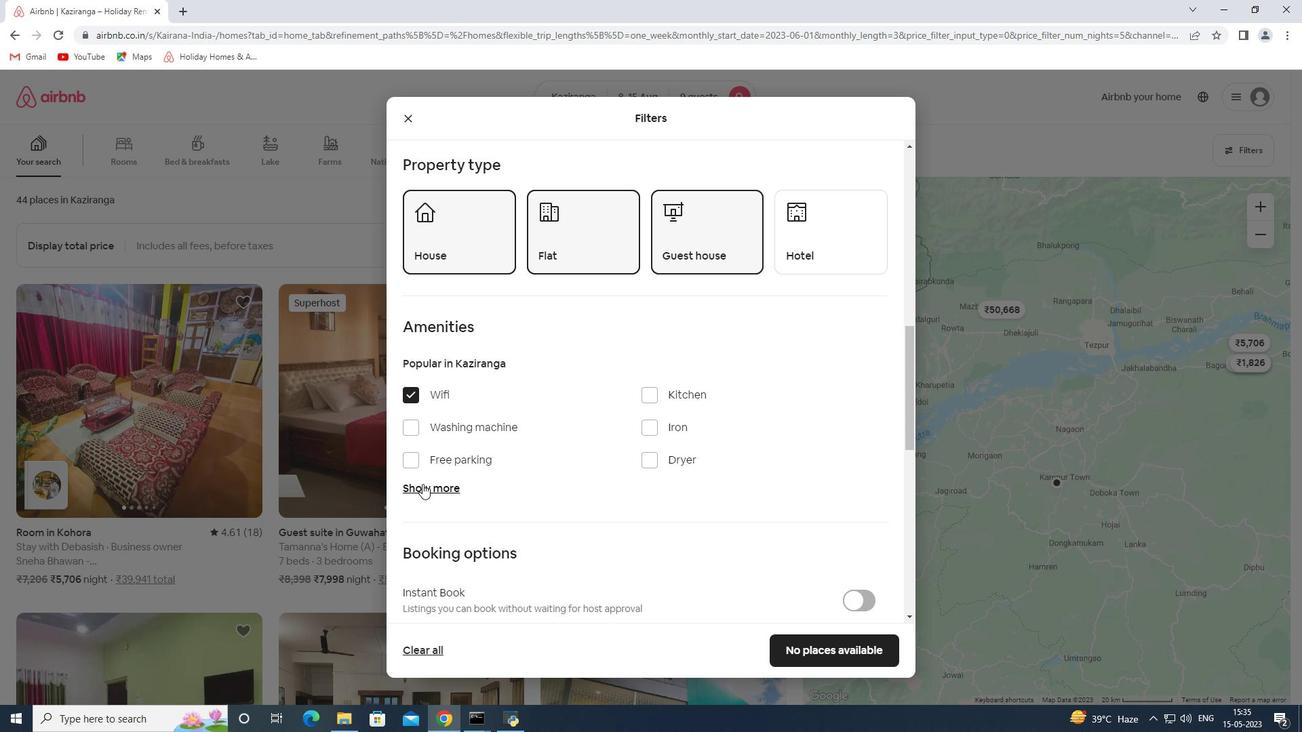 
Action: Mouse pressed left at (423, 486)
Screenshot: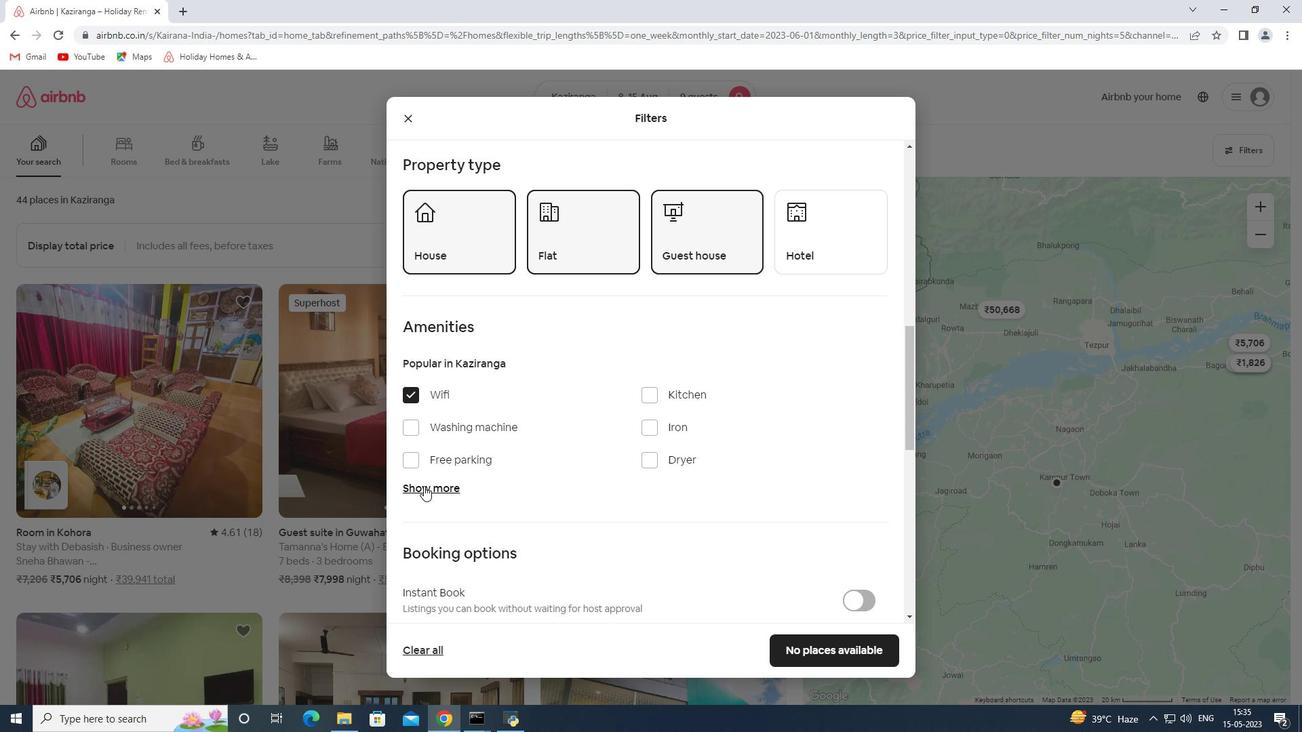 
Action: Mouse moved to (653, 567)
Screenshot: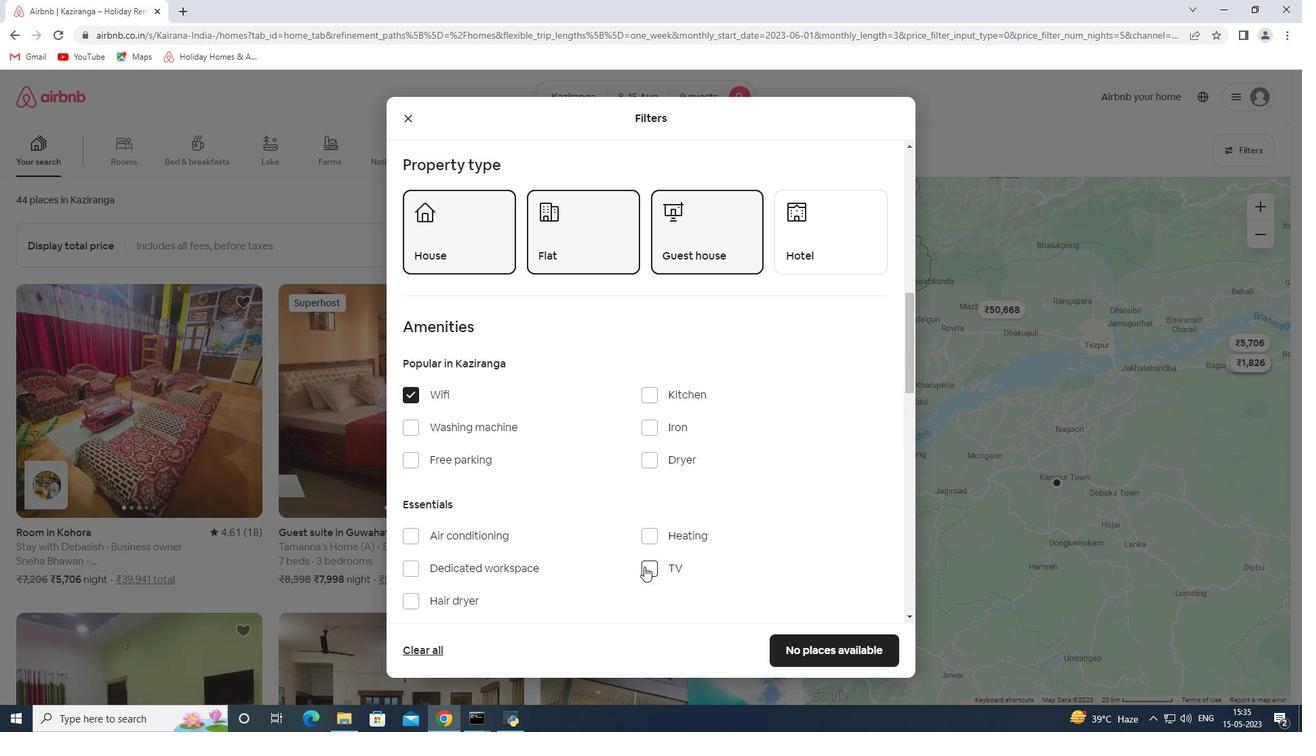 
Action: Mouse pressed left at (653, 567)
Screenshot: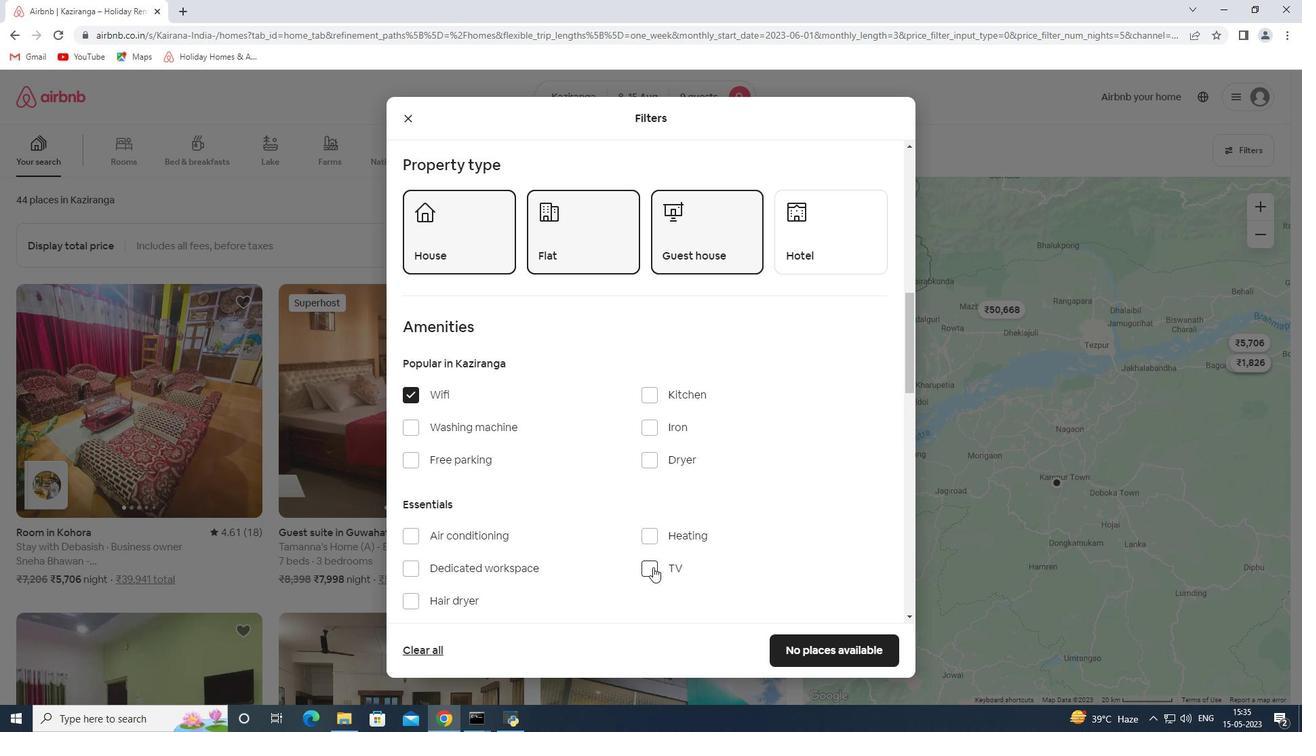 
Action: Mouse moved to (445, 461)
Screenshot: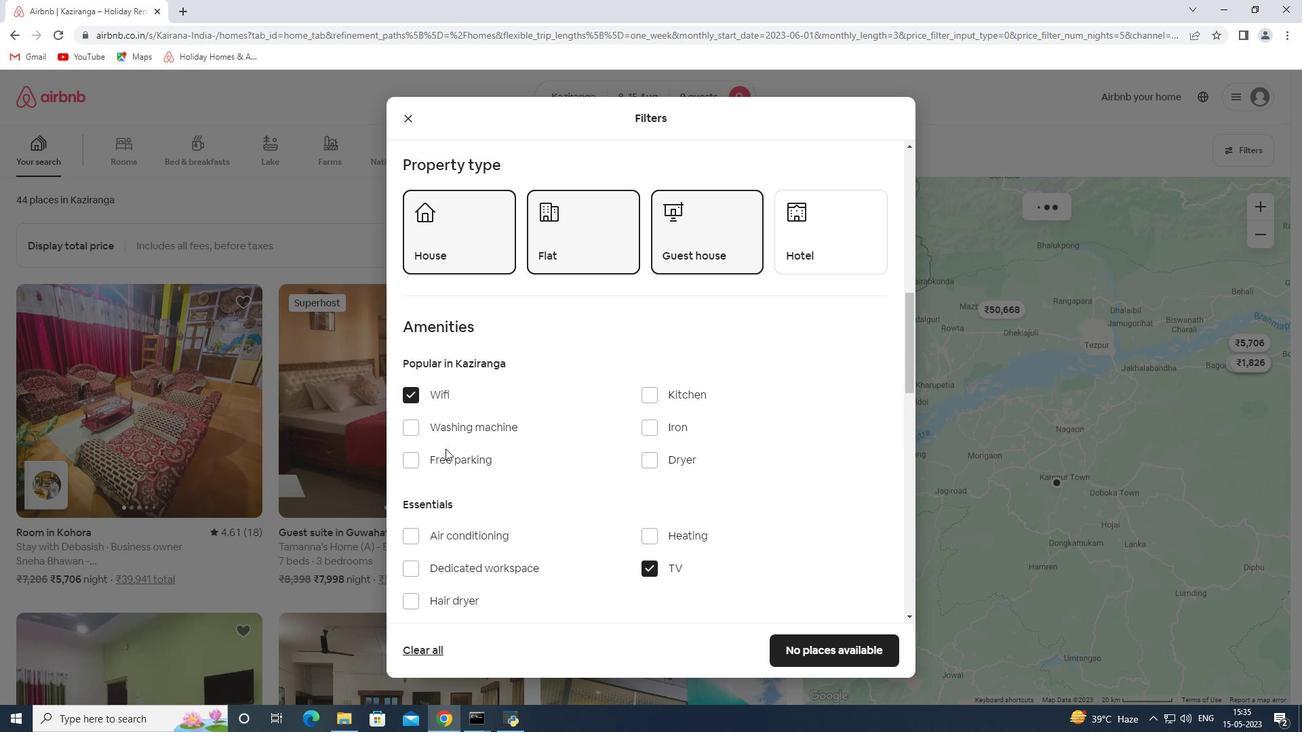 
Action: Mouse pressed left at (445, 461)
Screenshot: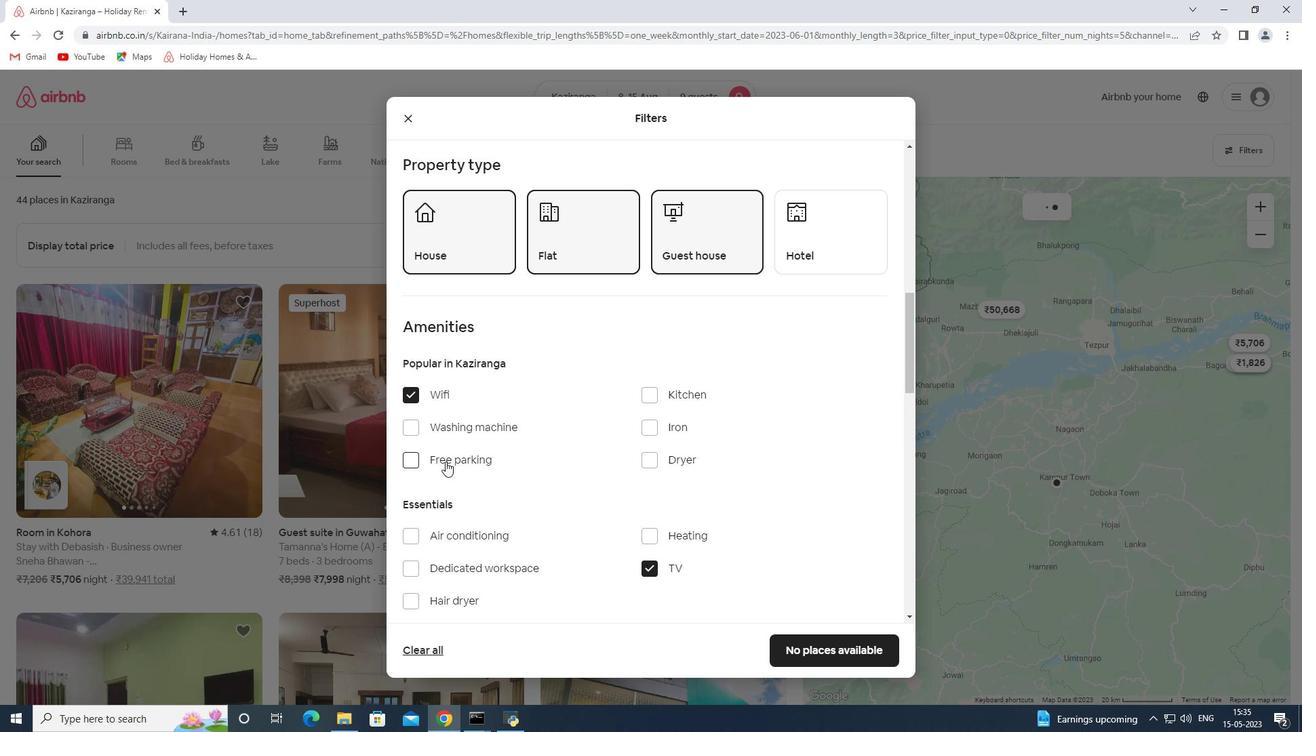 
Action: Mouse moved to (528, 448)
Screenshot: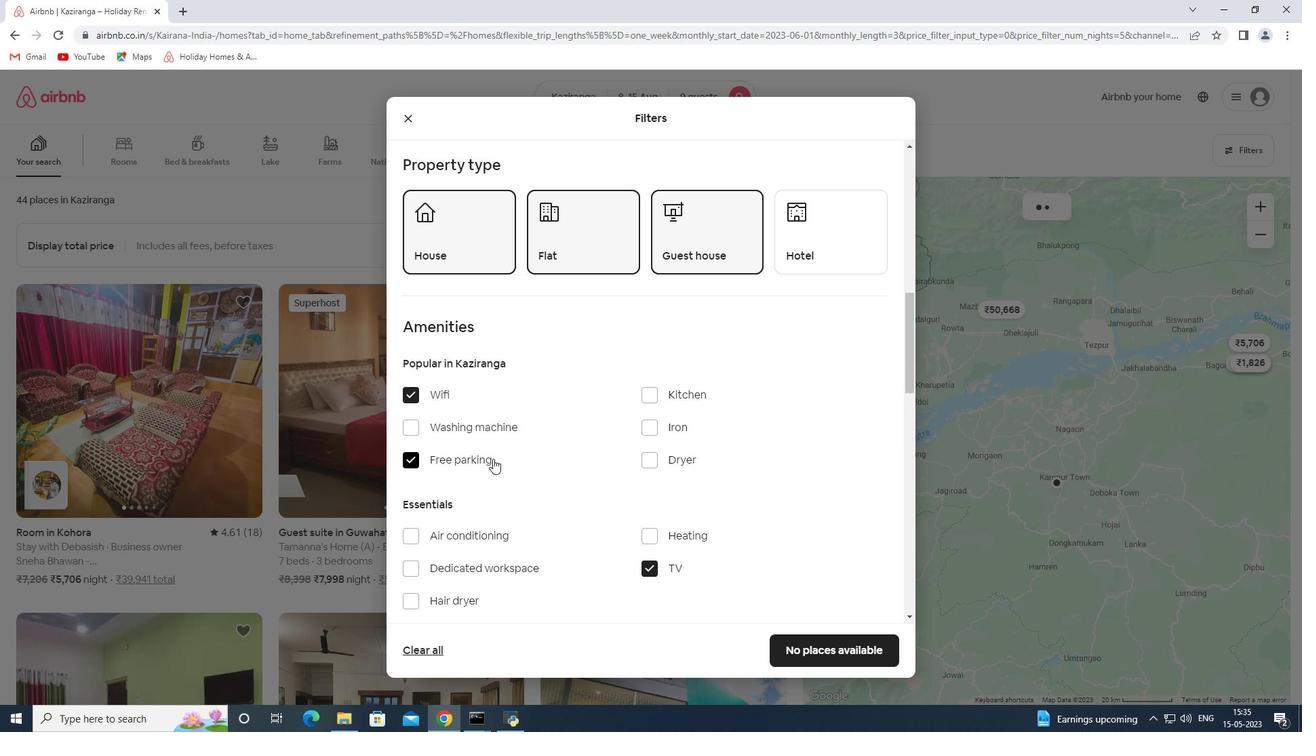 
Action: Mouse scrolled (528, 447) with delta (0, 0)
Screenshot: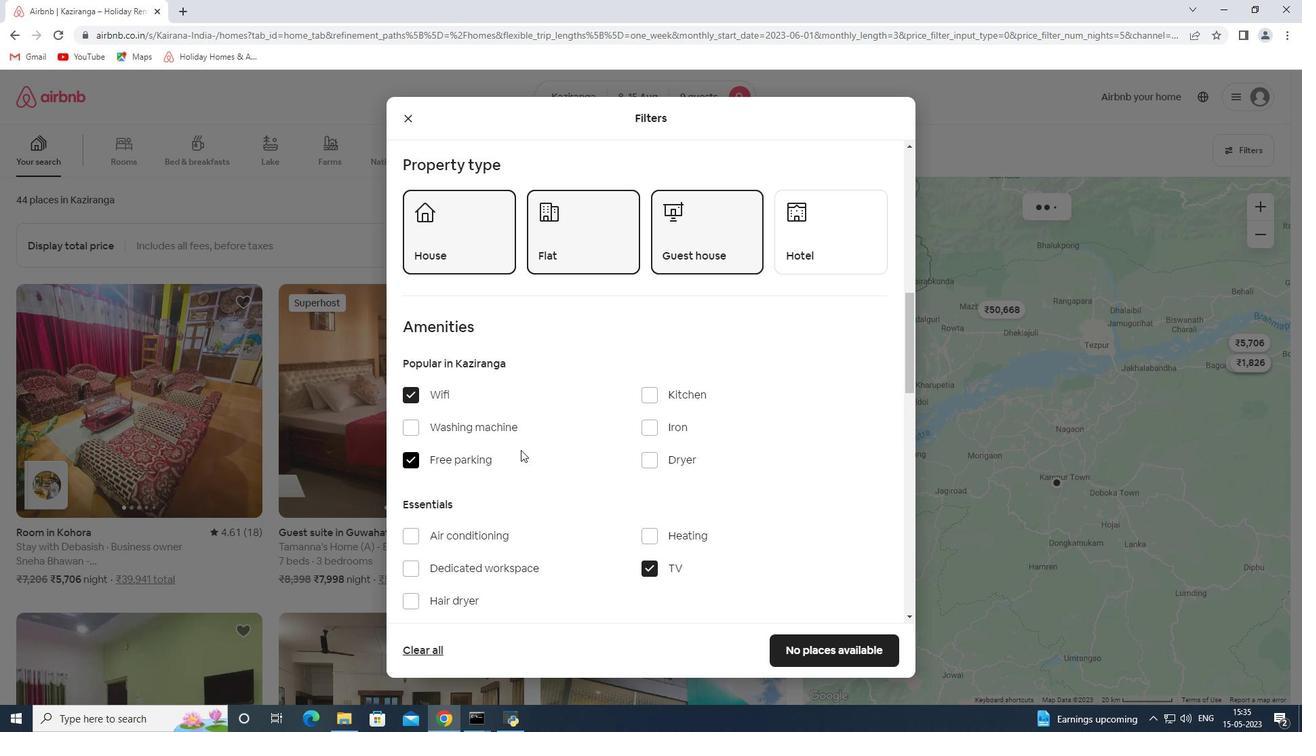 
Action: Mouse scrolled (528, 447) with delta (0, 0)
Screenshot: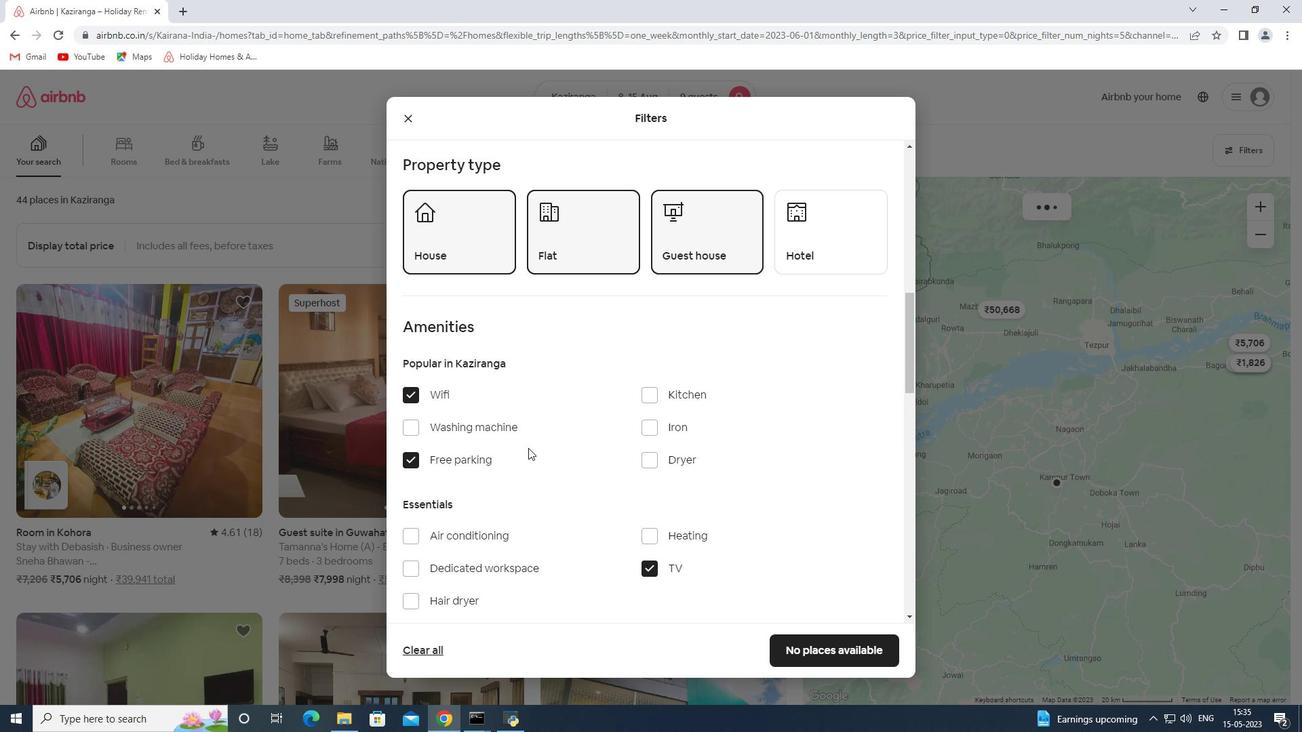 
Action: Mouse scrolled (528, 447) with delta (0, 0)
Screenshot: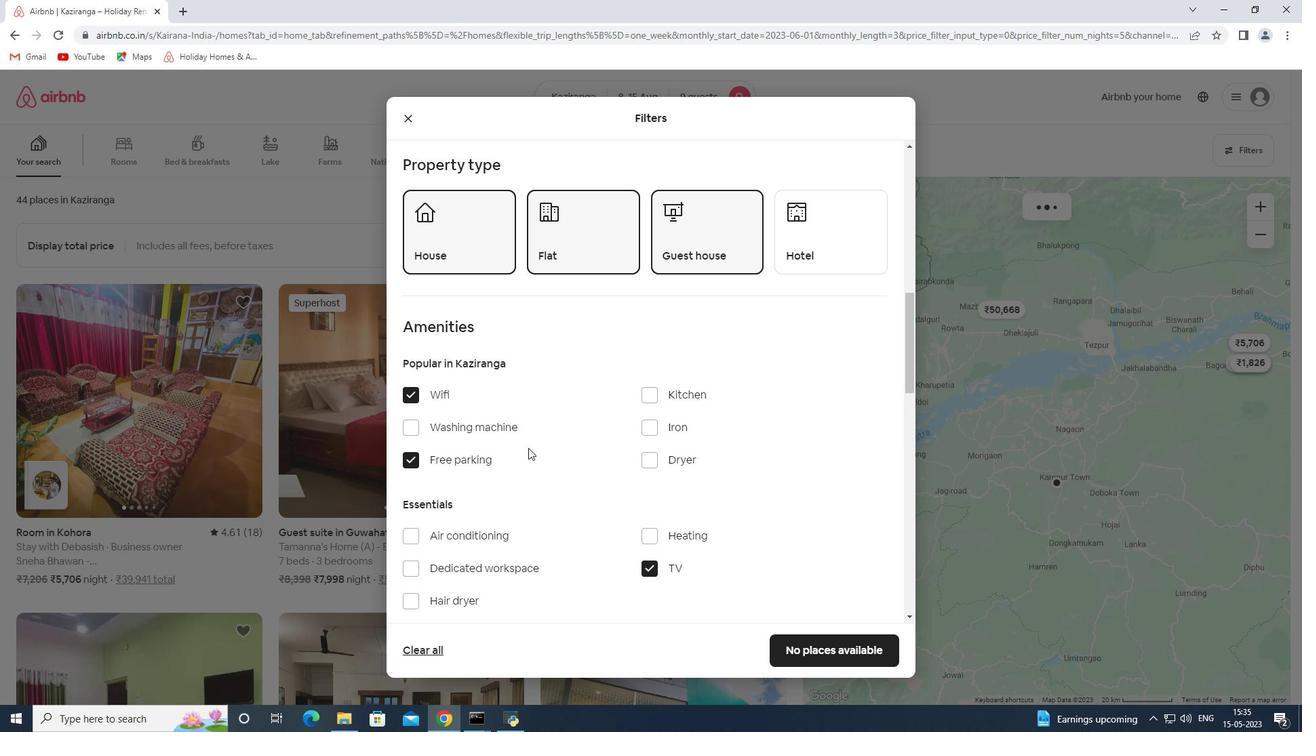 
Action: Mouse moved to (440, 539)
Screenshot: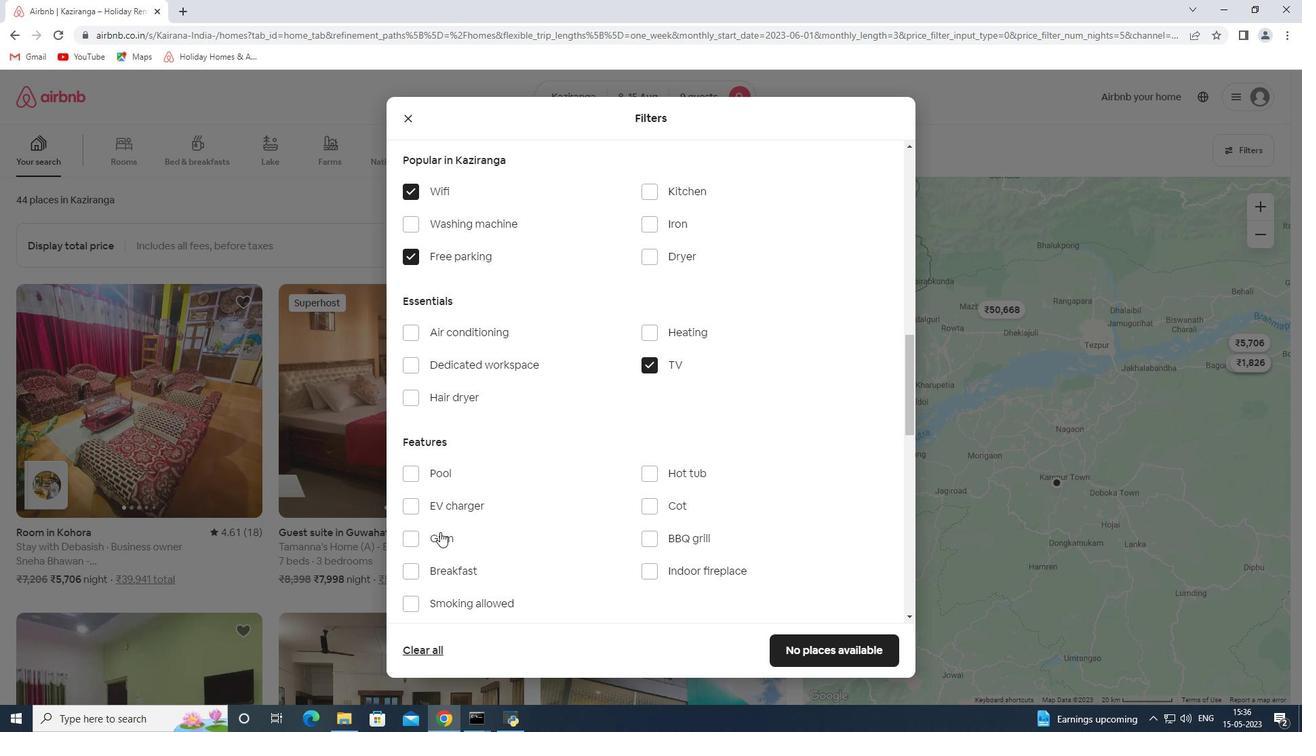
Action: Mouse pressed left at (440, 539)
Screenshot: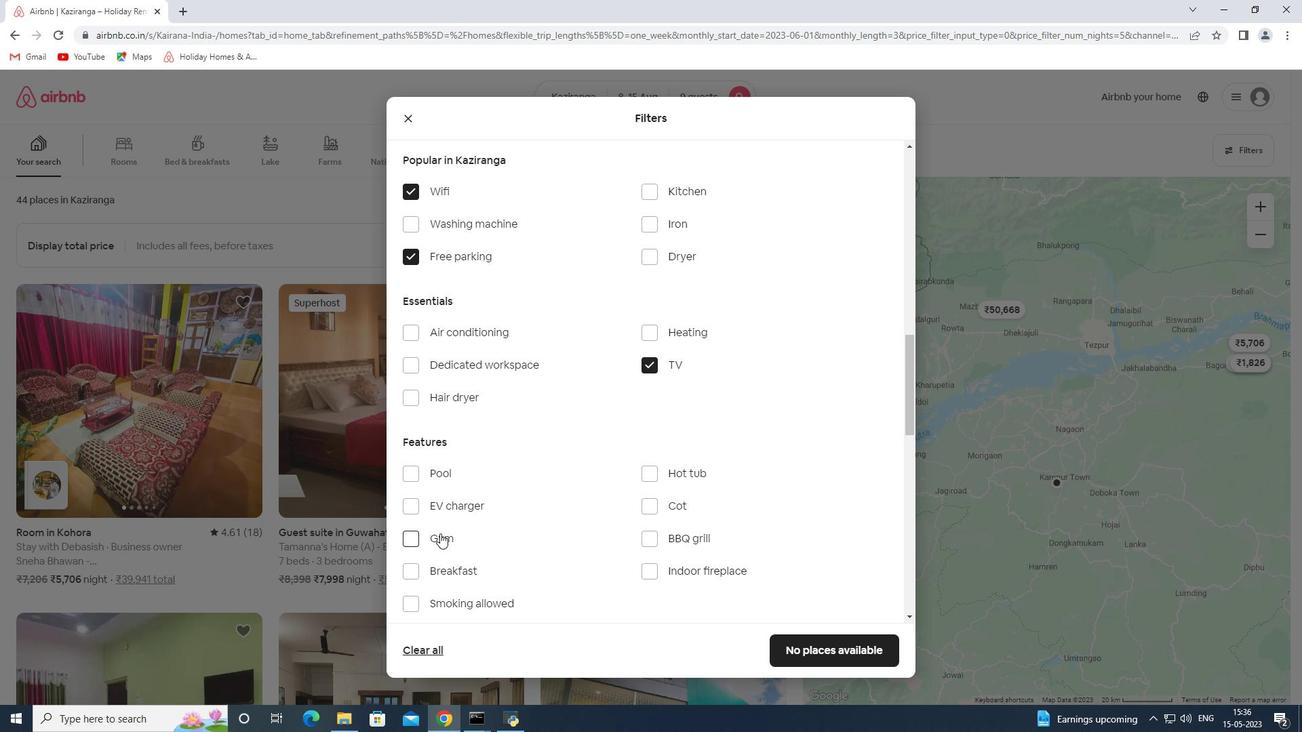 
Action: Mouse moved to (451, 571)
Screenshot: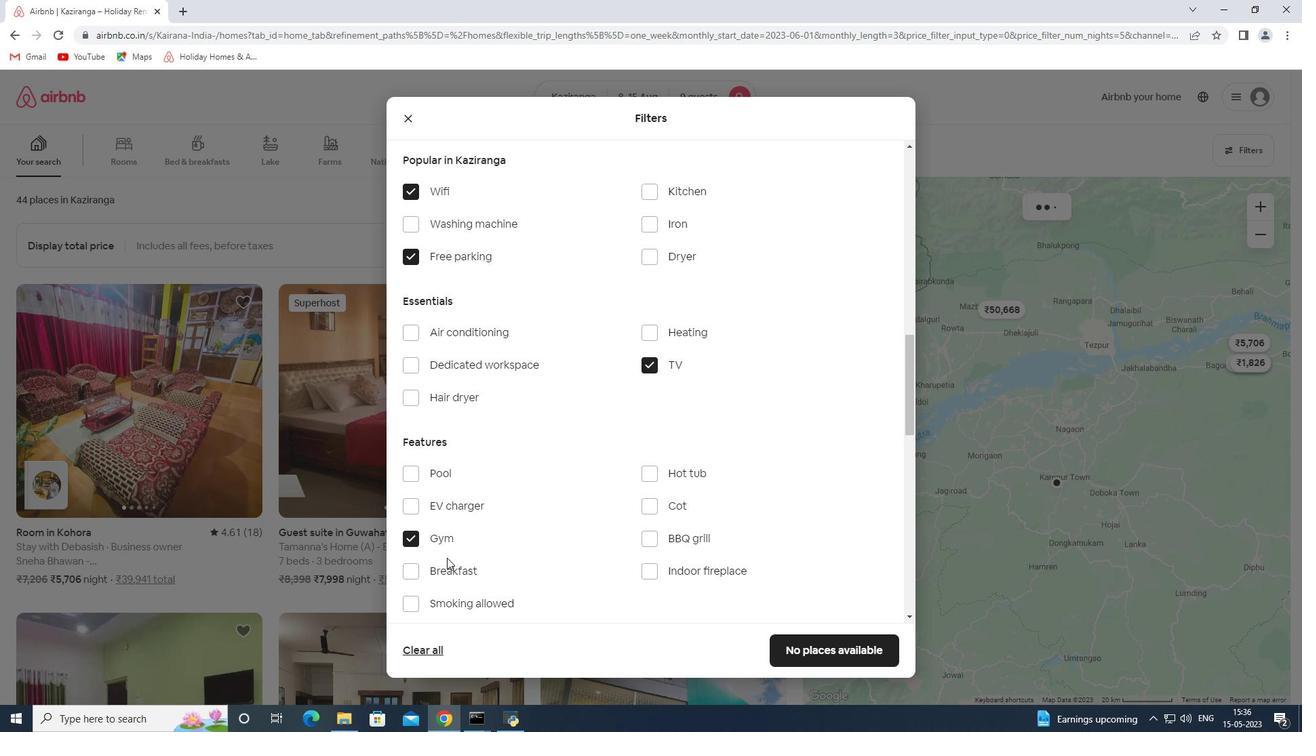 
Action: Mouse pressed left at (451, 571)
Screenshot: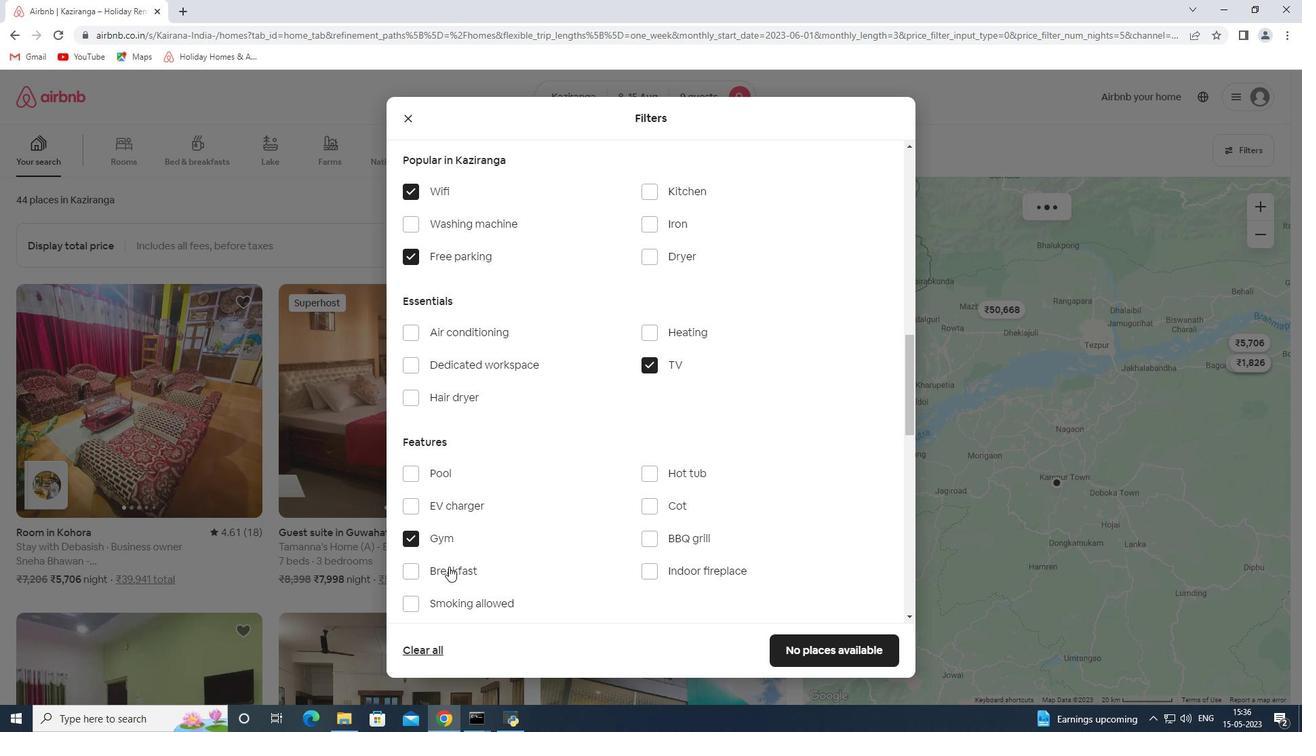 
Action: Mouse moved to (539, 518)
Screenshot: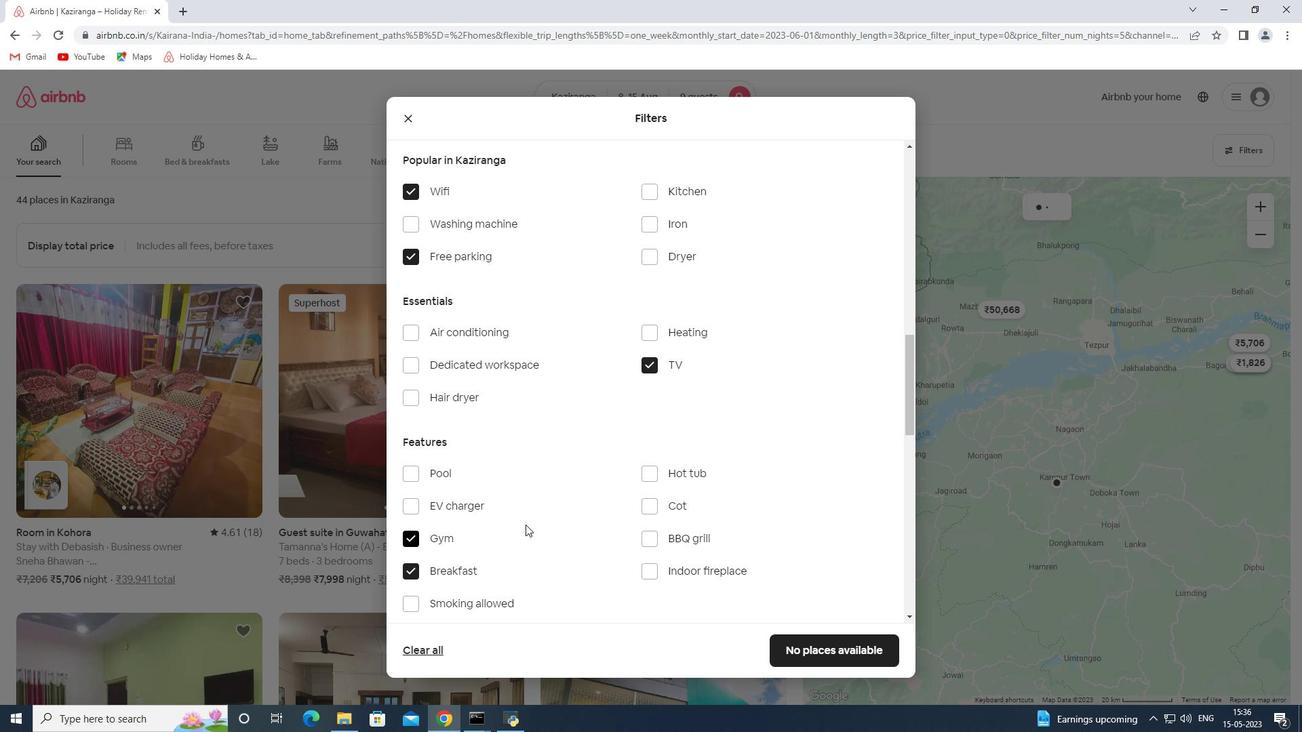 
Action: Mouse scrolled (539, 517) with delta (0, 0)
Screenshot: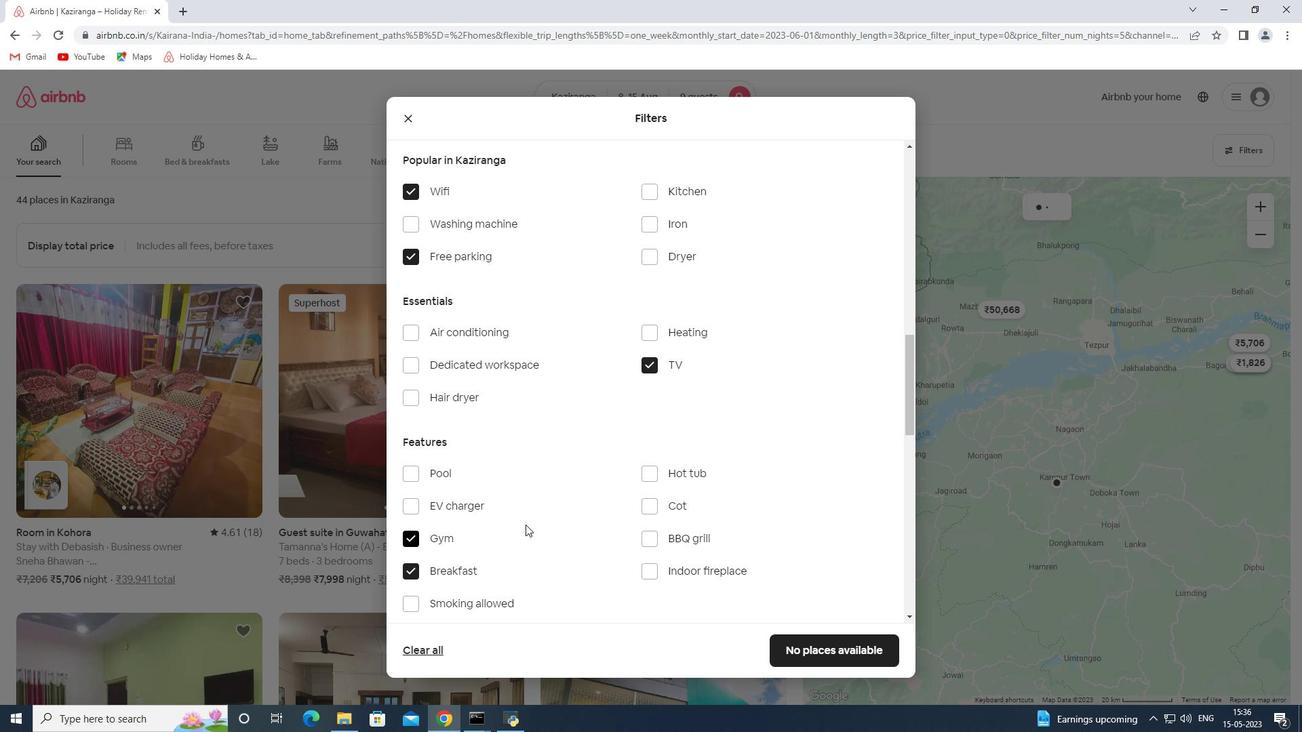 
Action: Mouse scrolled (539, 517) with delta (0, 0)
Screenshot: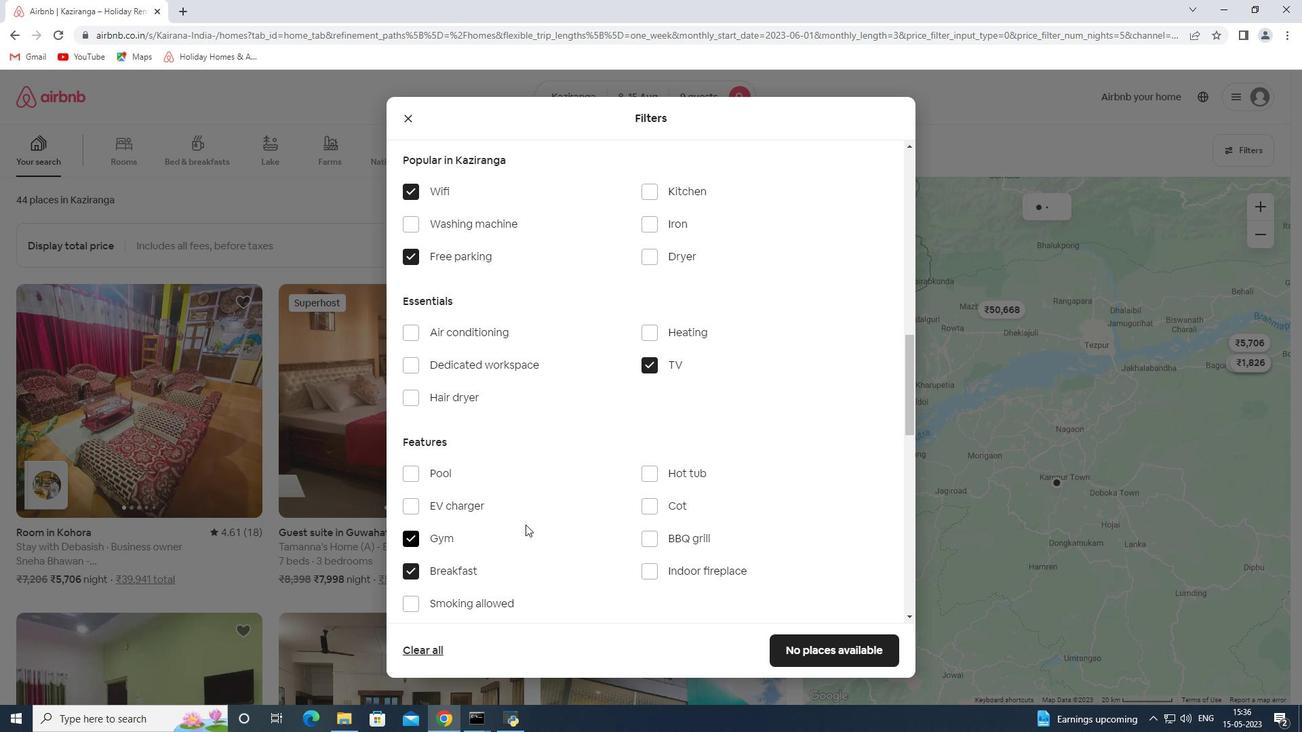 
Action: Mouse scrolled (539, 517) with delta (0, 0)
Screenshot: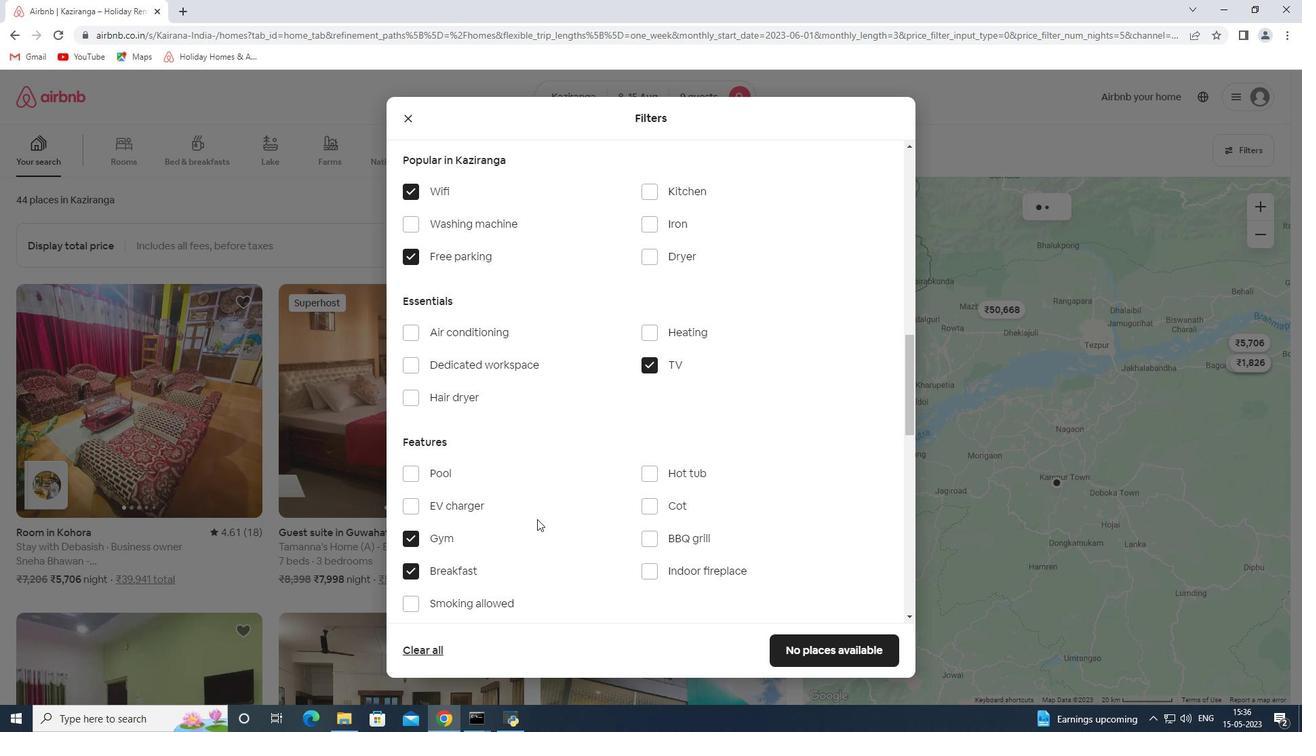 
Action: Mouse scrolled (539, 517) with delta (0, 0)
Screenshot: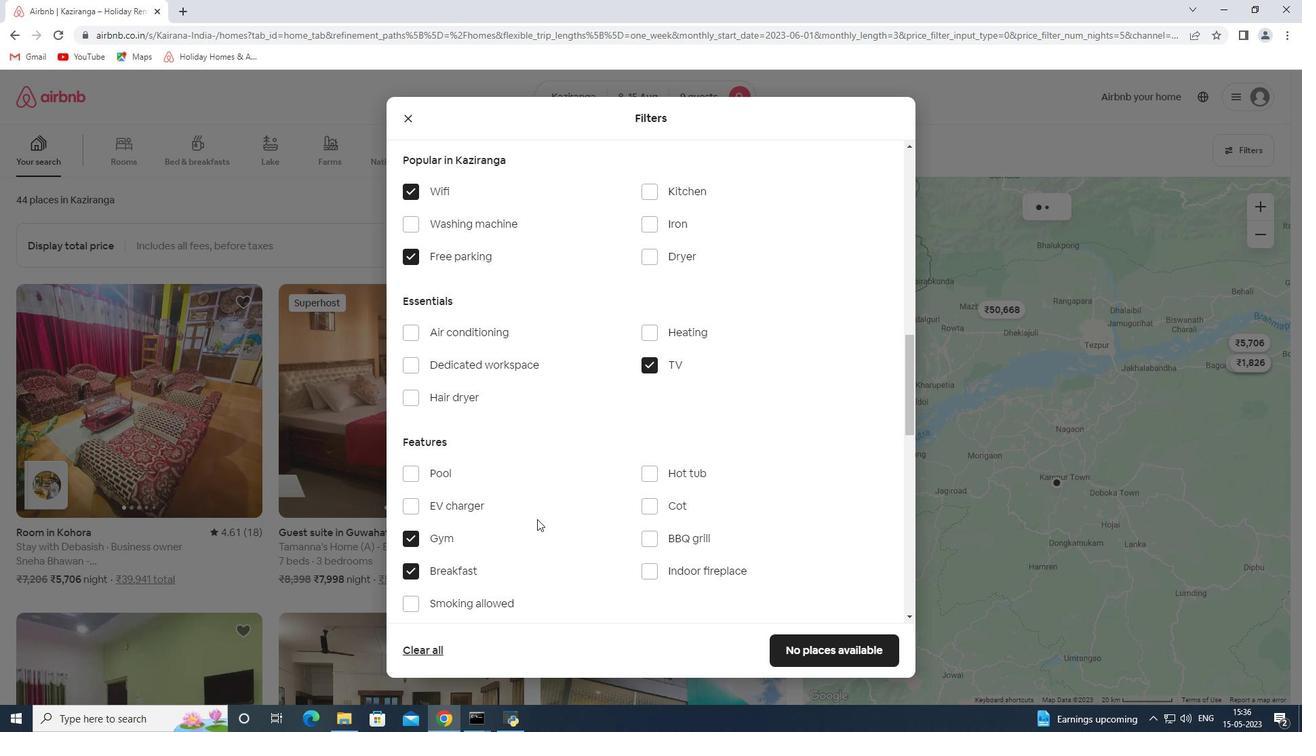 
Action: Mouse scrolled (539, 517) with delta (0, 0)
Screenshot: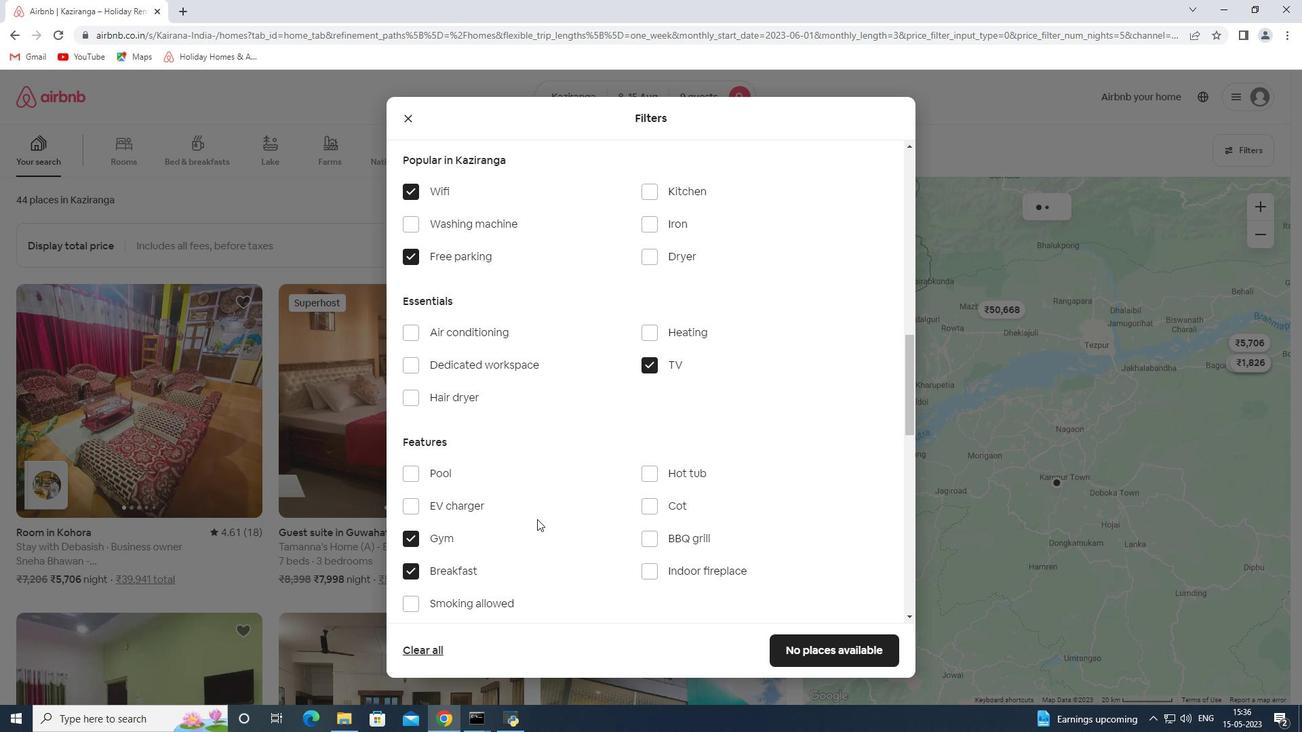 
Action: Mouse moved to (864, 531)
Screenshot: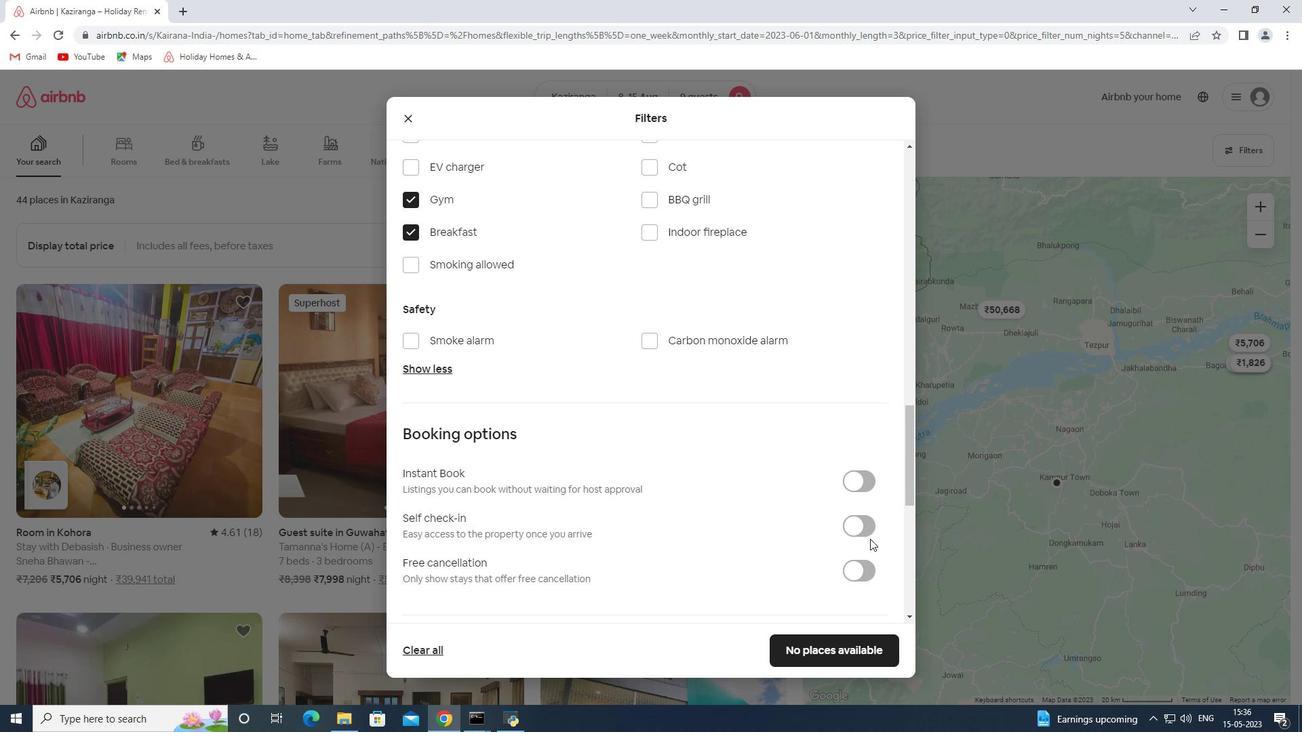
Action: Mouse pressed left at (864, 531)
Screenshot: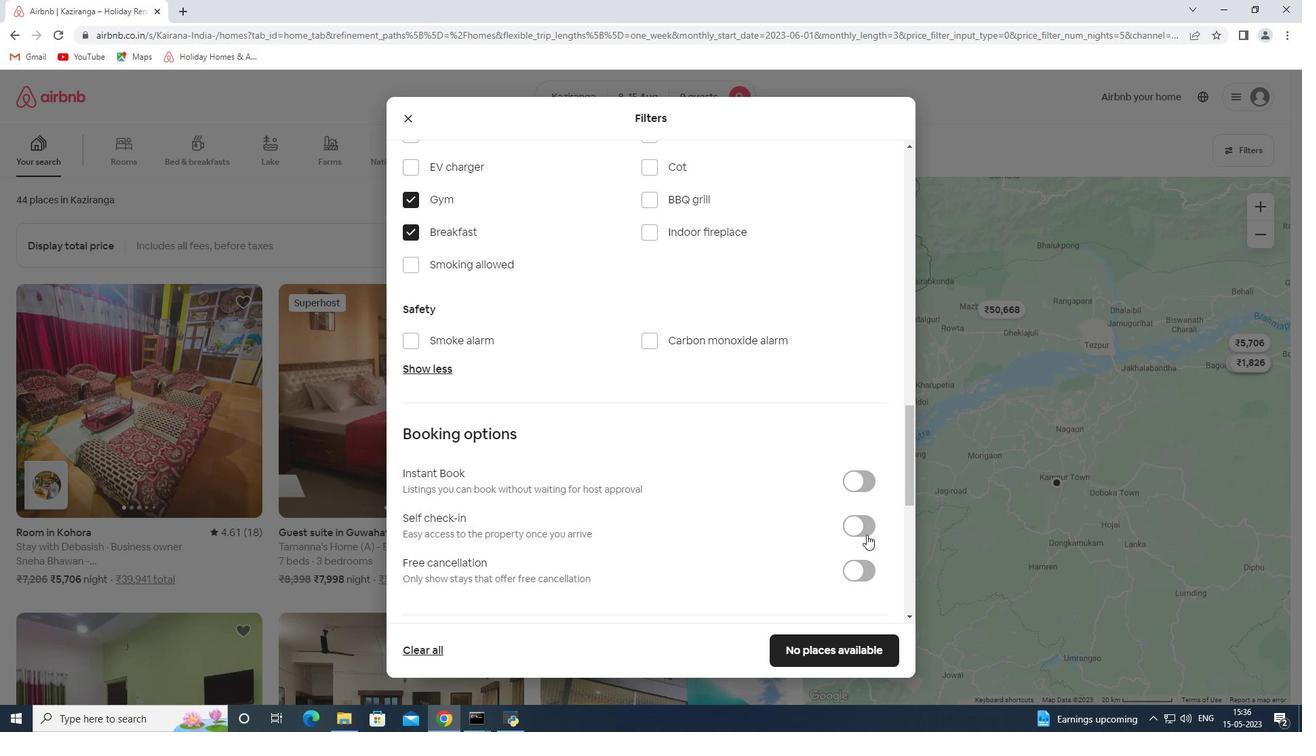 
Action: Mouse moved to (620, 557)
Screenshot: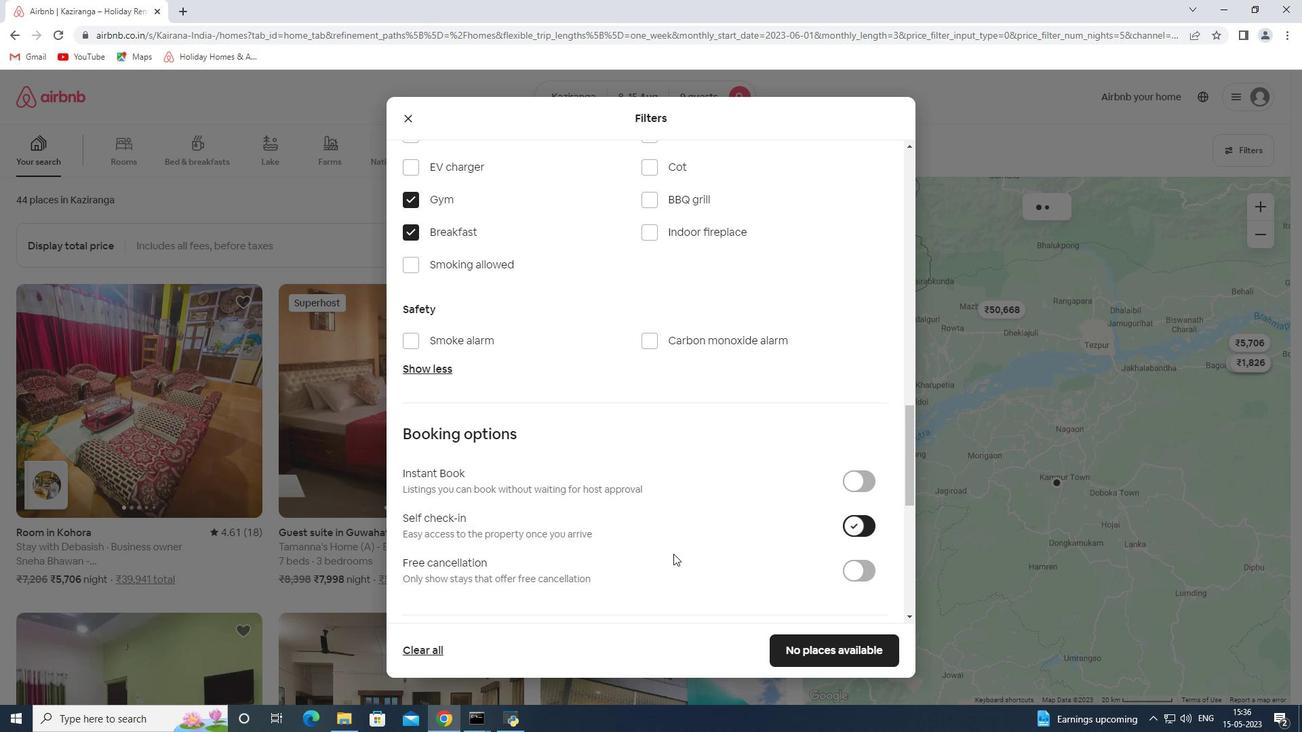 
Action: Mouse scrolled (620, 556) with delta (0, 0)
Screenshot: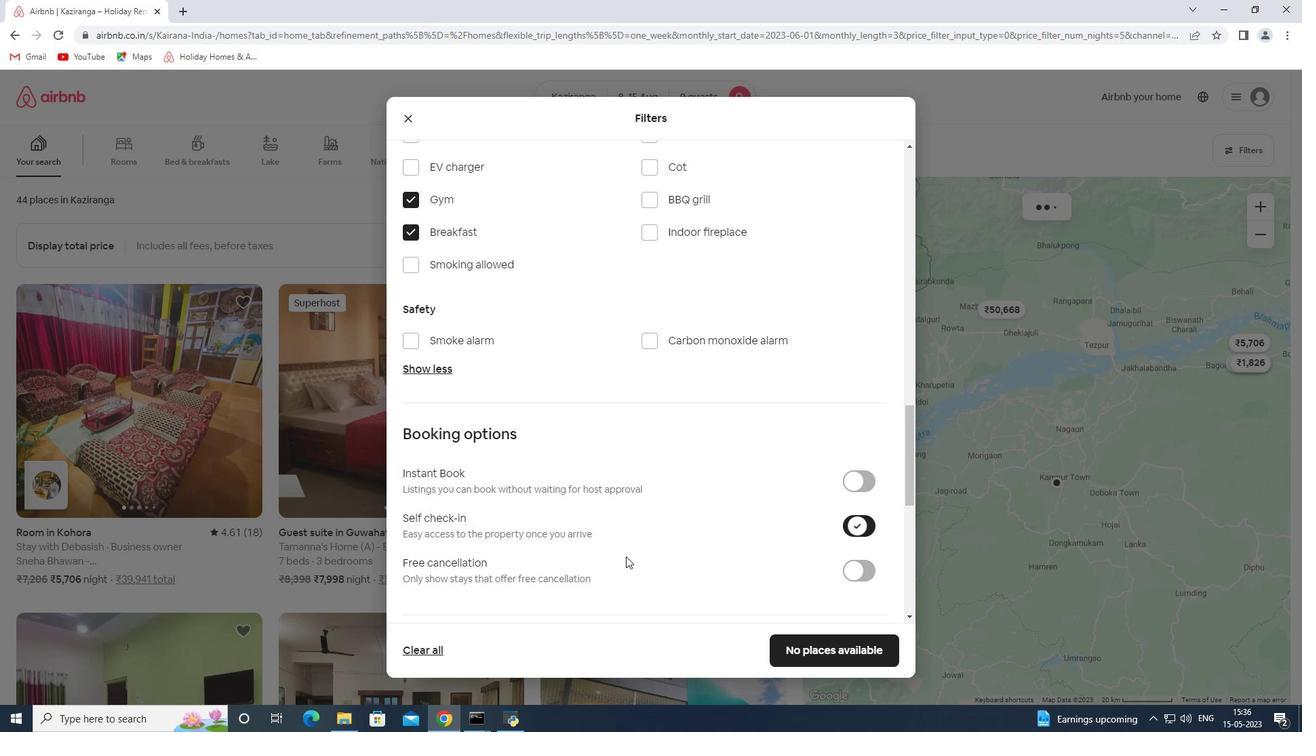 
Action: Mouse scrolled (620, 556) with delta (0, 0)
Screenshot: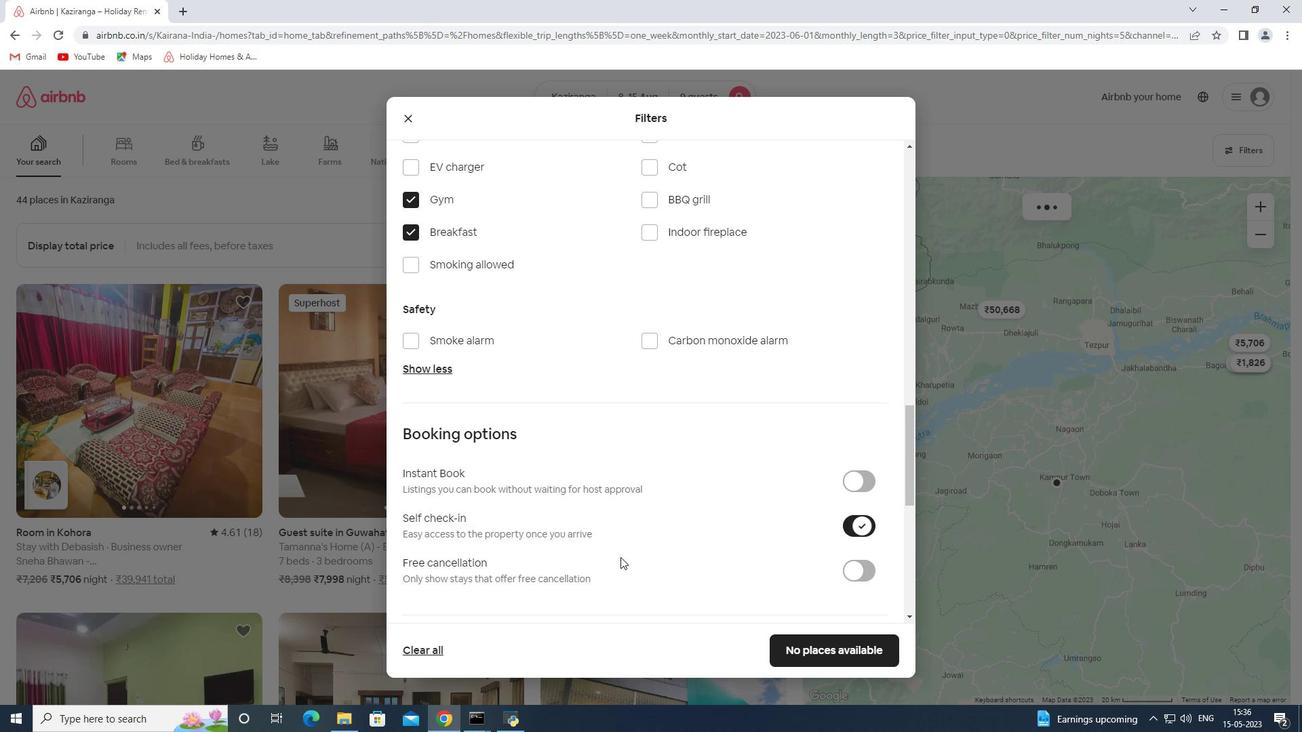 
Action: Mouse scrolled (620, 556) with delta (0, 0)
Screenshot: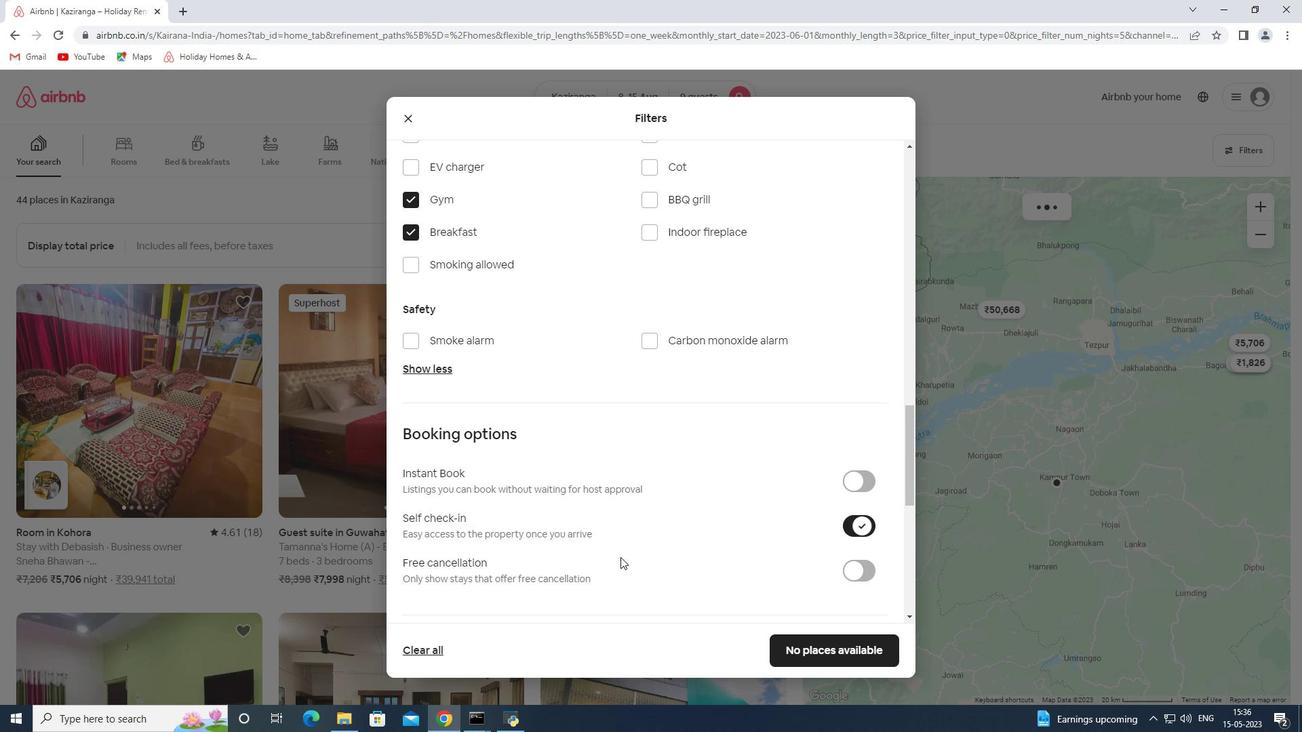 
Action: Mouse scrolled (620, 556) with delta (0, 0)
Screenshot: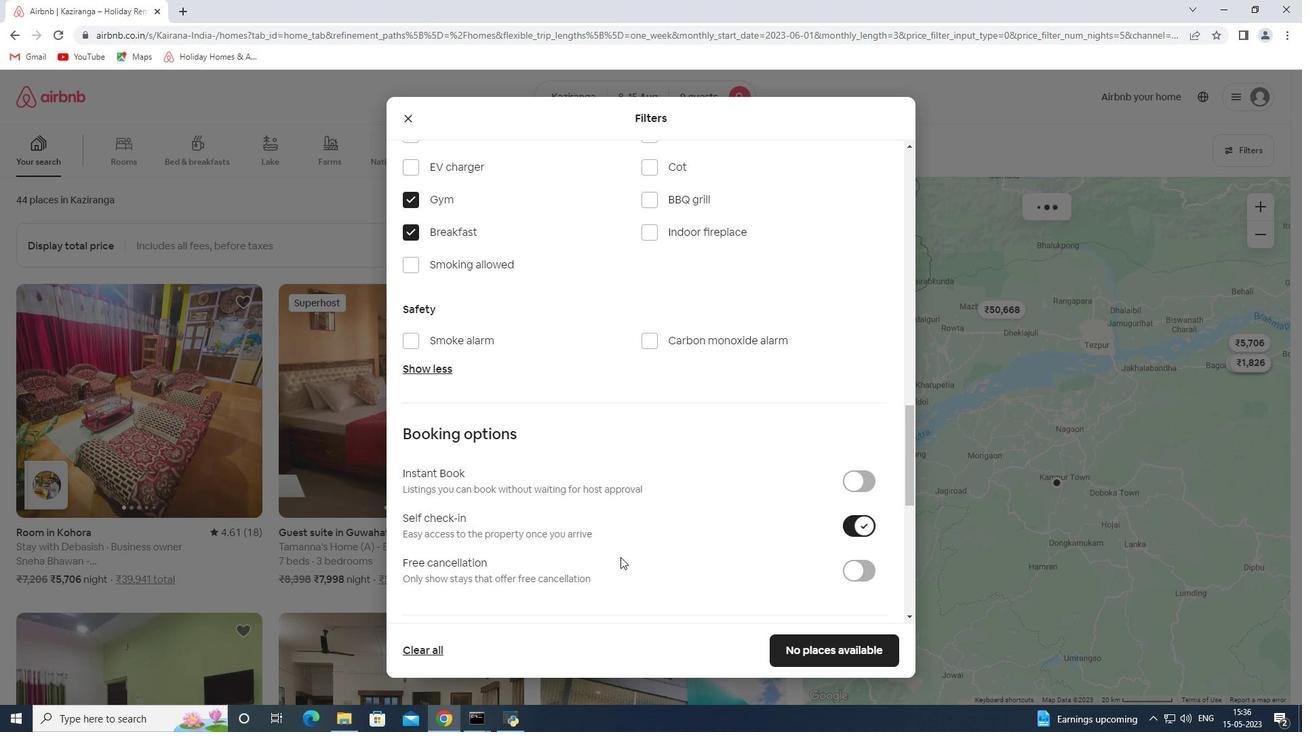 
Action: Mouse scrolled (620, 556) with delta (0, 0)
Screenshot: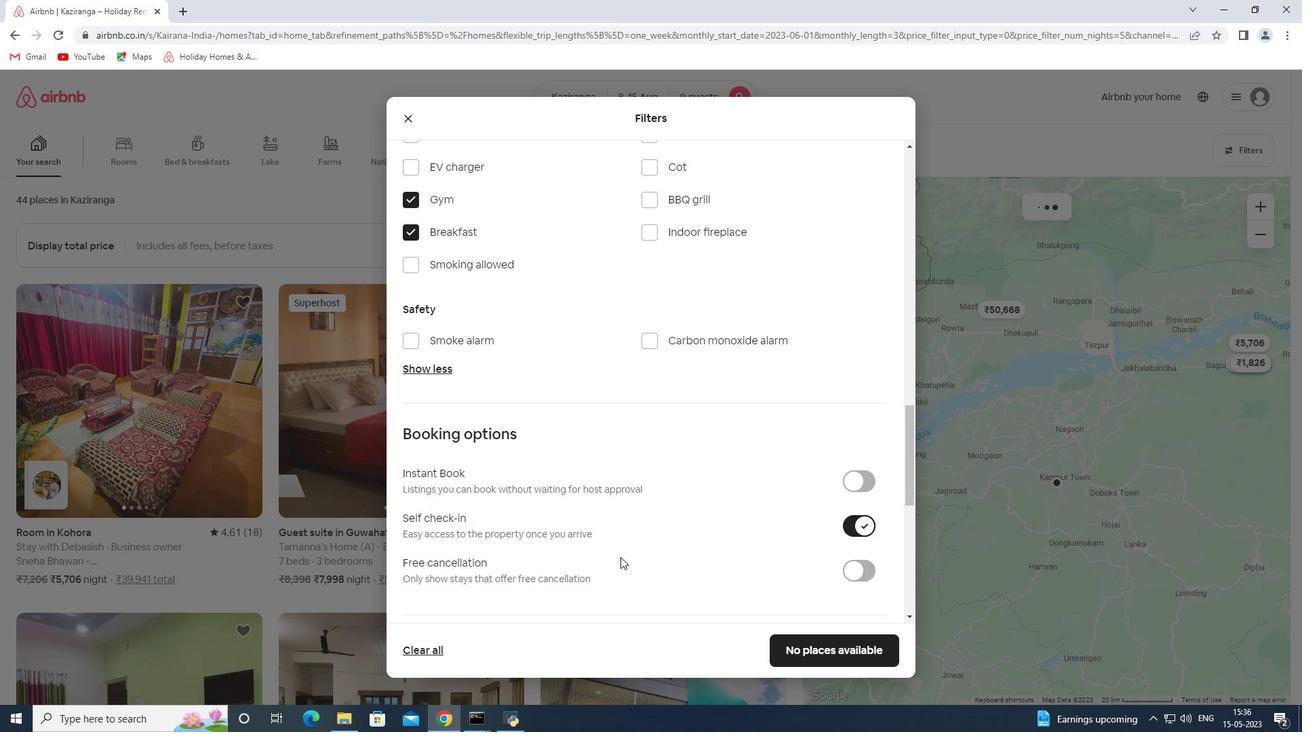 
Action: Mouse moved to (671, 503)
Screenshot: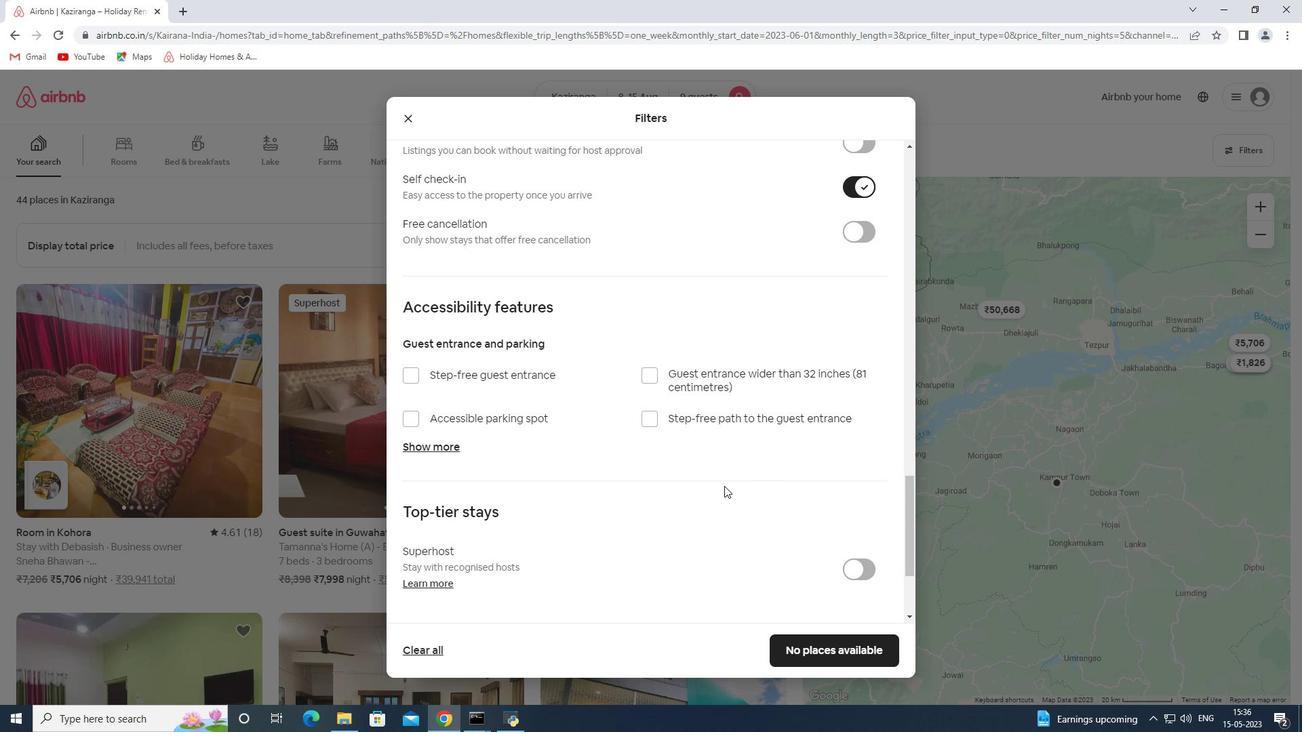 
Action: Mouse scrolled (671, 502) with delta (0, 0)
Screenshot: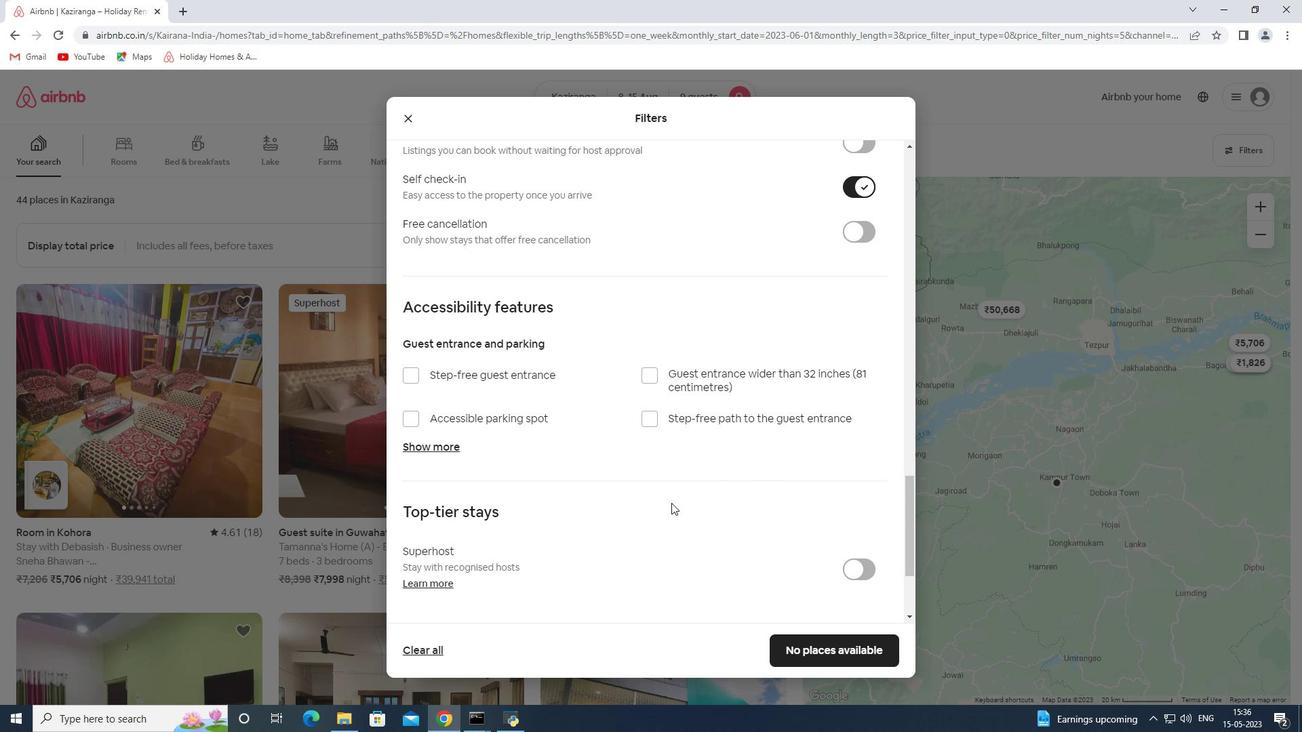 
Action: Mouse scrolled (671, 502) with delta (0, 0)
Screenshot: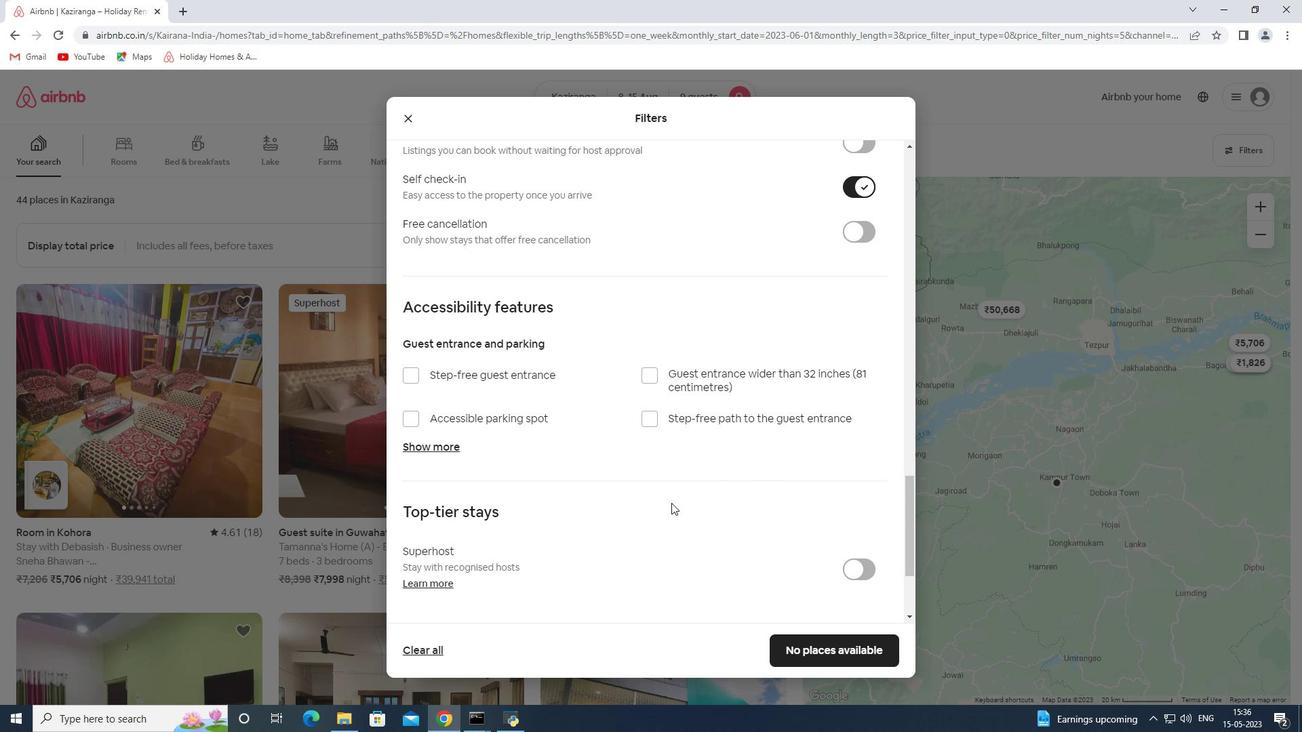 
Action: Mouse scrolled (671, 502) with delta (0, 0)
Screenshot: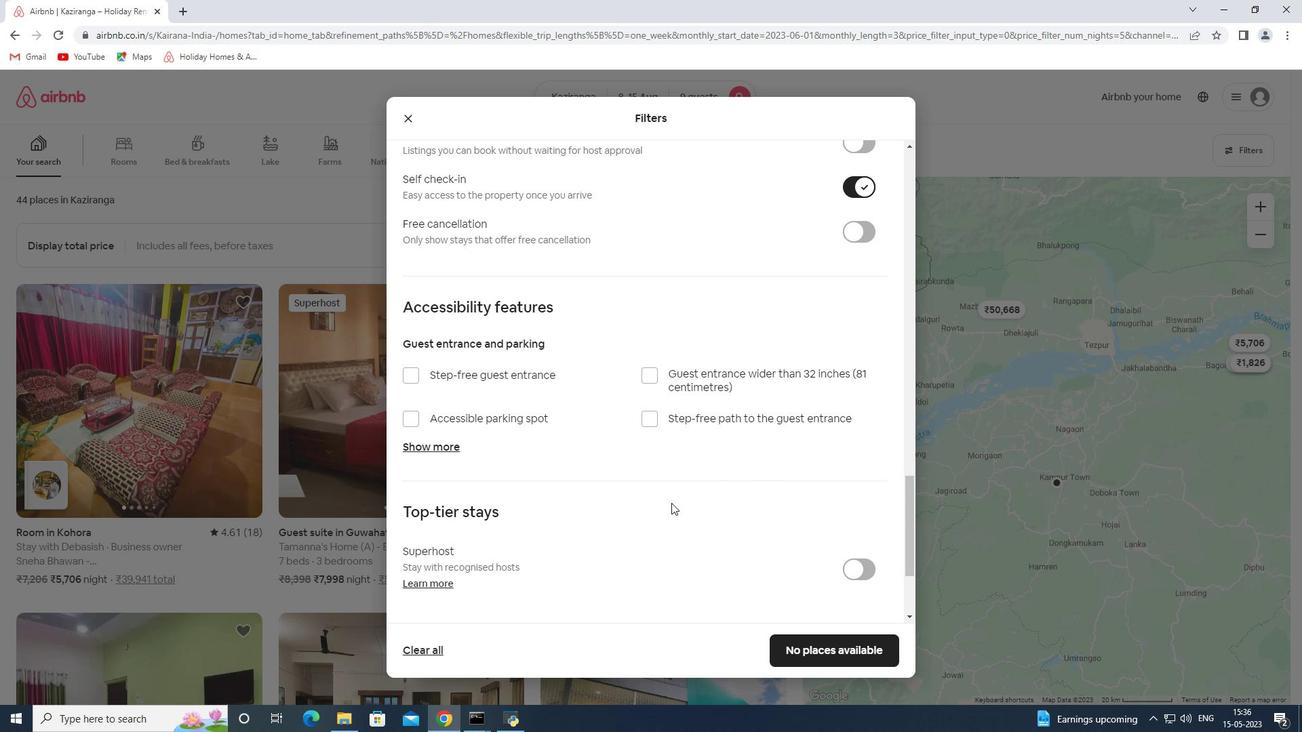 
Action: Mouse scrolled (671, 502) with delta (0, 0)
Screenshot: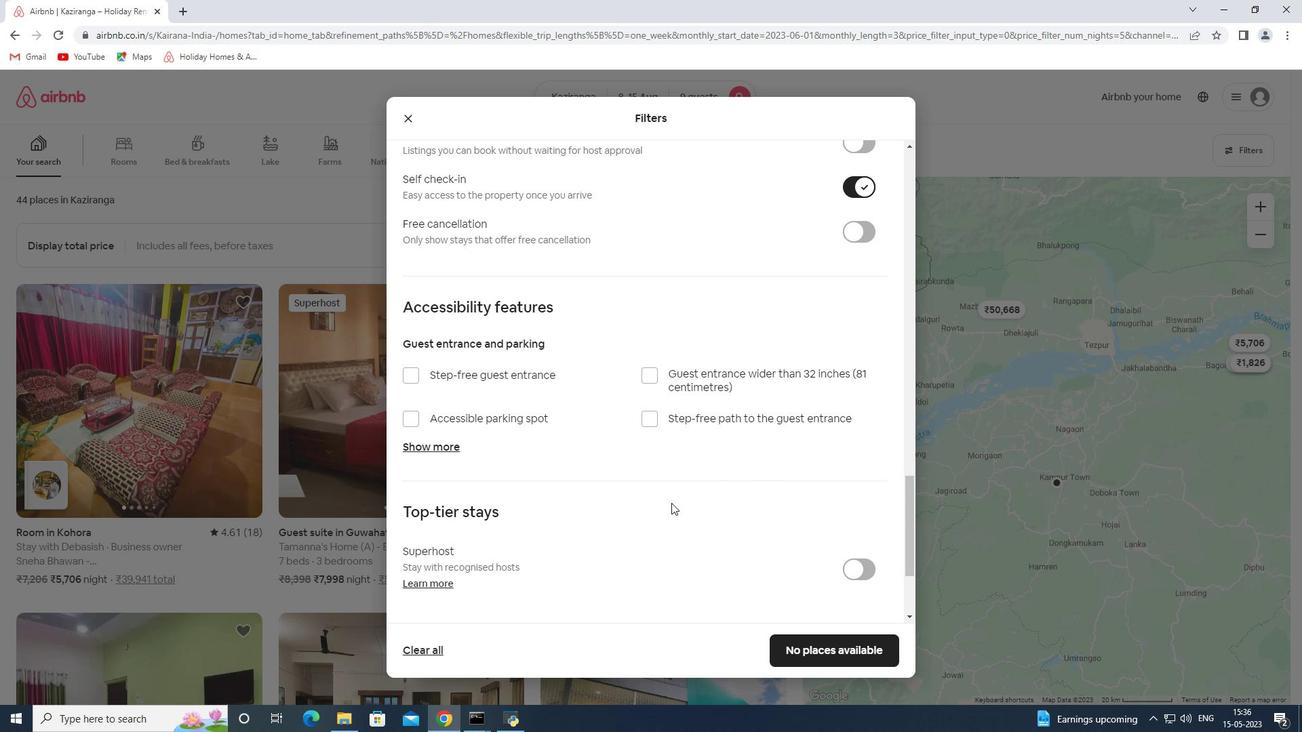 
Action: Mouse scrolled (671, 502) with delta (0, 0)
Screenshot: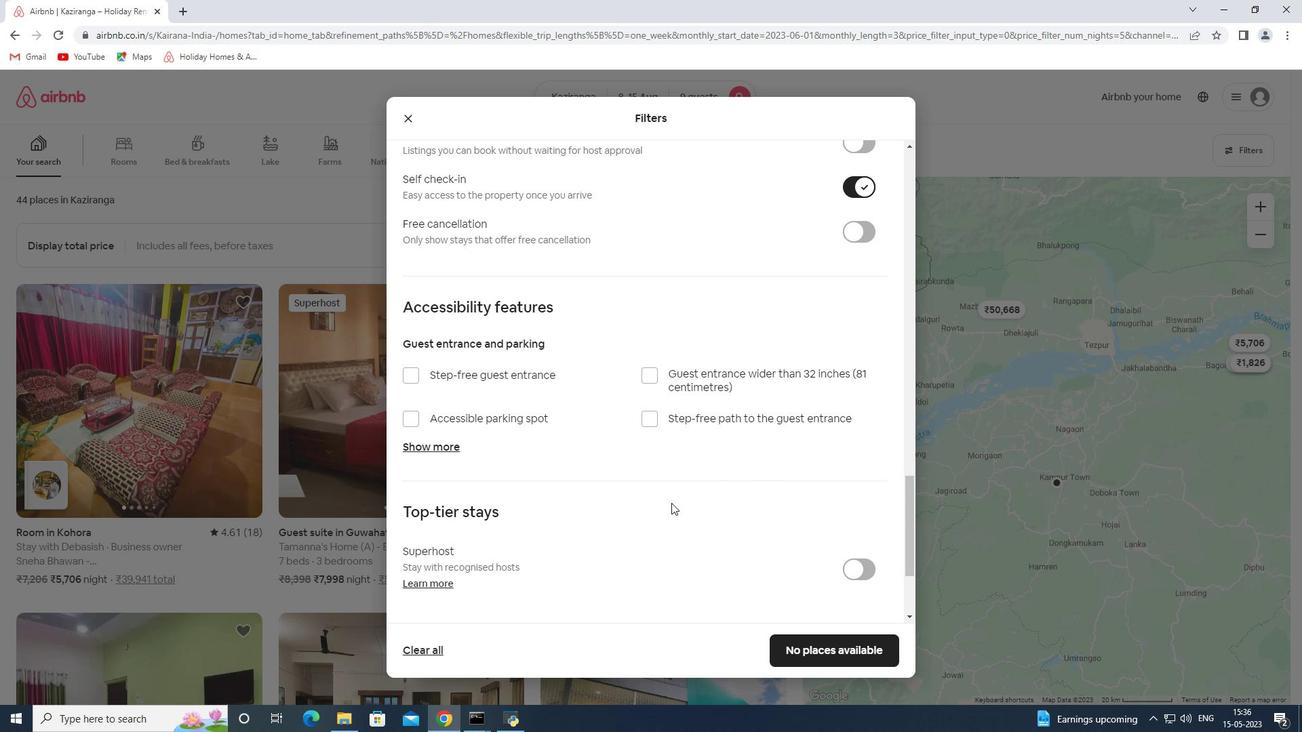 
Action: Mouse moved to (438, 525)
Screenshot: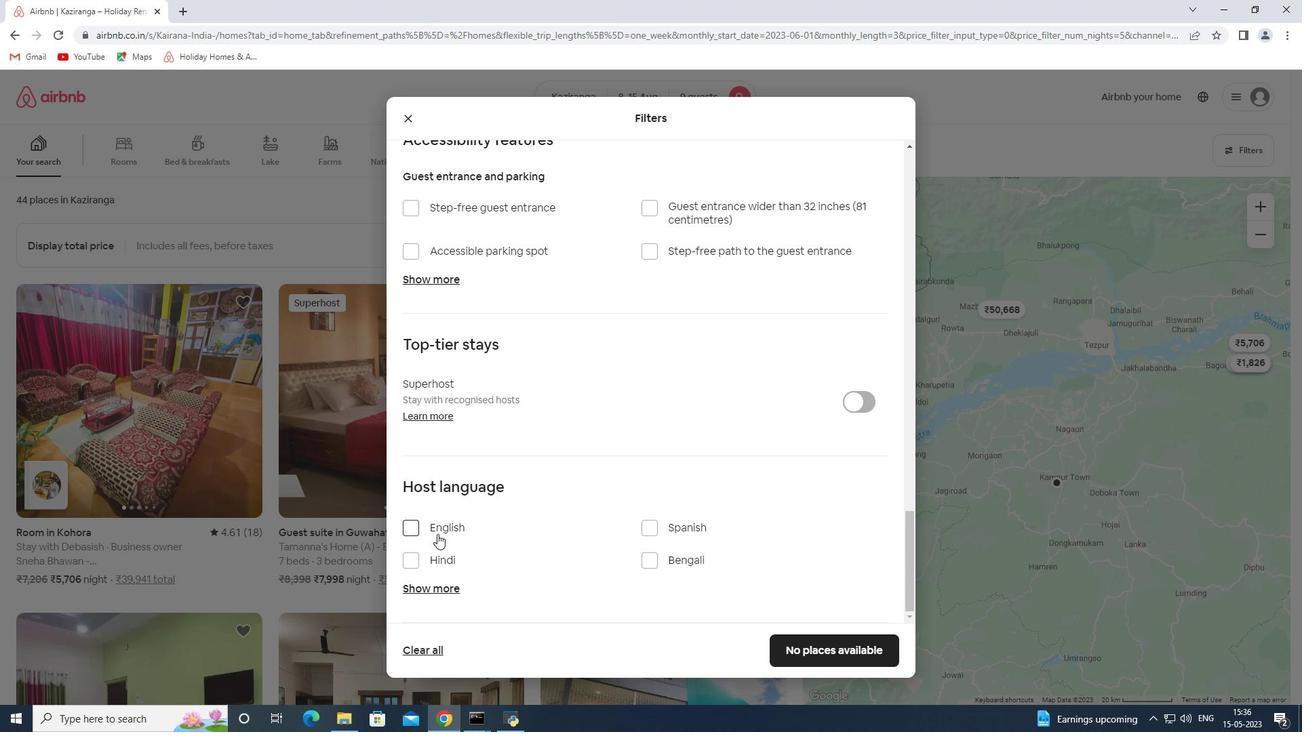
Action: Mouse pressed left at (438, 525)
Screenshot: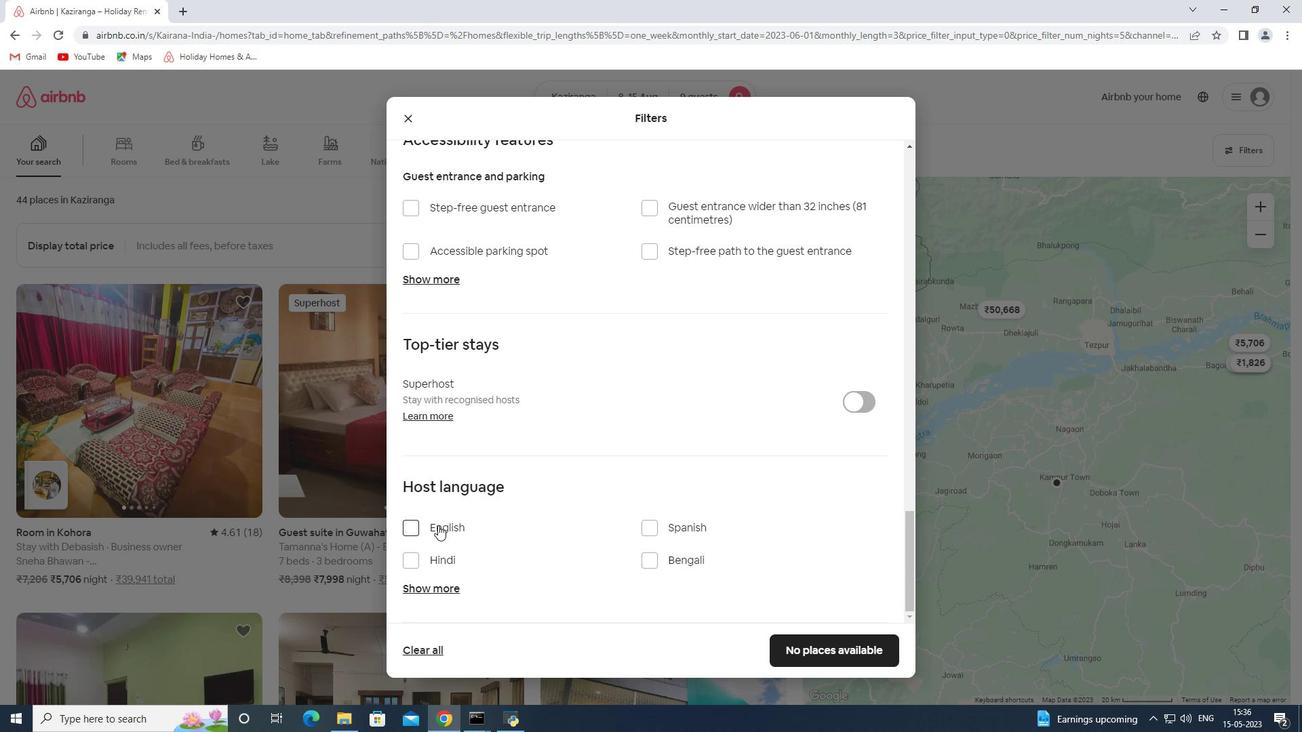 
Action: Mouse moved to (630, 529)
Screenshot: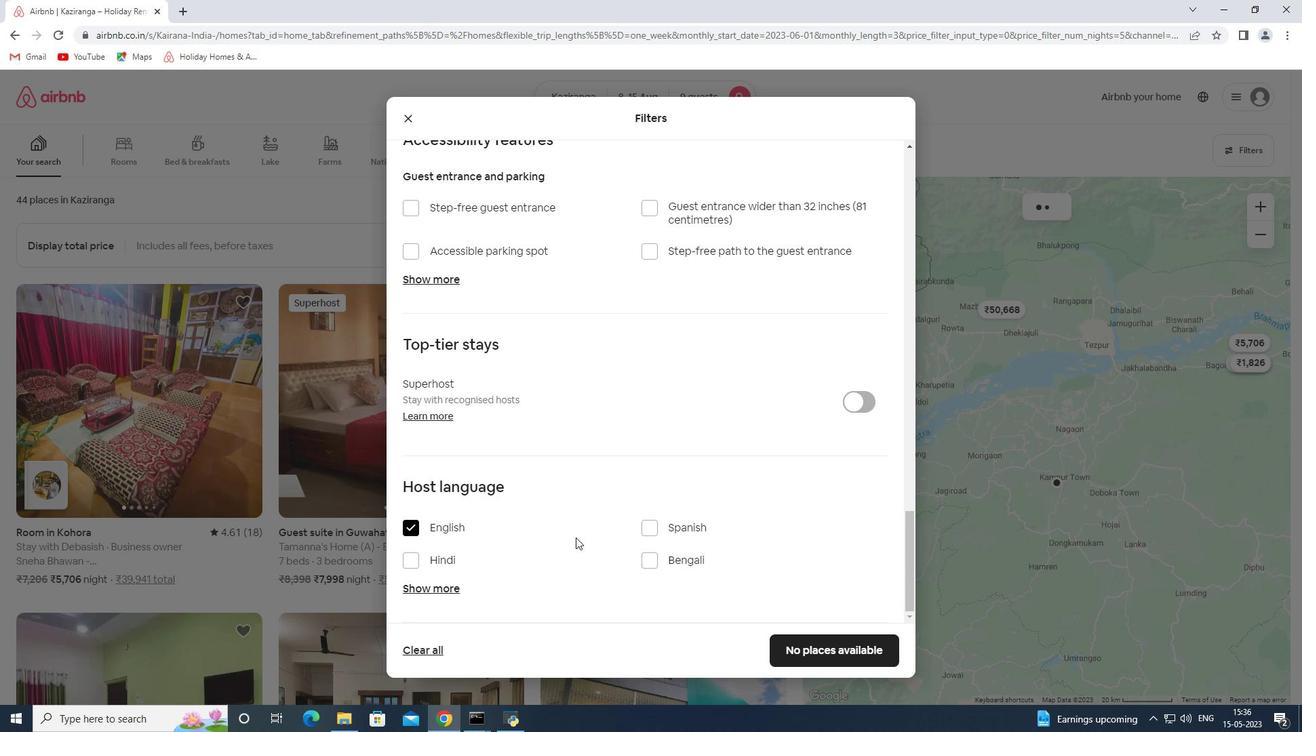 
Action: Mouse scrolled (630, 528) with delta (0, 0)
Screenshot: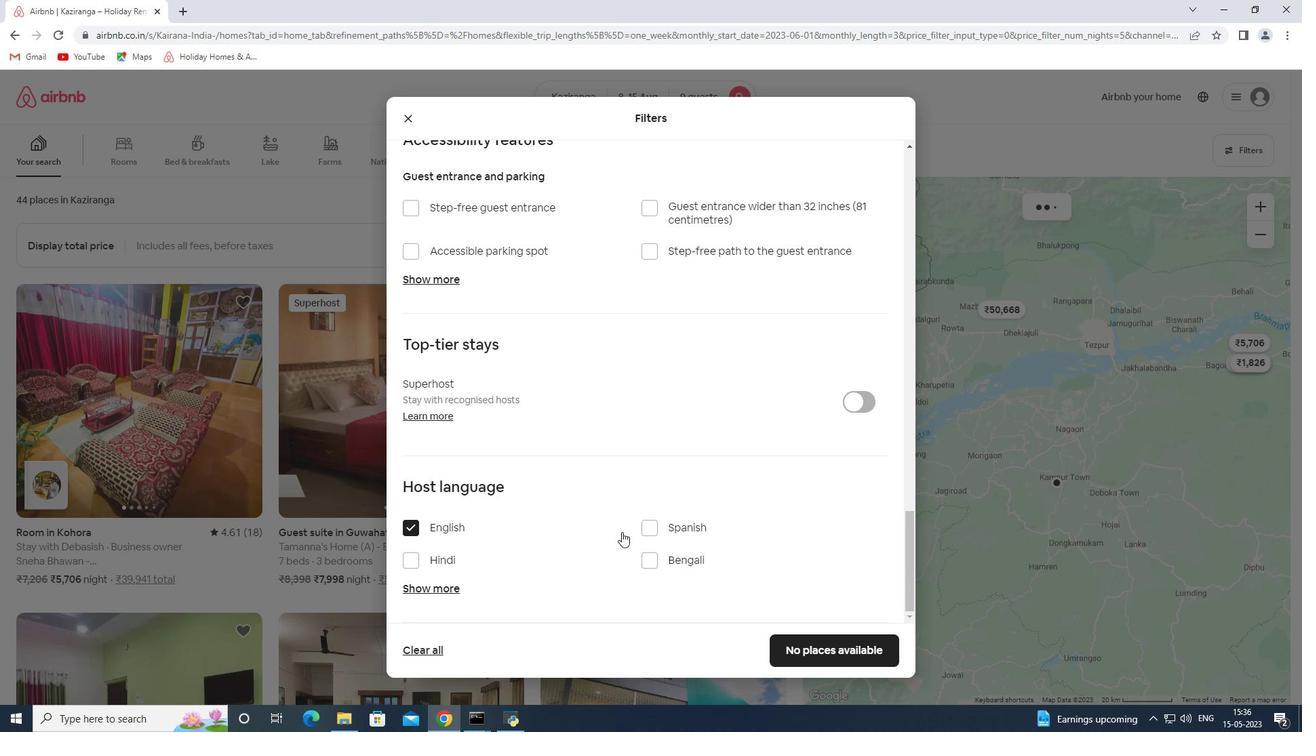 
Action: Mouse scrolled (630, 528) with delta (0, 0)
Screenshot: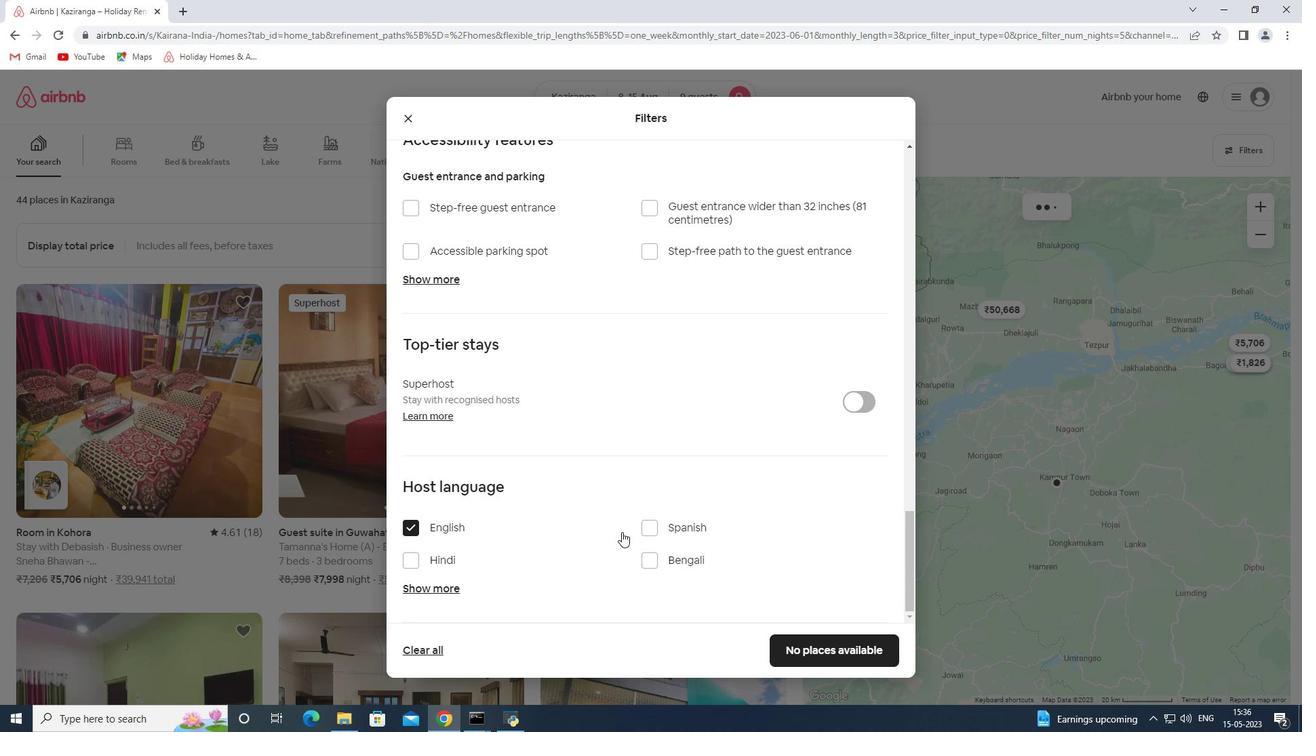 
Action: Mouse scrolled (630, 528) with delta (0, 0)
Screenshot: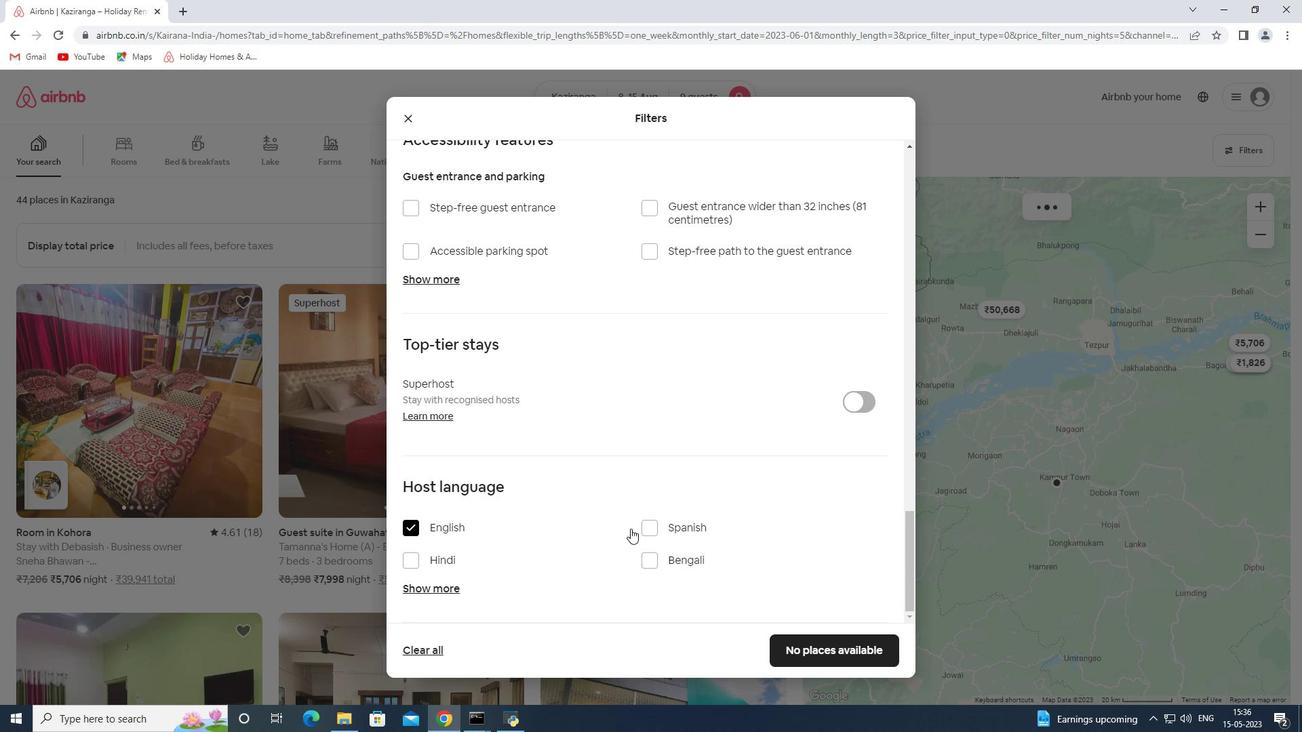 
Action: Mouse scrolled (630, 528) with delta (0, 0)
Screenshot: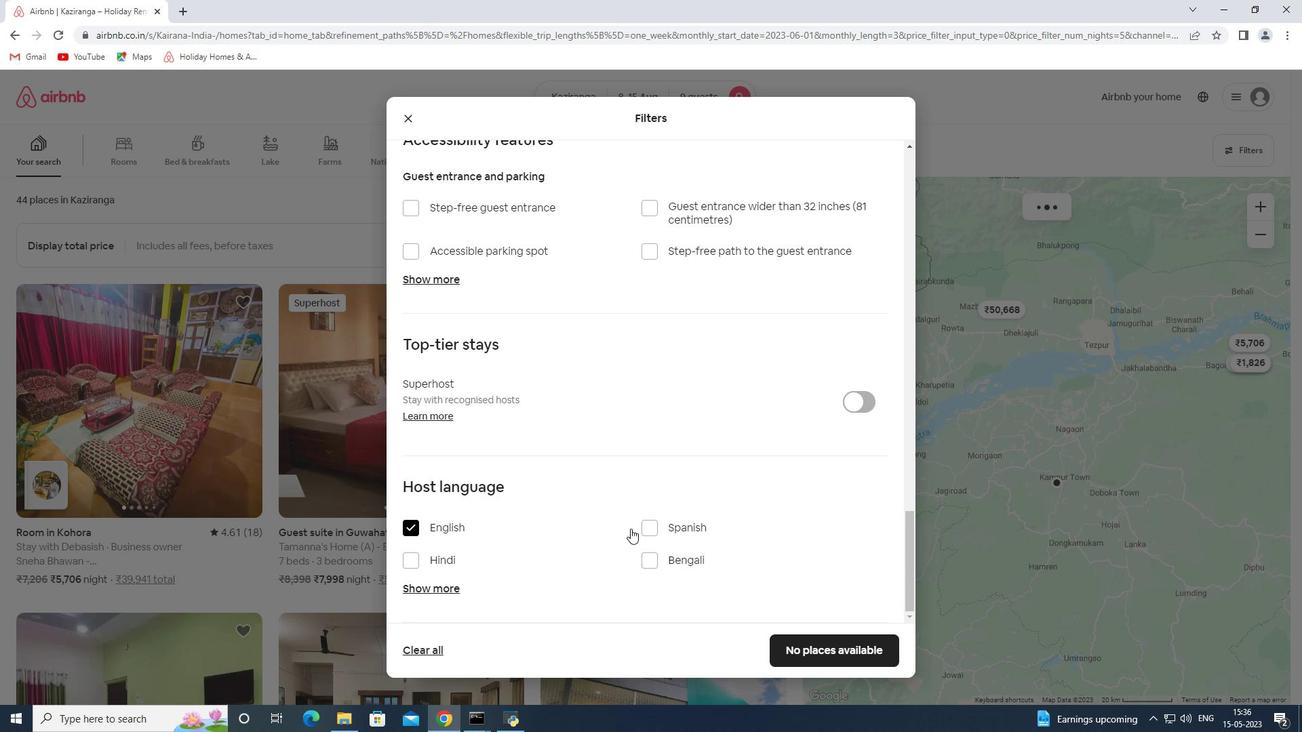 
Action: Mouse scrolled (630, 528) with delta (0, 0)
Screenshot: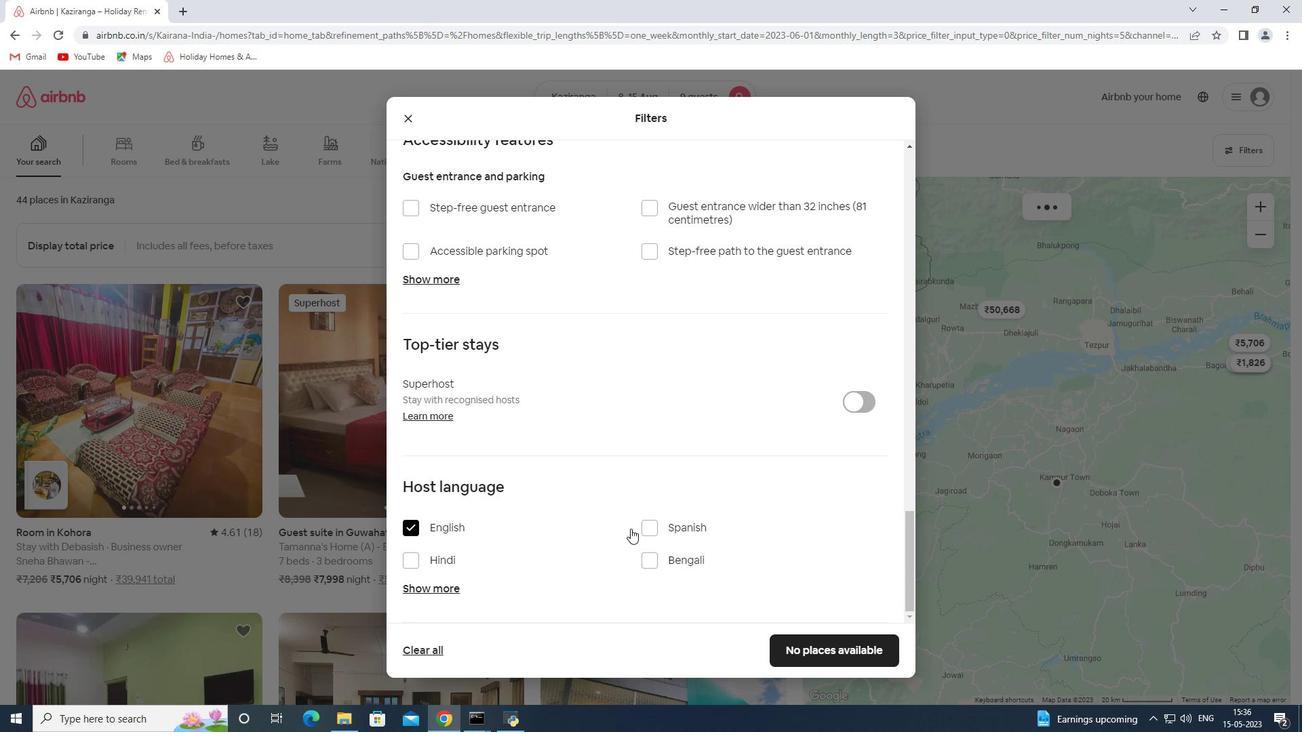 
Action: Mouse moved to (740, 560)
Screenshot: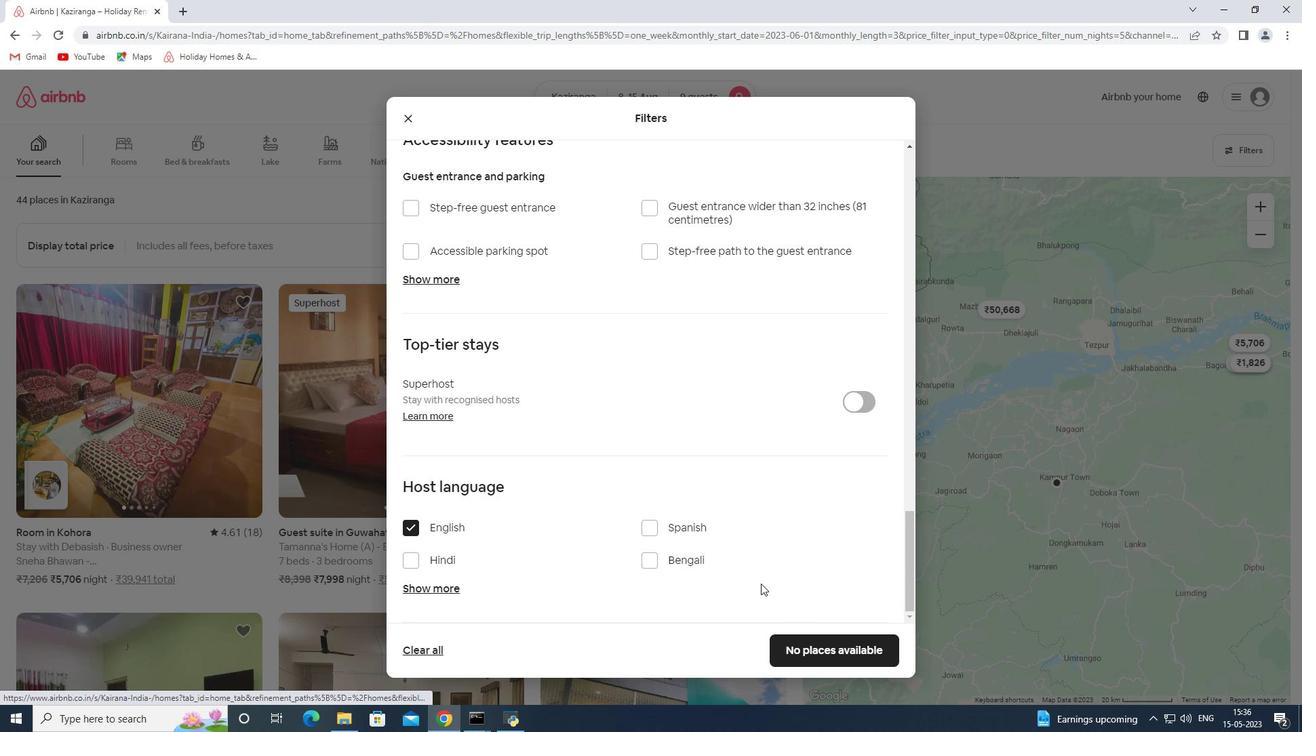 
Action: Mouse scrolled (740, 560) with delta (0, 0)
Screenshot: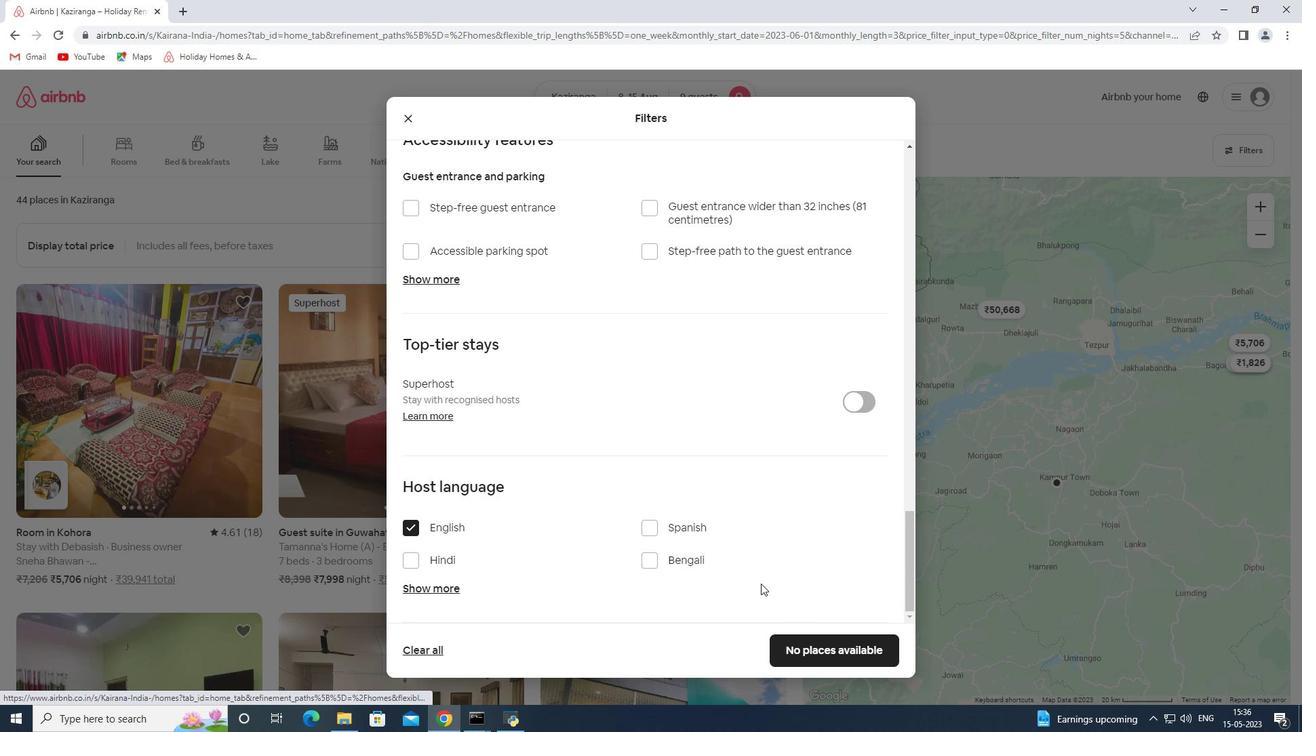 
Action: Mouse scrolled (740, 560) with delta (0, 0)
Screenshot: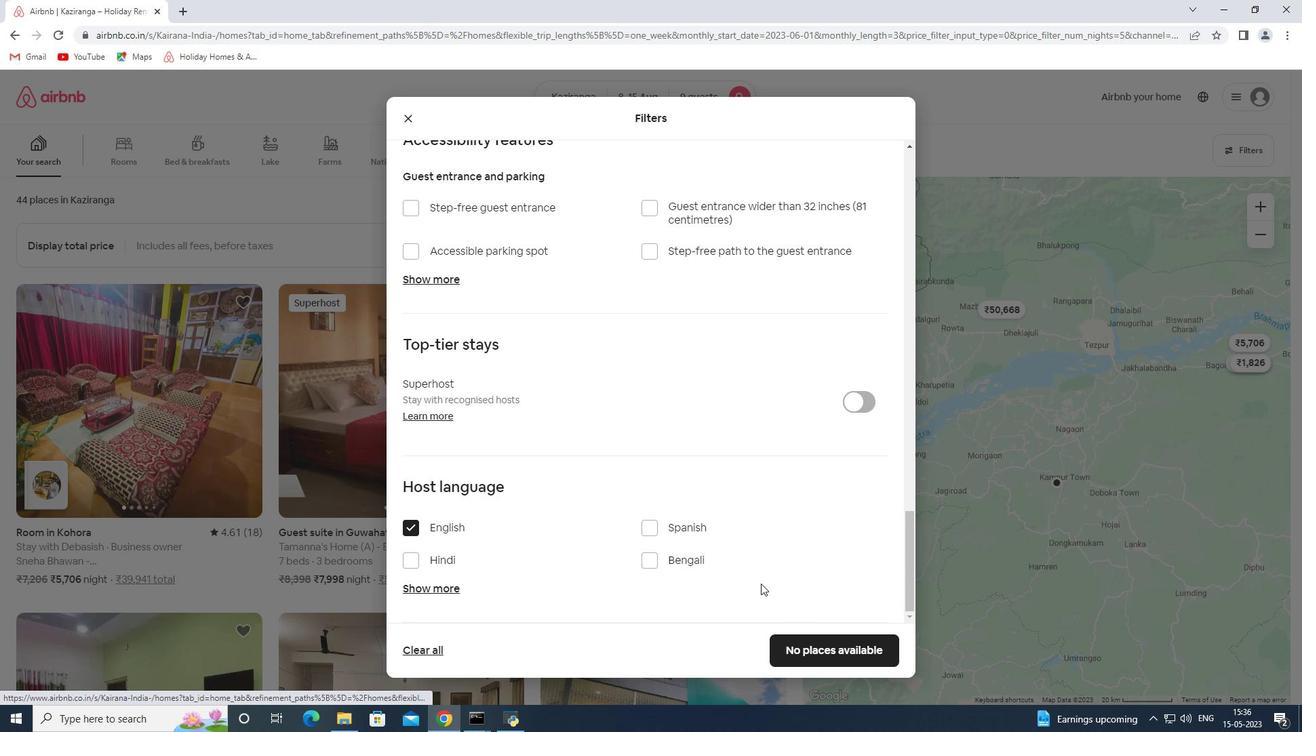 
Action: Mouse scrolled (740, 560) with delta (0, 0)
Screenshot: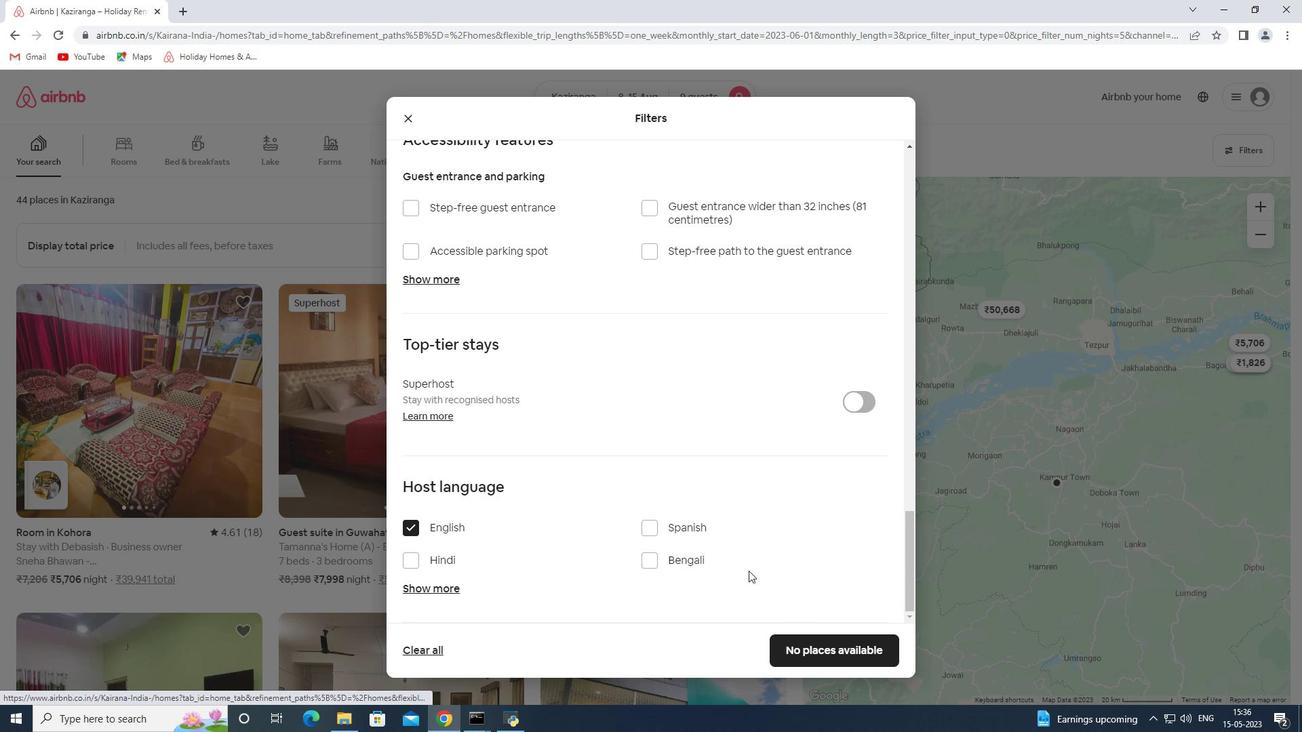 
Action: Mouse scrolled (740, 560) with delta (0, 0)
Screenshot: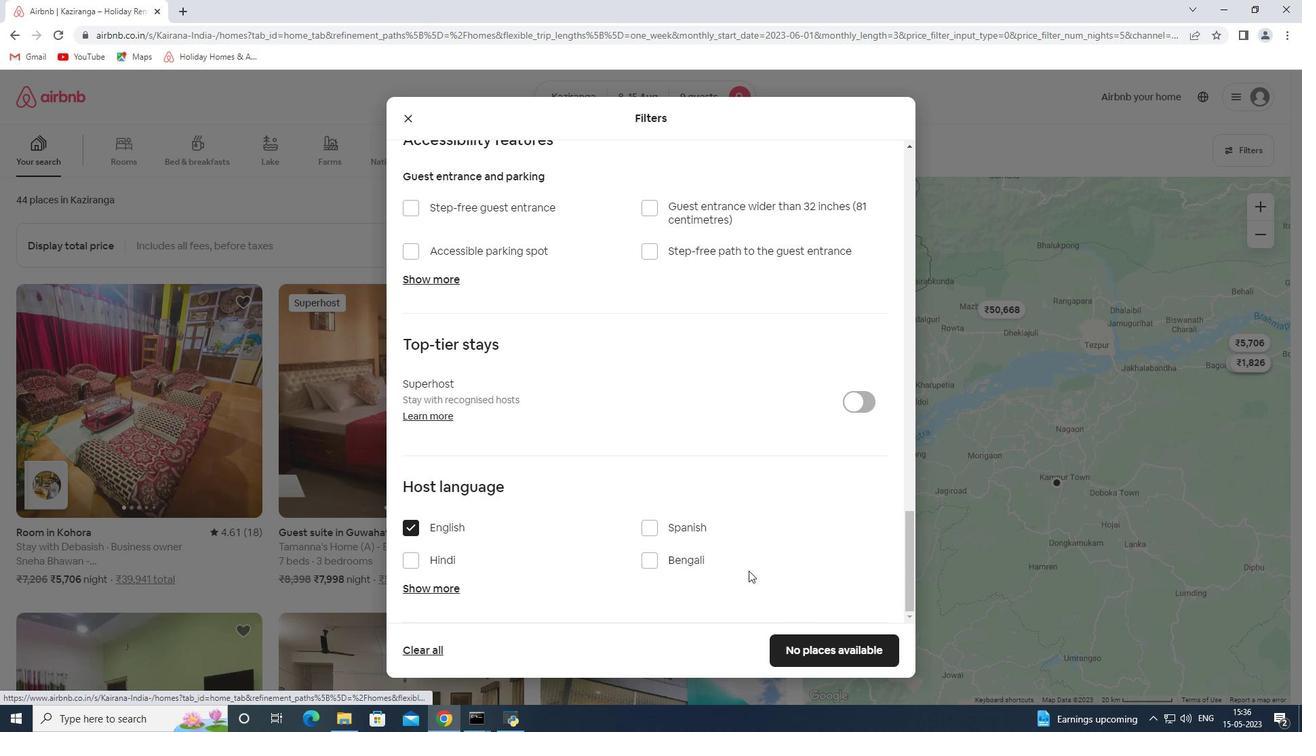 
Action: Mouse scrolled (740, 560) with delta (0, 0)
Screenshot: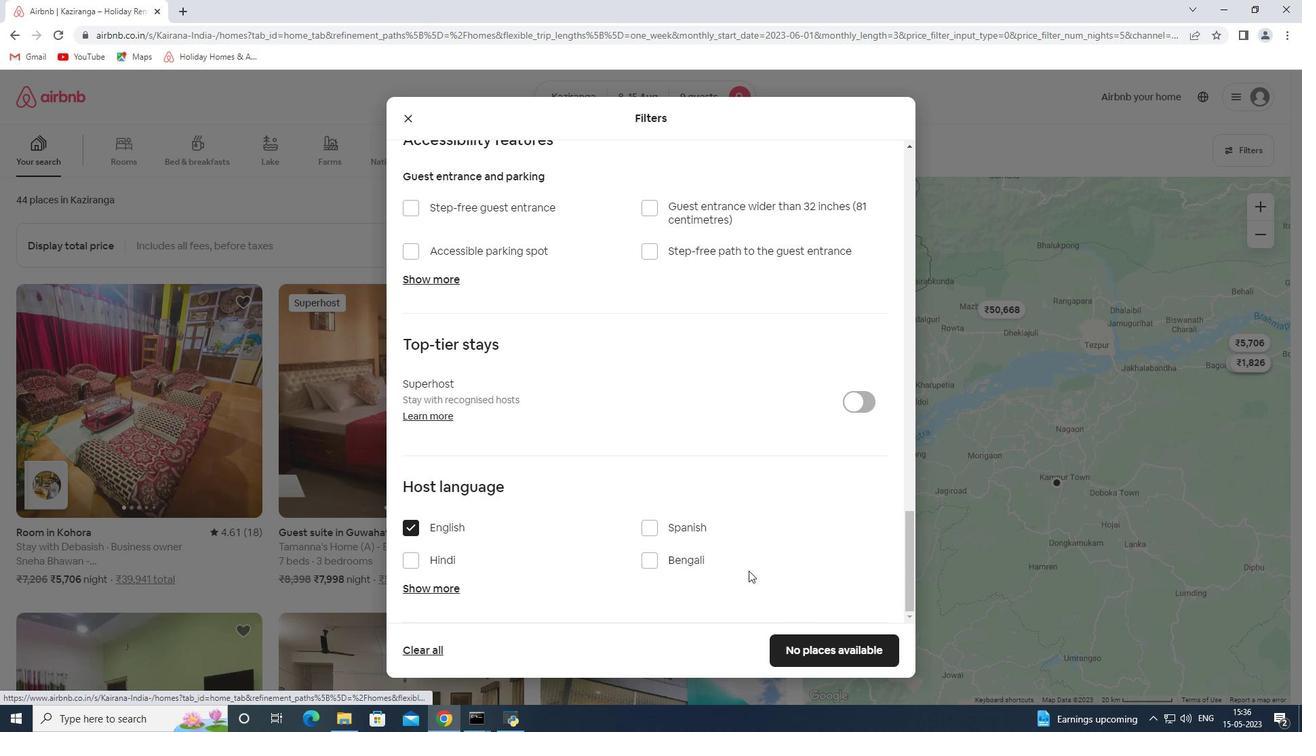 
Action: Mouse scrolled (740, 560) with delta (0, 0)
Screenshot: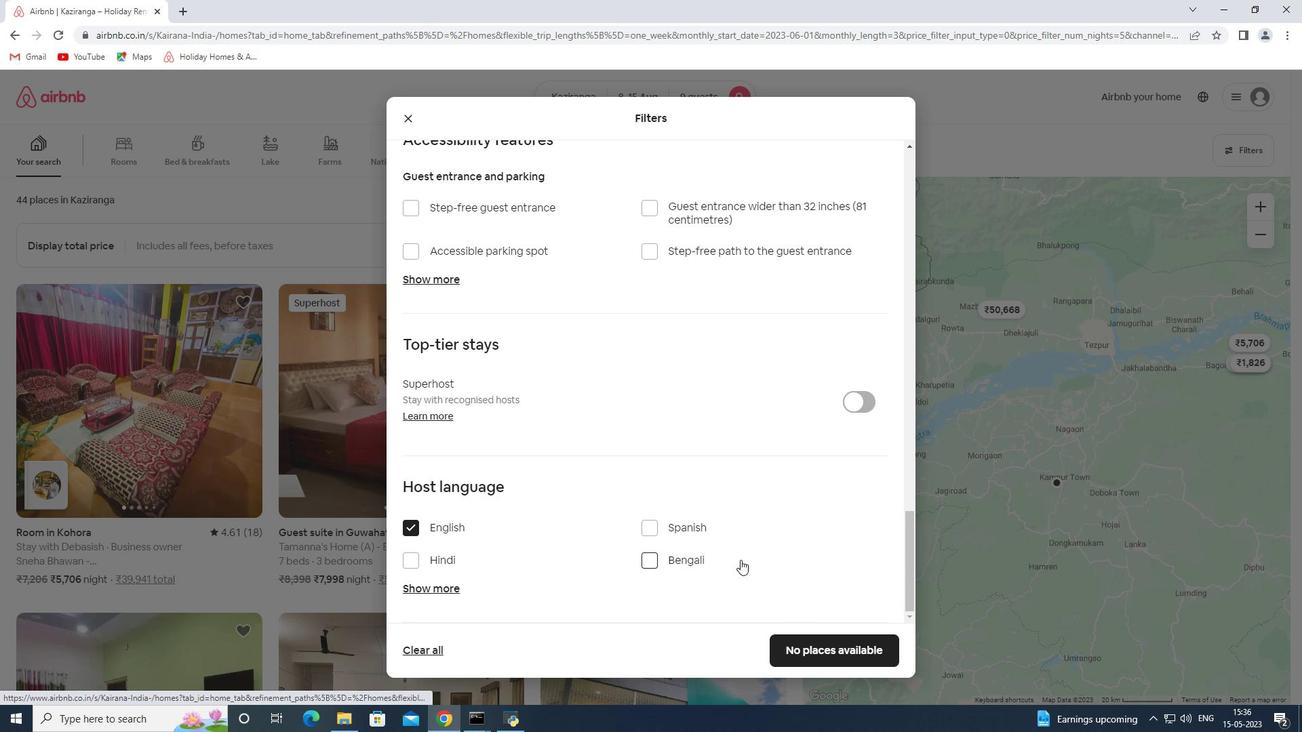 
Action: Mouse scrolled (740, 560) with delta (0, 0)
Screenshot: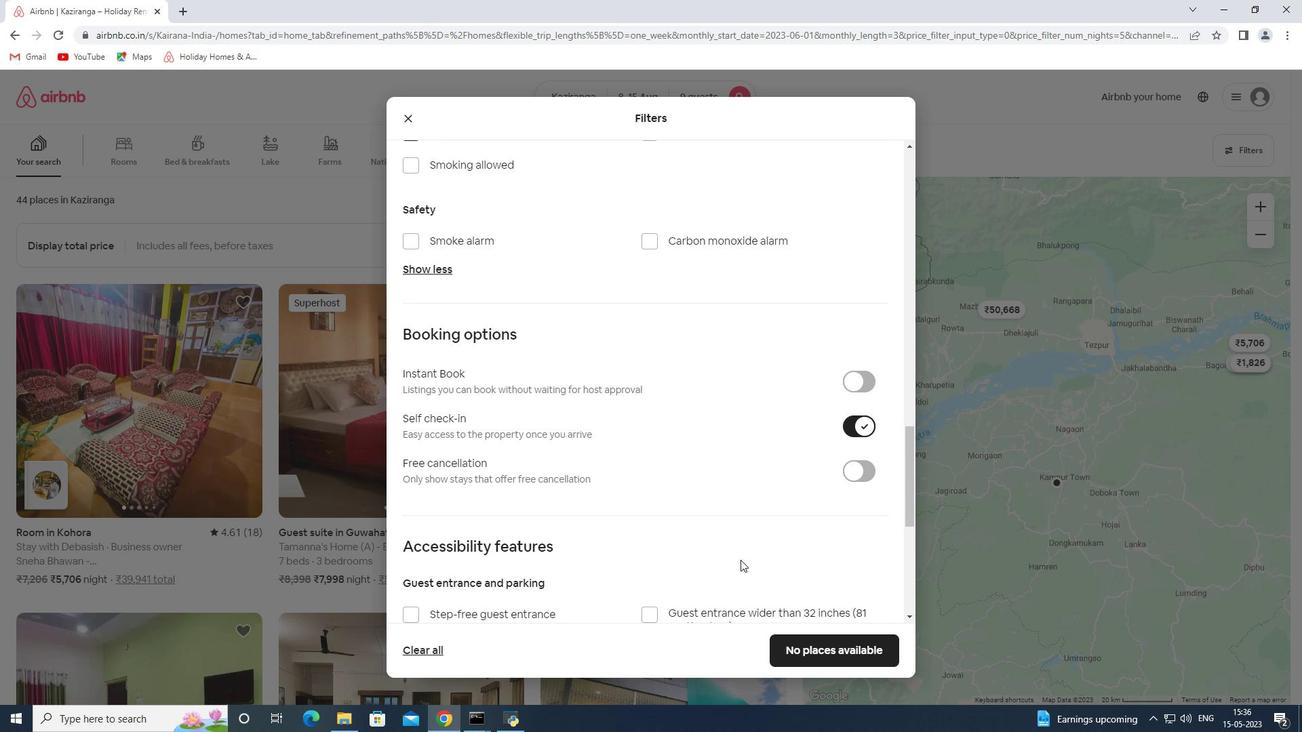 
Action: Mouse scrolled (740, 560) with delta (0, 0)
Screenshot: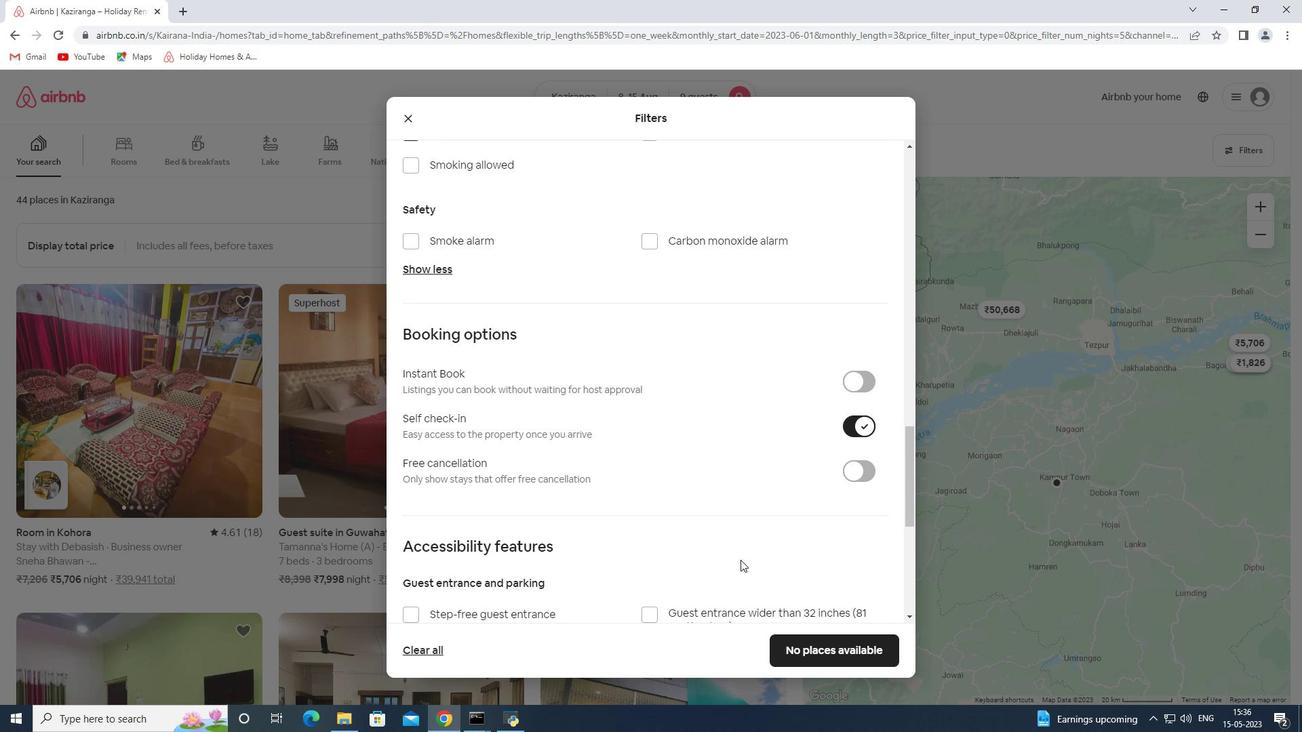 
Action: Mouse scrolled (740, 560) with delta (0, 0)
Screenshot: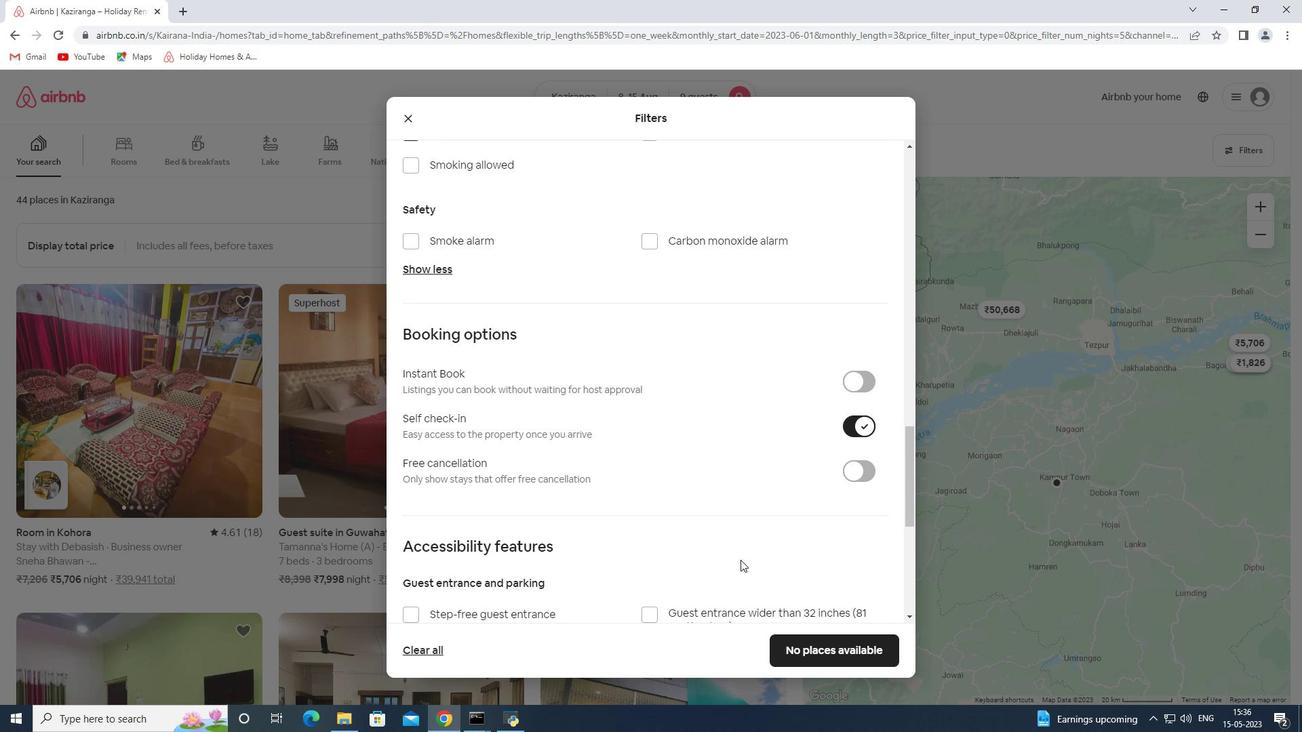 
Action: Mouse scrolled (740, 560) with delta (0, 0)
Screenshot: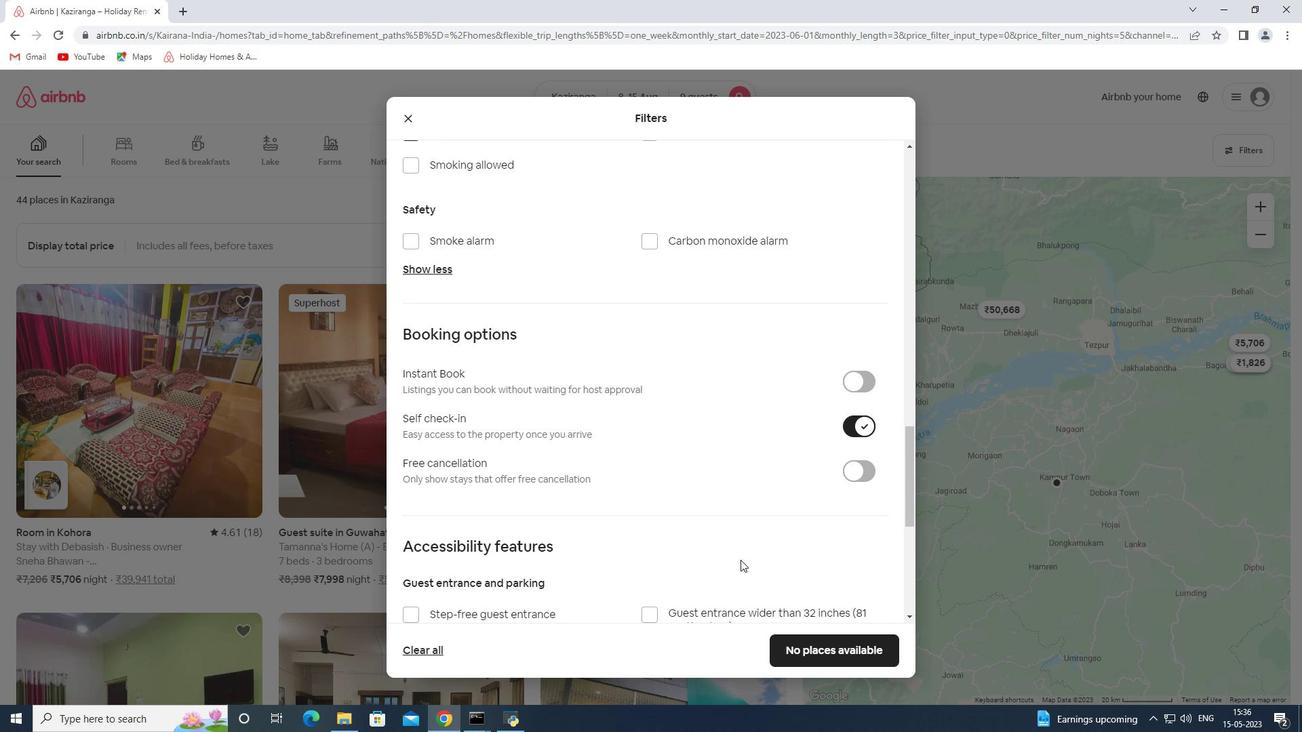 
Action: Mouse scrolled (740, 559) with delta (0, 0)
Screenshot: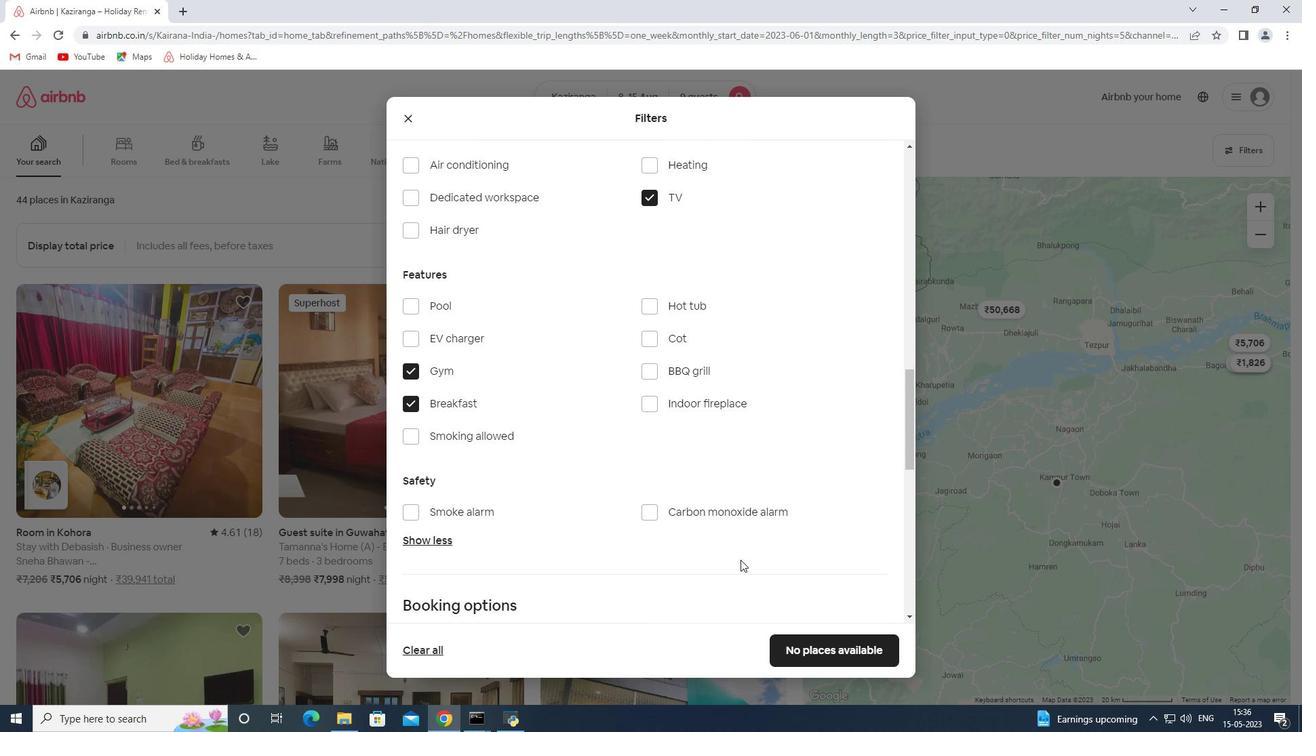 
Action: Mouse scrolled (740, 559) with delta (0, 0)
Screenshot: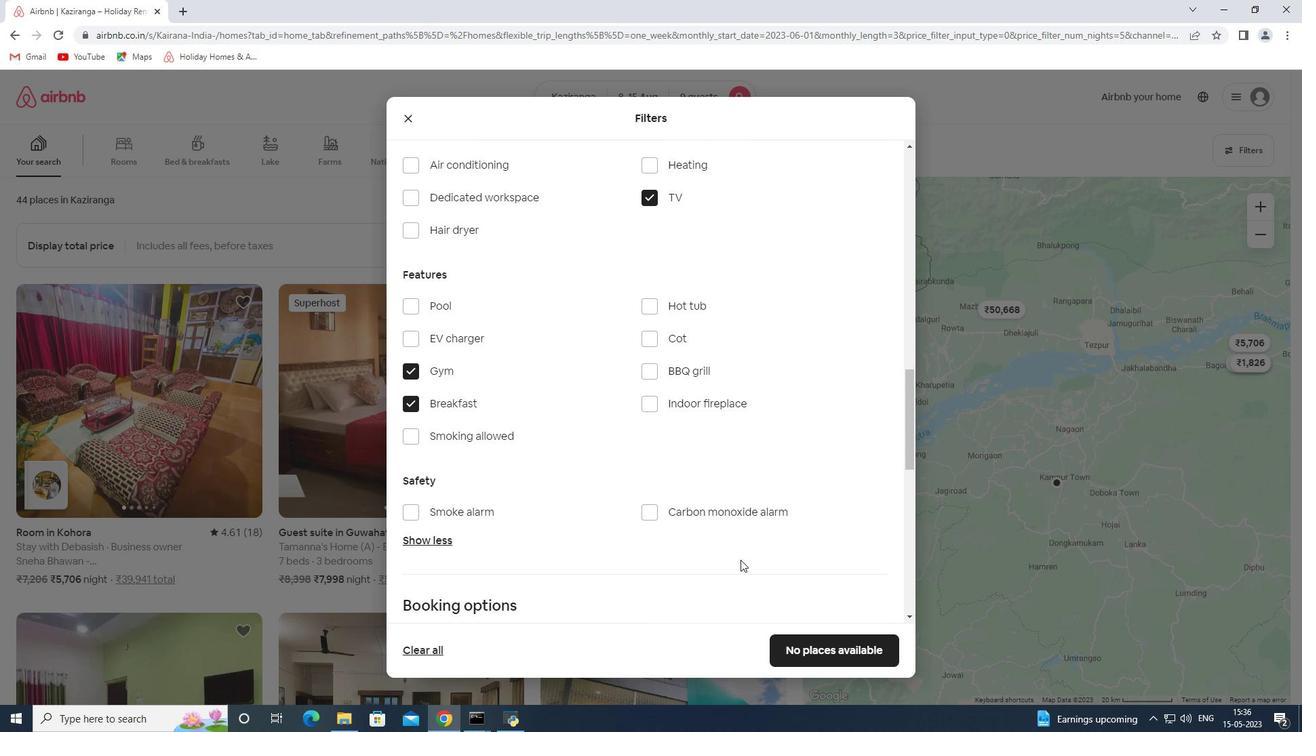 
Action: Mouse scrolled (740, 559) with delta (0, 0)
Screenshot: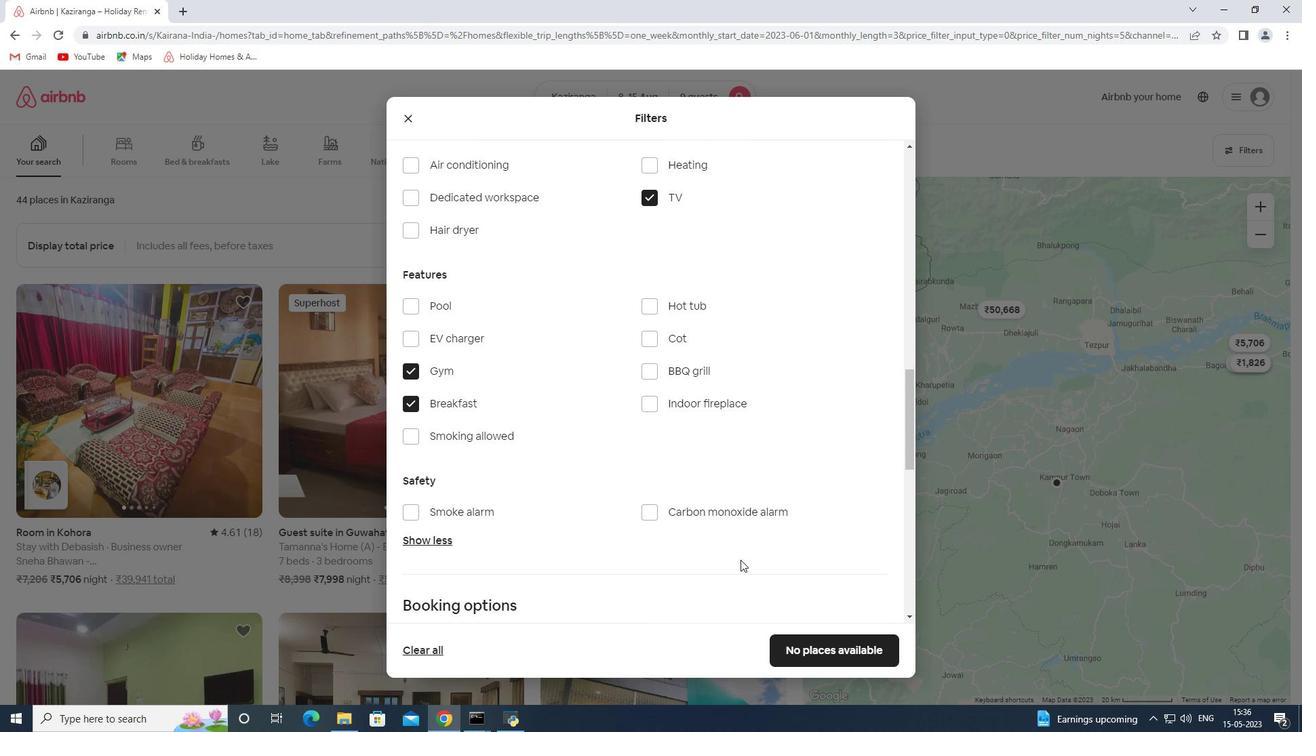 
Action: Mouse scrolled (740, 559) with delta (0, 0)
Screenshot: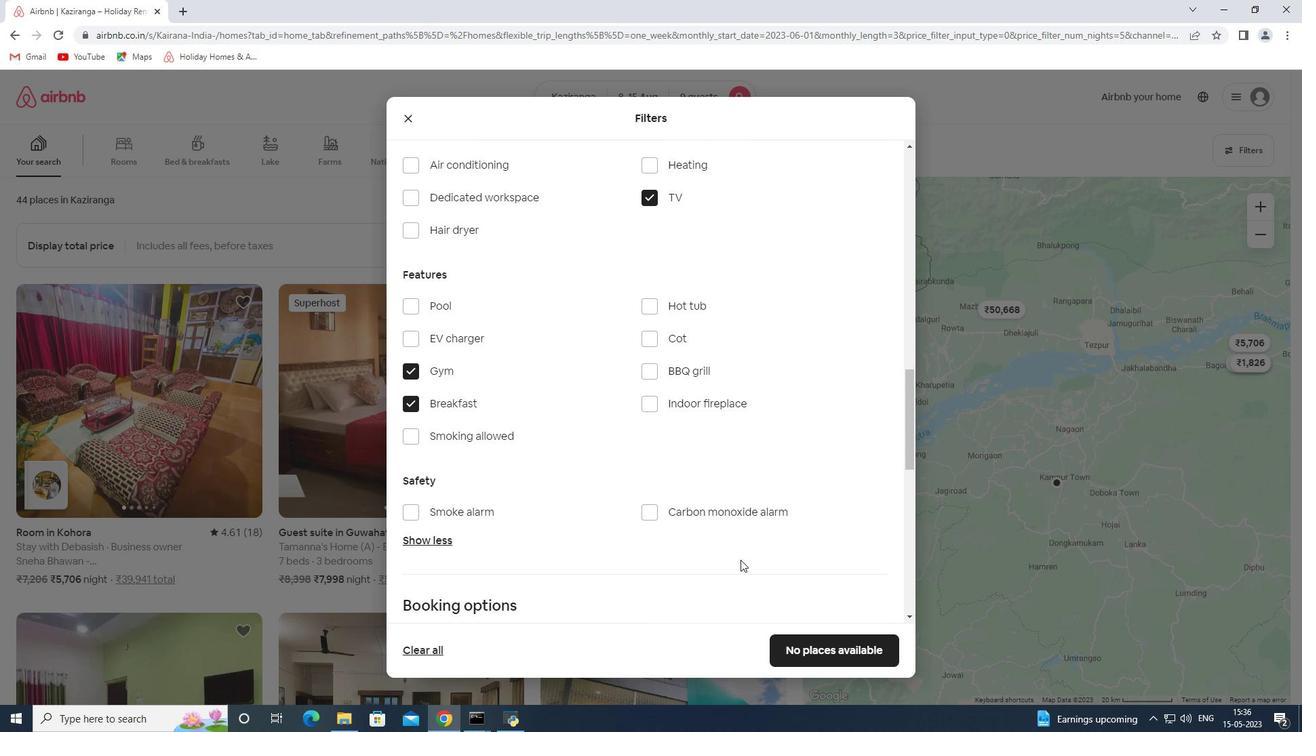 
Action: Mouse scrolled (740, 559) with delta (0, 0)
Screenshot: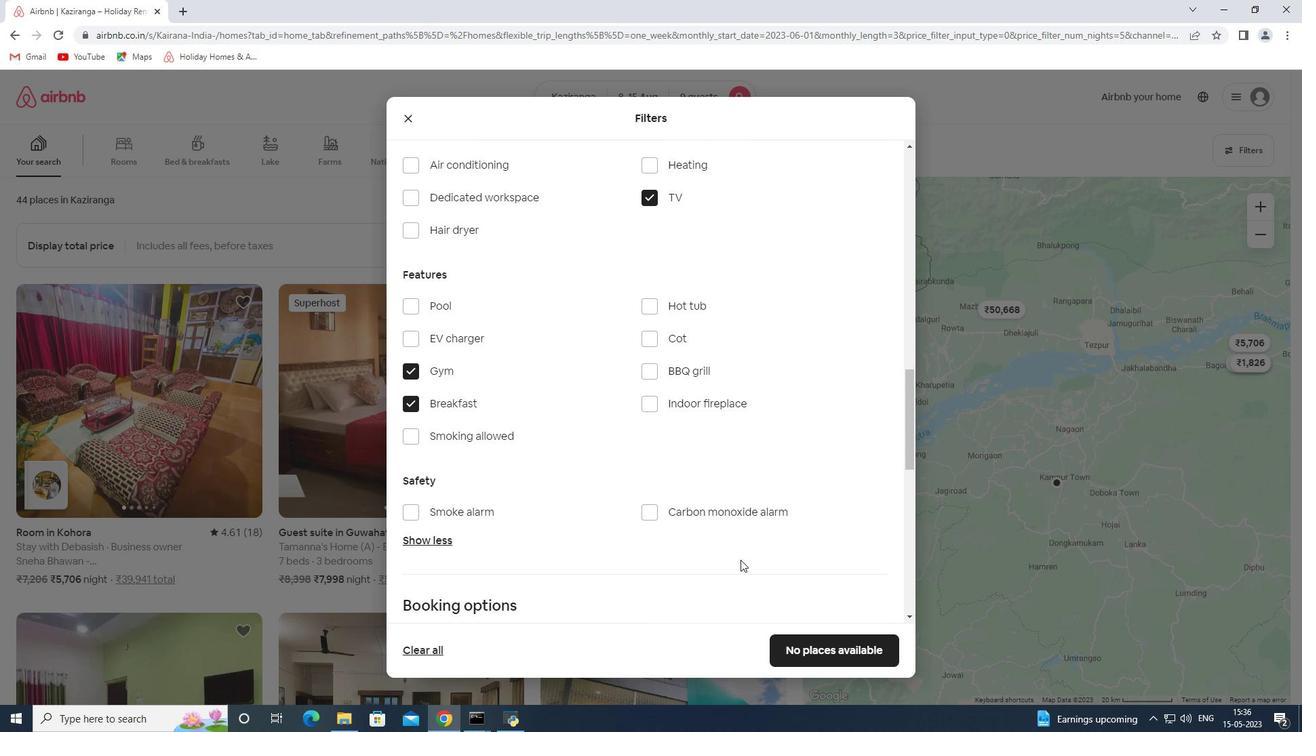 
Action: Mouse scrolled (740, 559) with delta (0, 0)
Screenshot: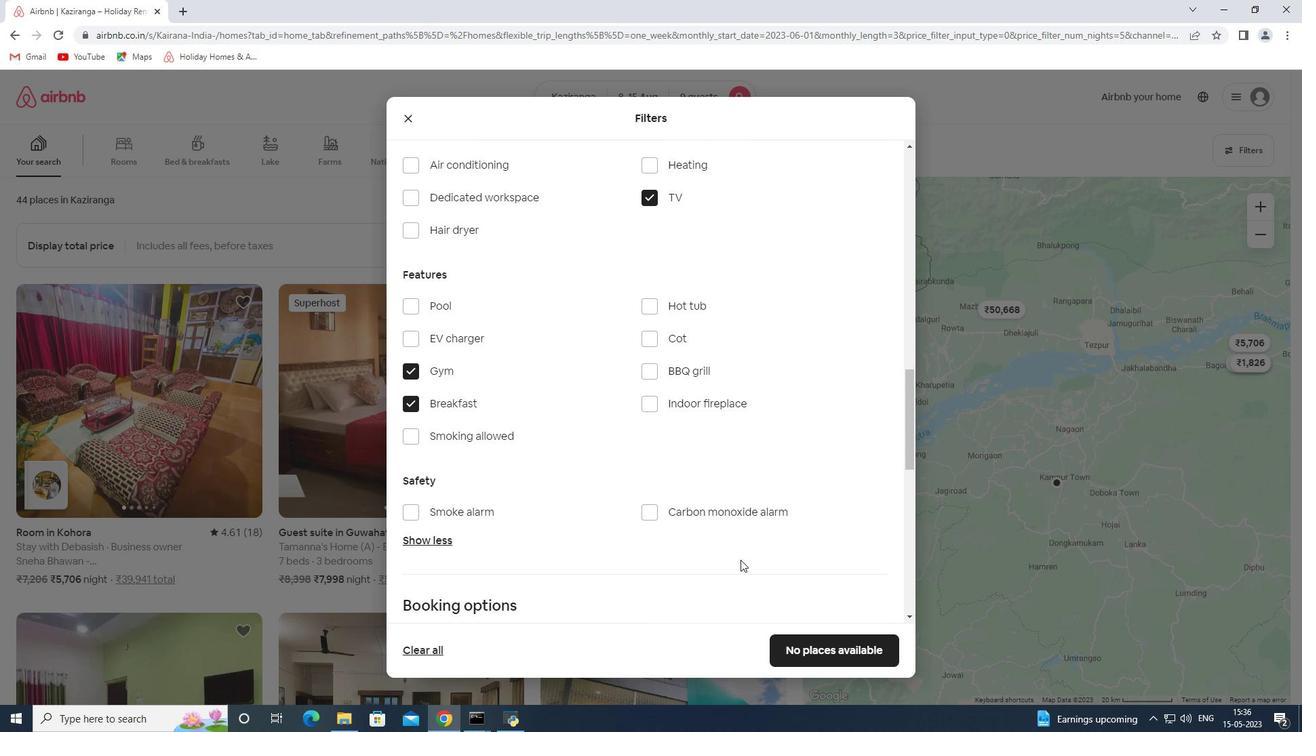 
Action: Mouse scrolled (740, 559) with delta (0, 0)
Screenshot: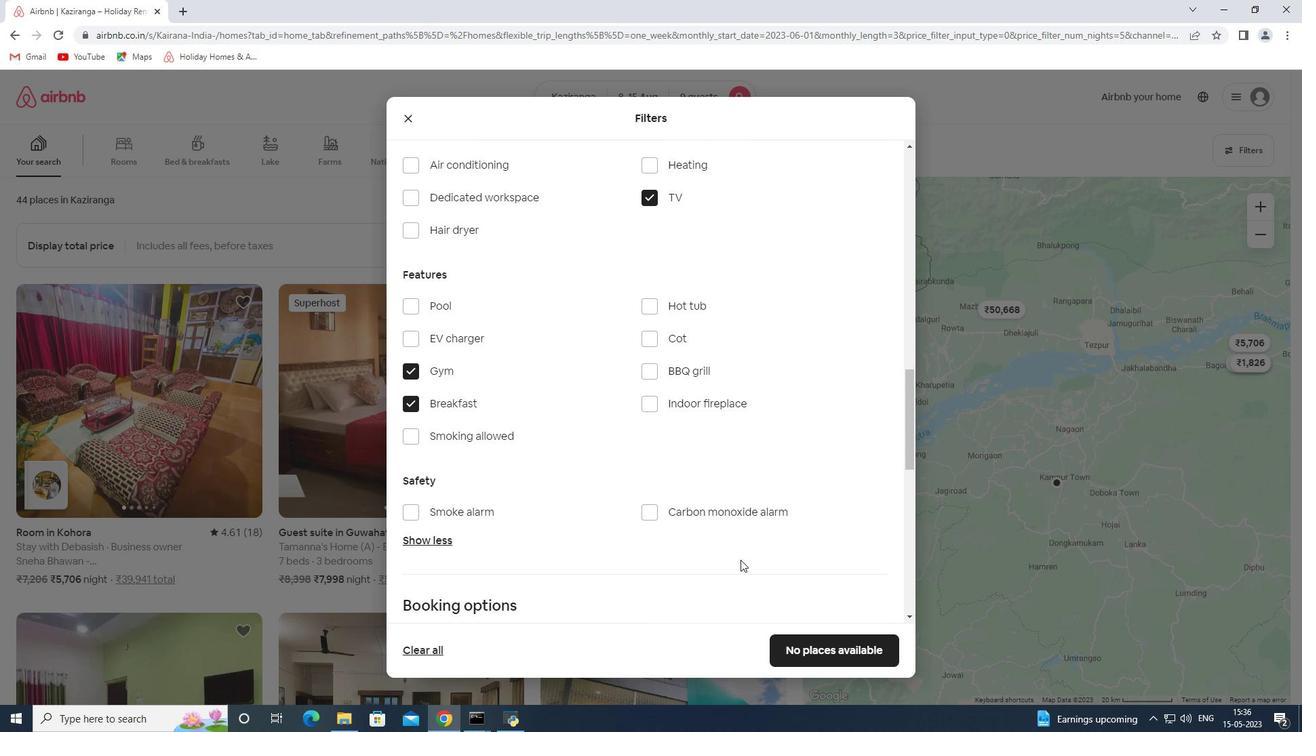 
Action: Mouse moved to (779, 640)
Screenshot: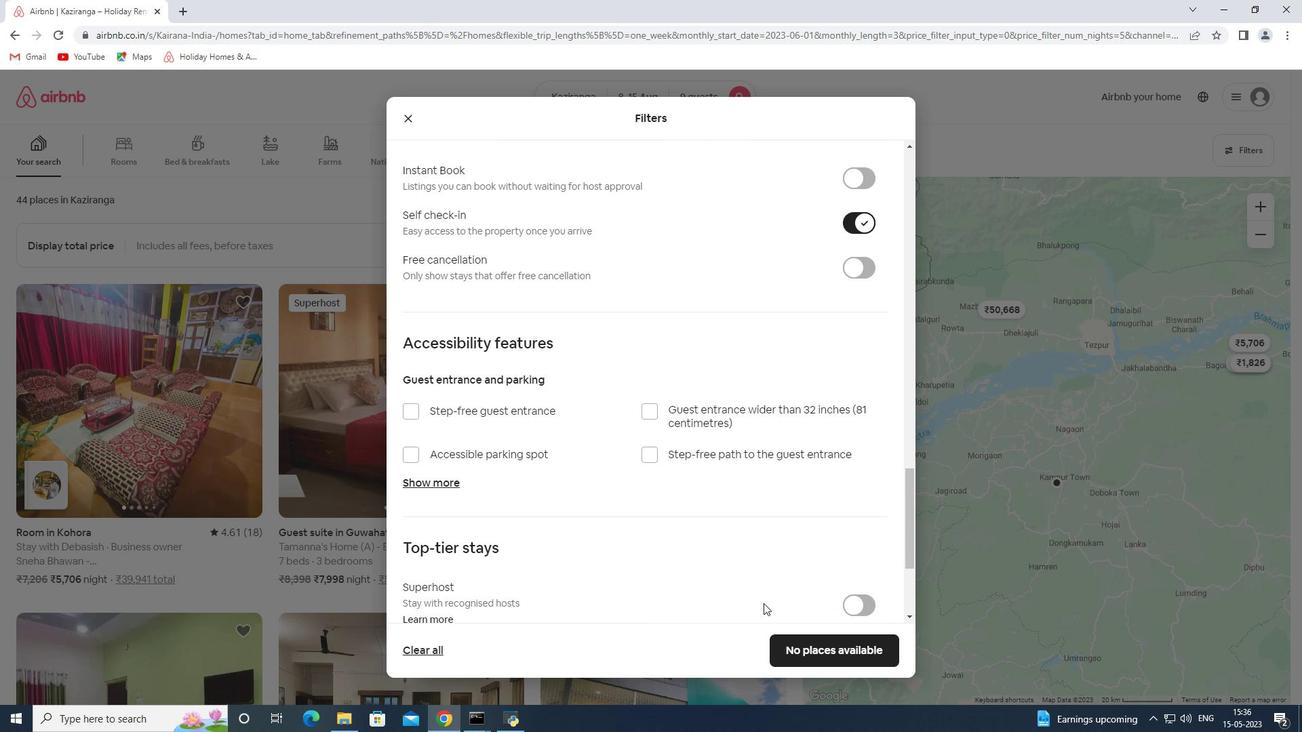 
Action: Mouse scrolled (779, 639) with delta (0, 0)
Screenshot: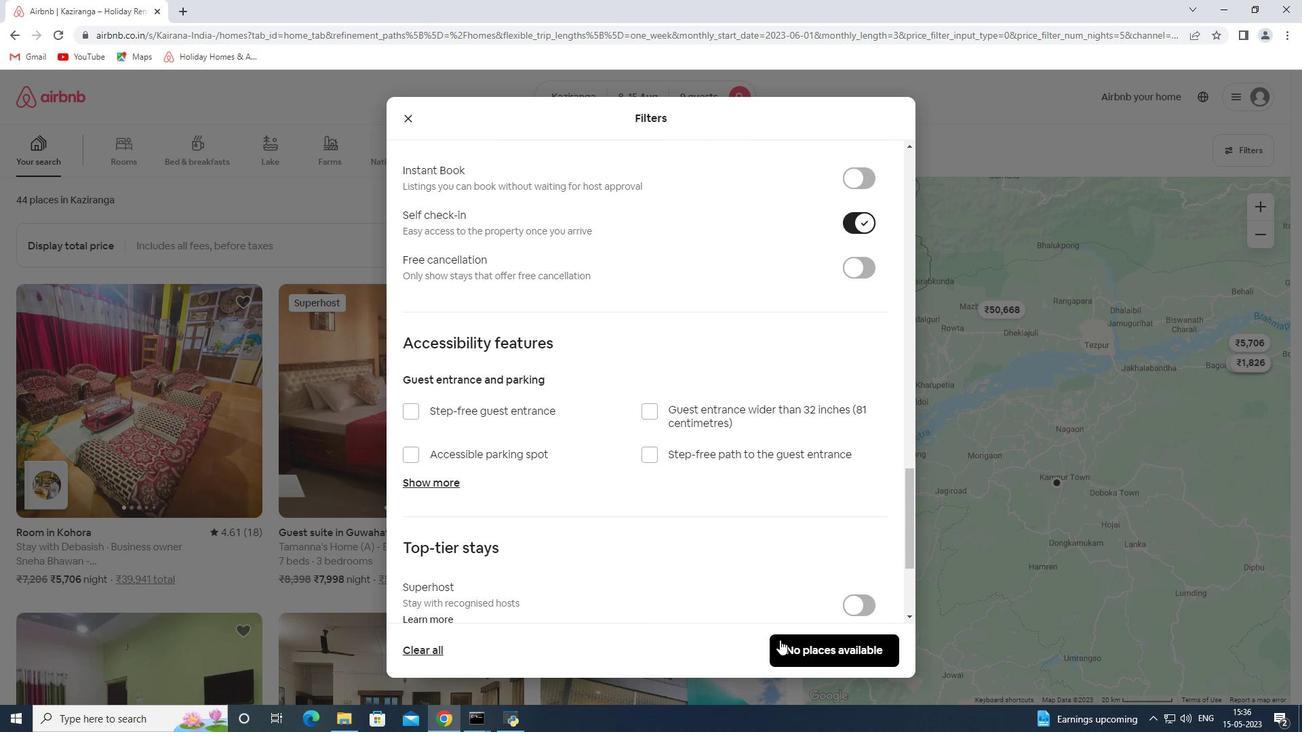 
Action: Mouse scrolled (779, 639) with delta (0, 0)
Screenshot: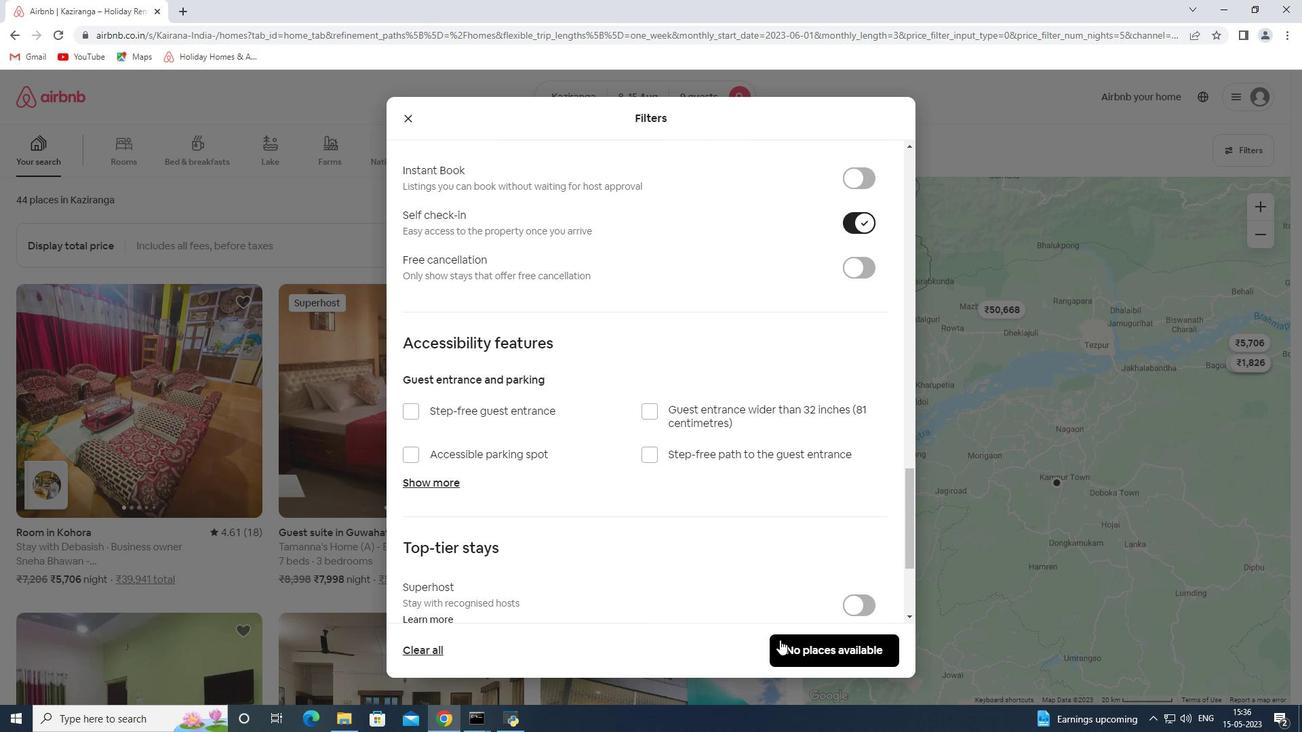 
Action: Mouse scrolled (779, 639) with delta (0, 0)
Screenshot: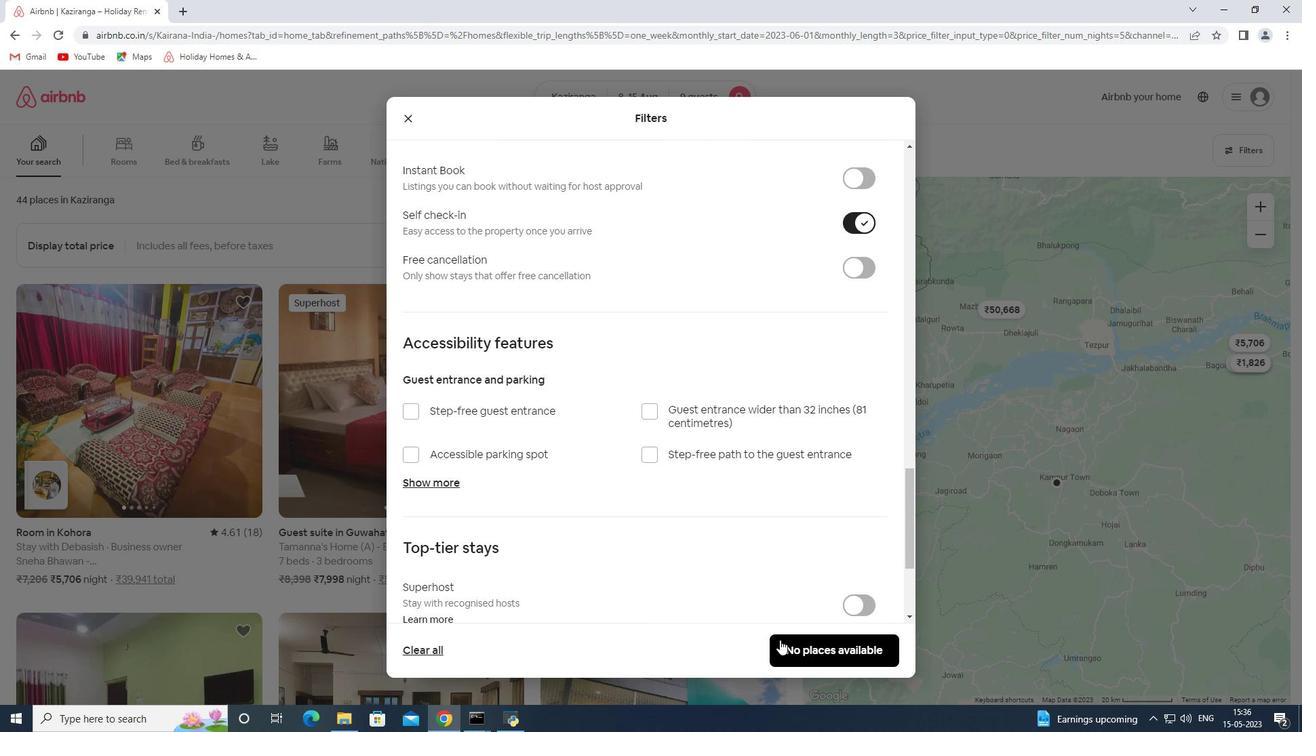 
Action: Mouse scrolled (779, 639) with delta (0, 0)
Screenshot: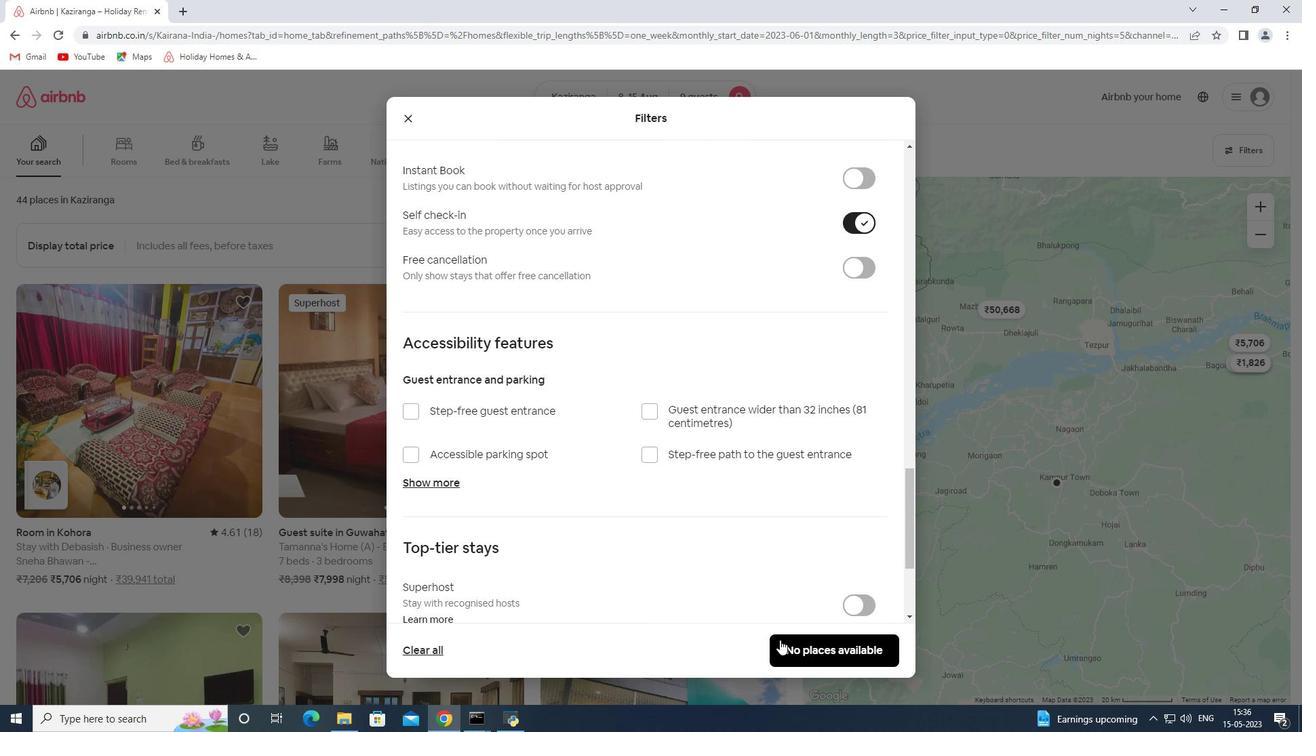 
Action: Mouse scrolled (779, 639) with delta (0, 0)
Screenshot: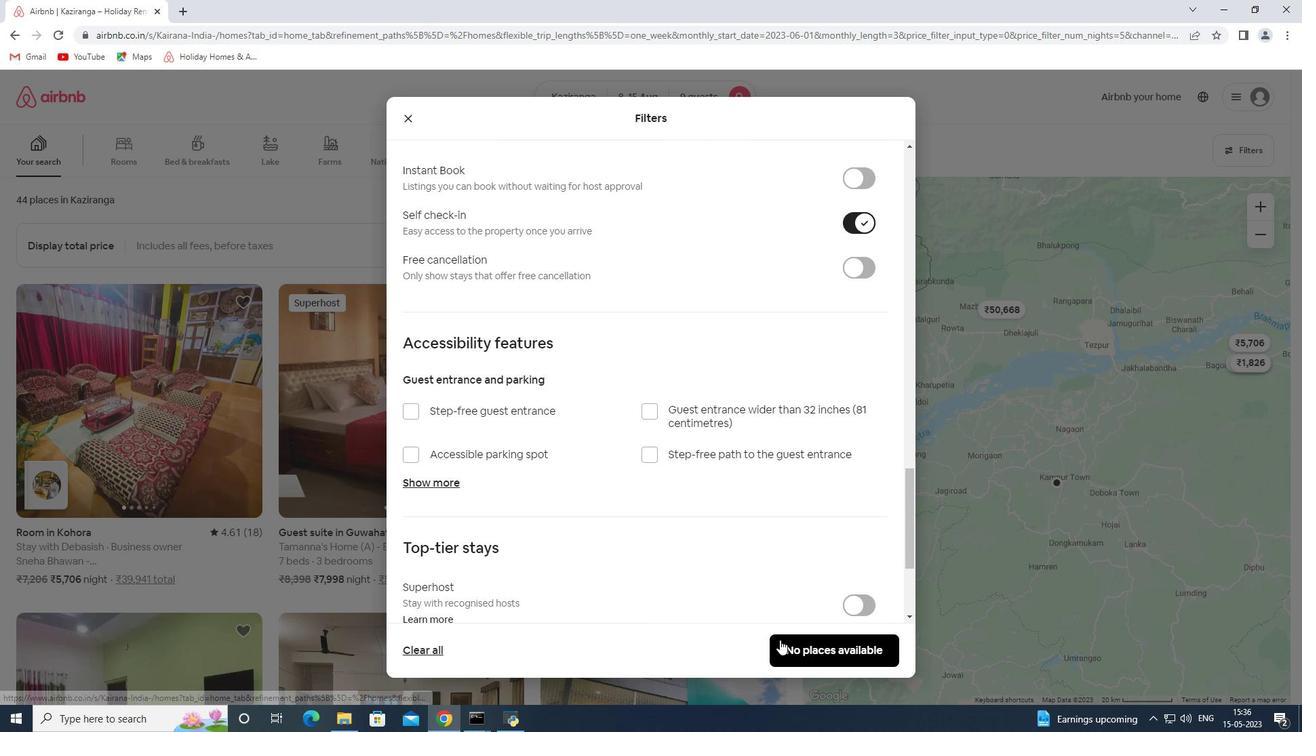 
Action: Mouse moved to (780, 640)
Screenshot: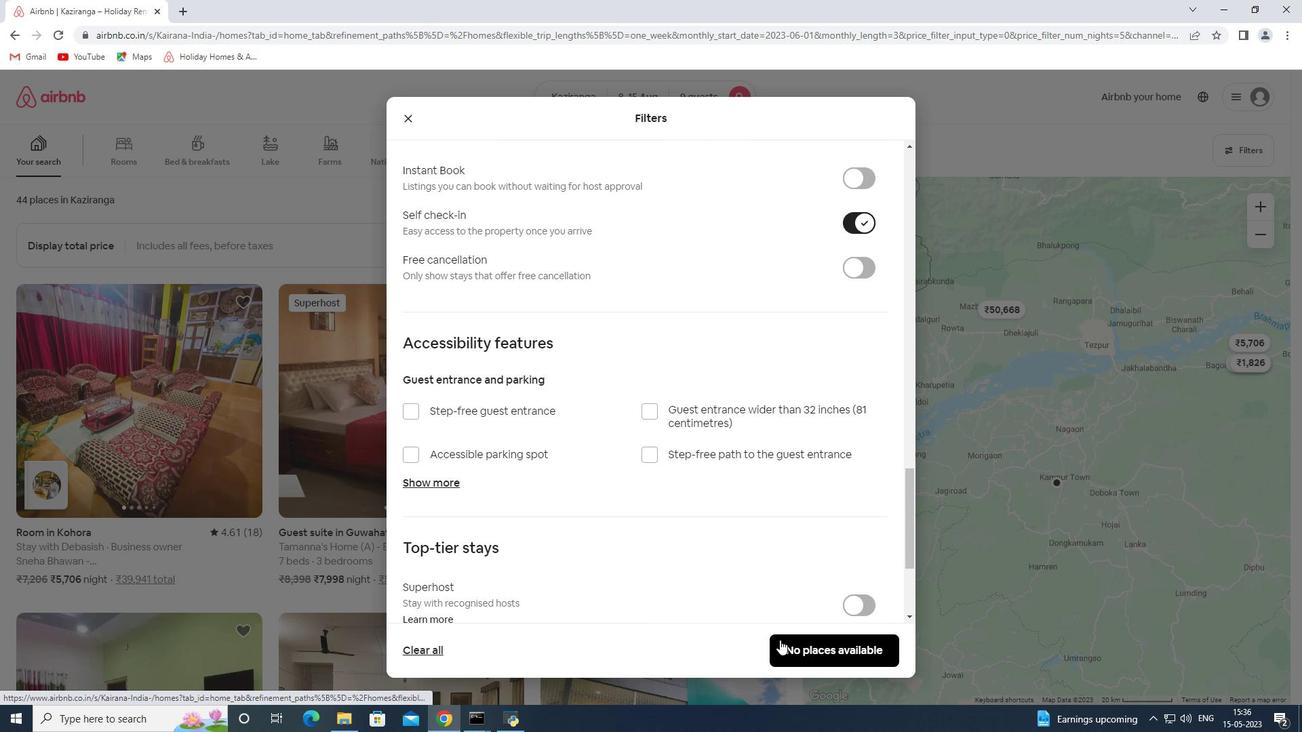 
Action: Mouse pressed left at (780, 640)
Screenshot: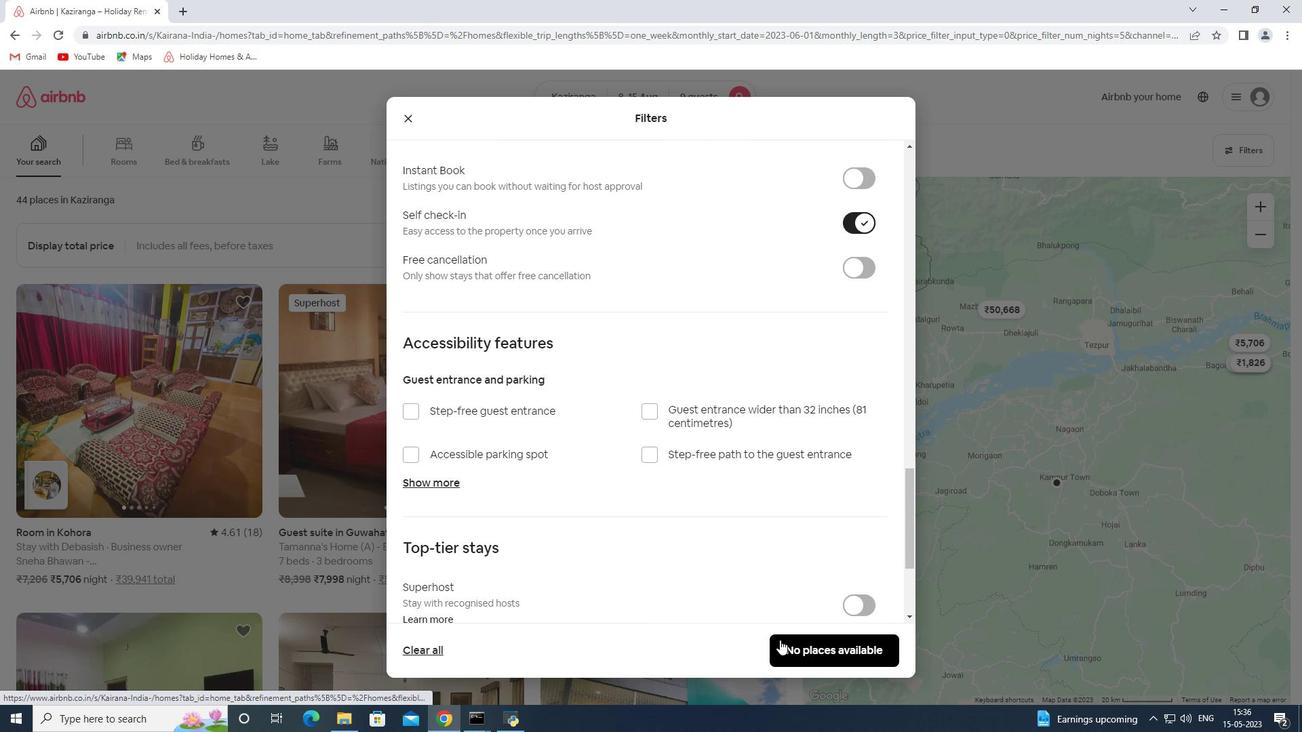 
